 Task: Look for space in Waregem, Belgium from 5th June, 2023 to 16th June, 2023 for 2 adults in price range Rs.14000 to Rs.18000. Place can be entire place with 1  bedroom having 1 bed and 1 bathroom. Property type can be hotel. Amenities needed are: heating, . Booking option can be shelf check-in. Required host language is English.
Action: Mouse moved to (469, 213)
Screenshot: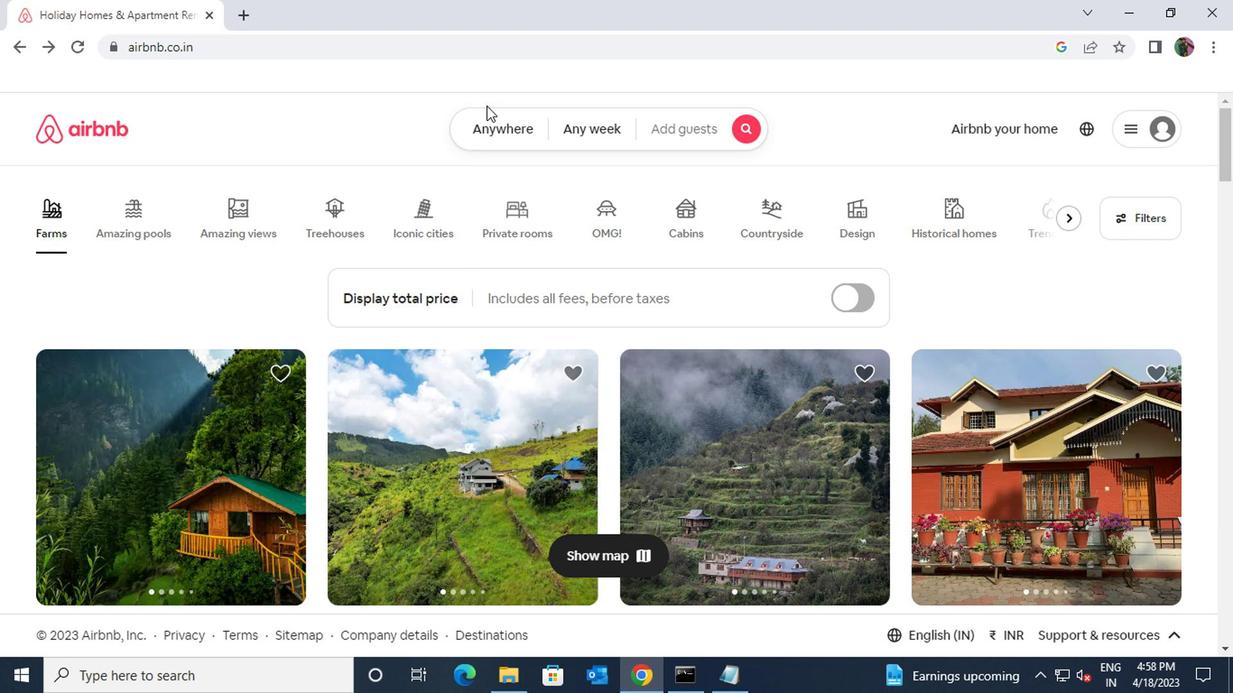 
Action: Mouse pressed left at (469, 213)
Screenshot: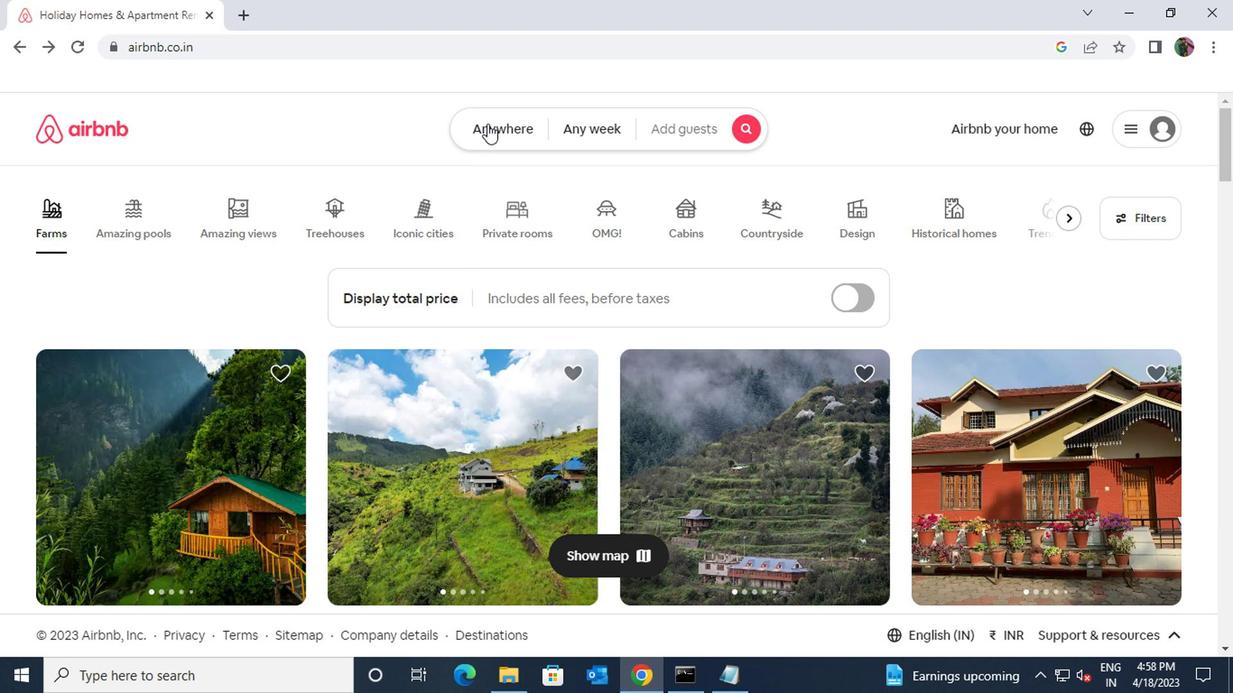
Action: Mouse moved to (461, 258)
Screenshot: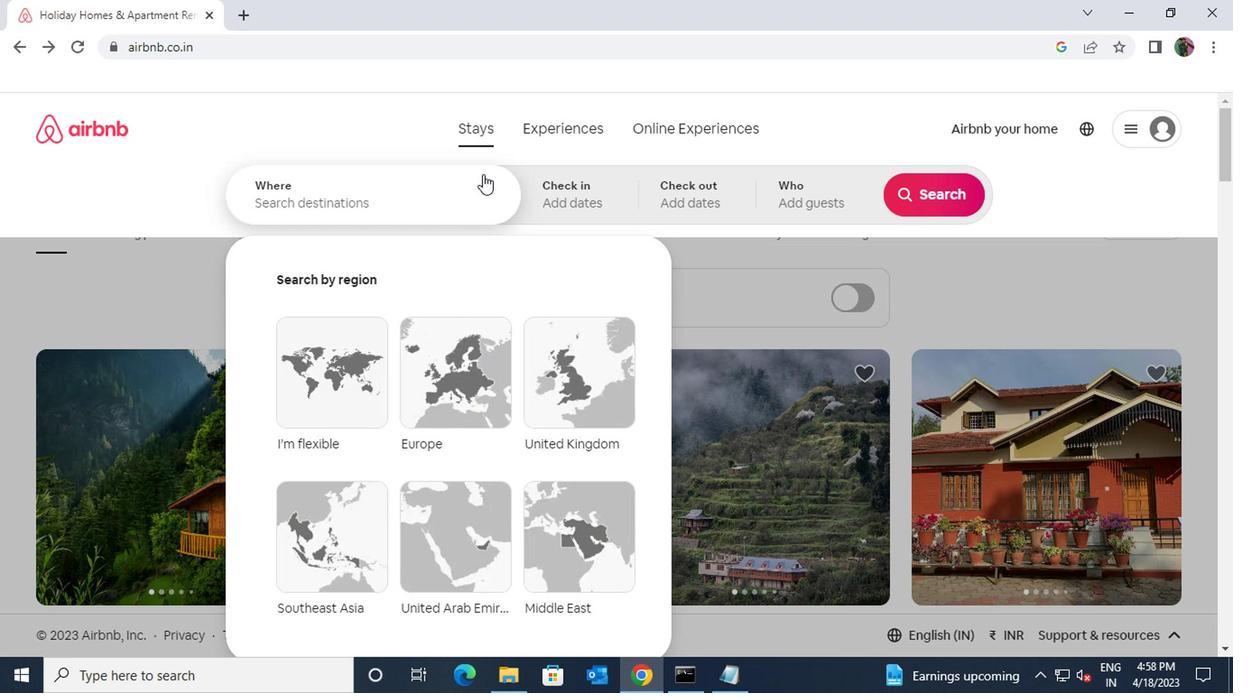 
Action: Mouse pressed left at (461, 258)
Screenshot: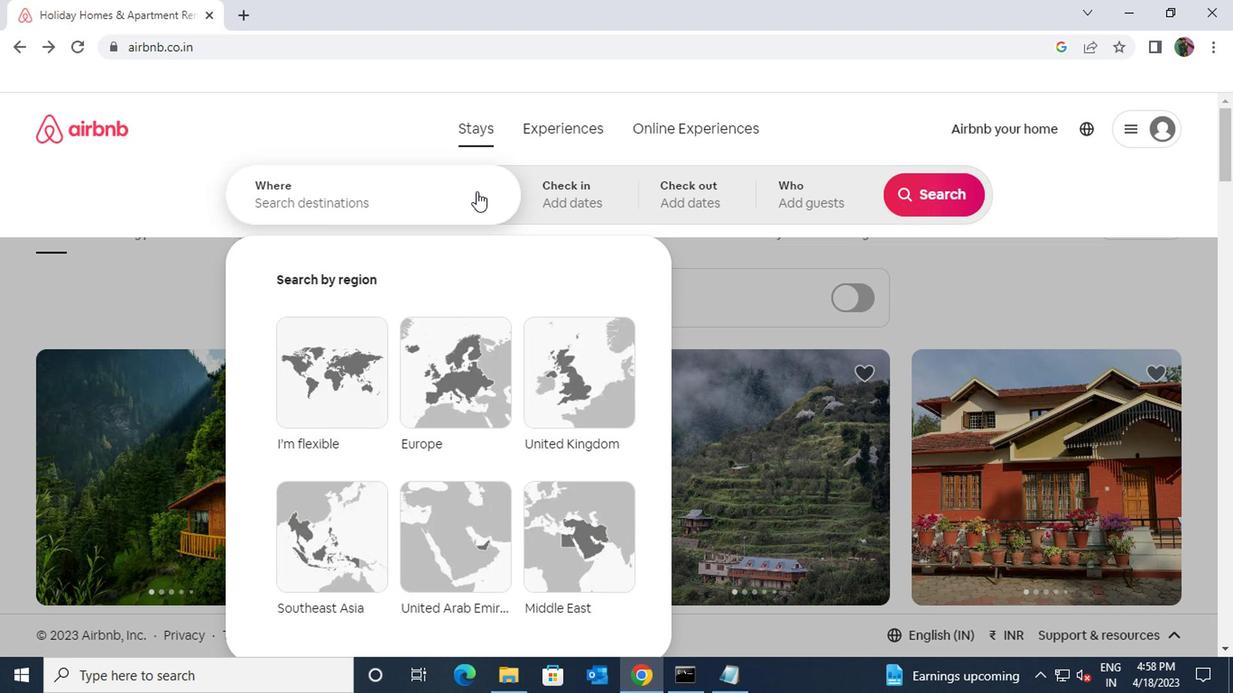 
Action: Key pressed waregem<Key.space>bek
Screenshot: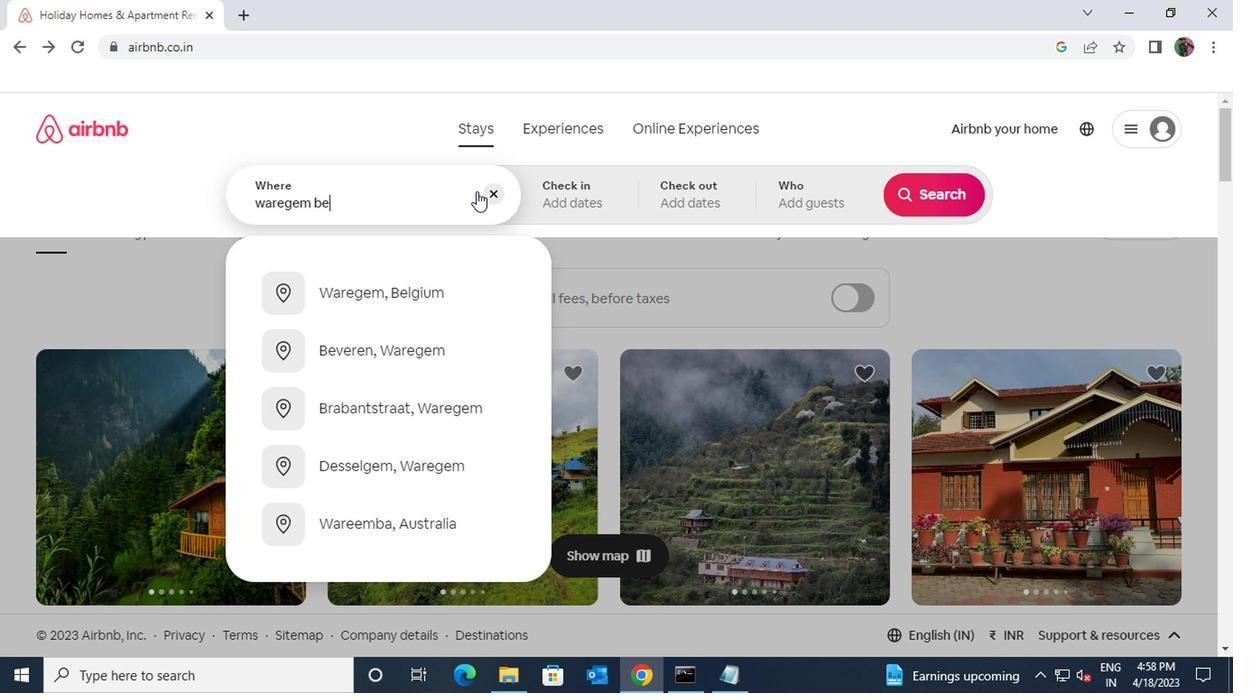 
Action: Mouse moved to (429, 330)
Screenshot: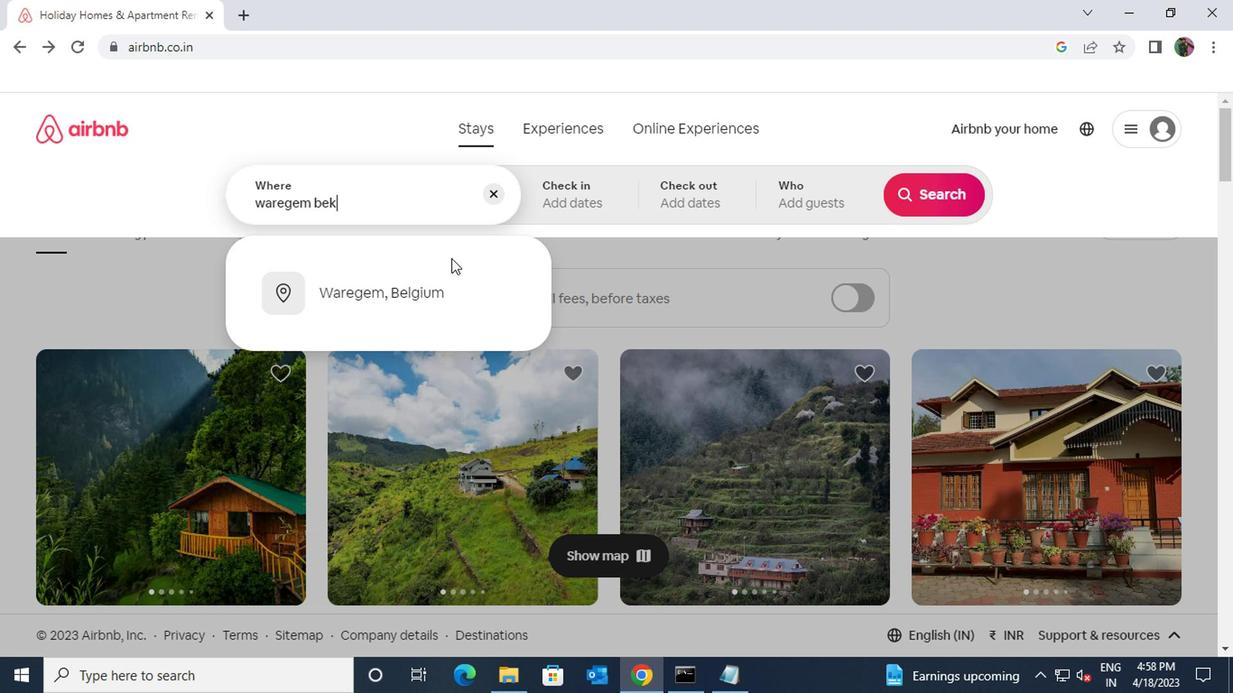 
Action: Mouse pressed left at (429, 330)
Screenshot: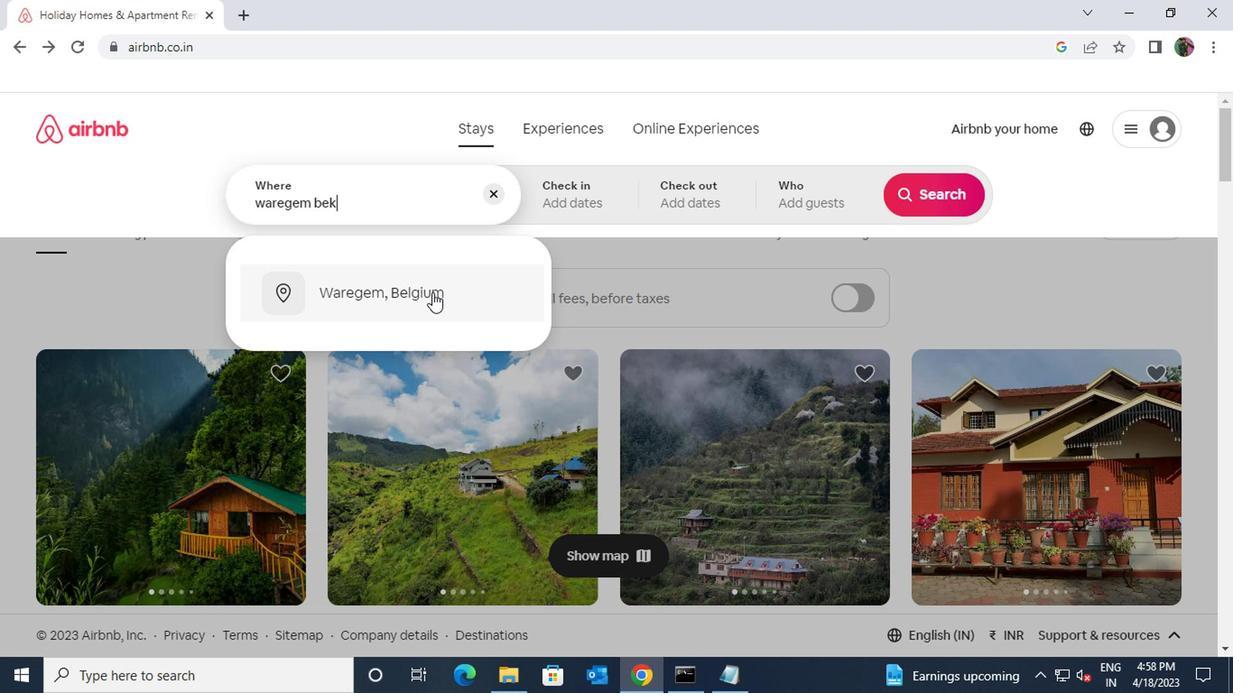 
Action: Mouse moved to (778, 367)
Screenshot: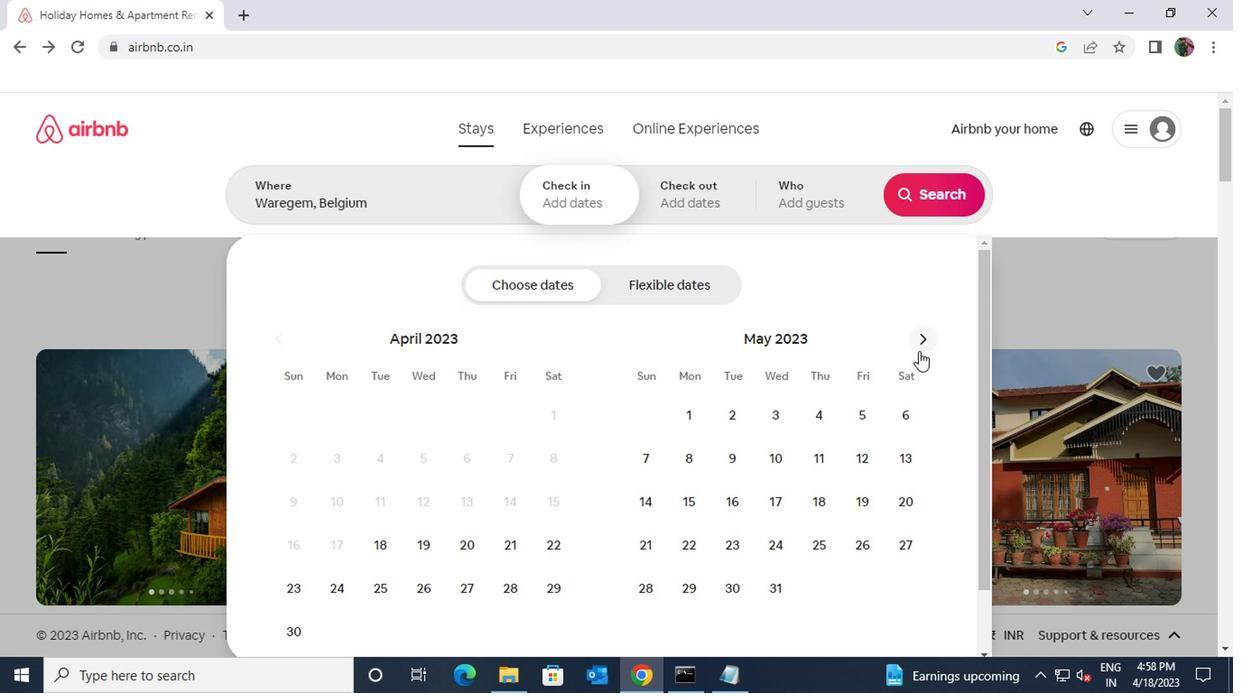 
Action: Mouse pressed left at (778, 367)
Screenshot: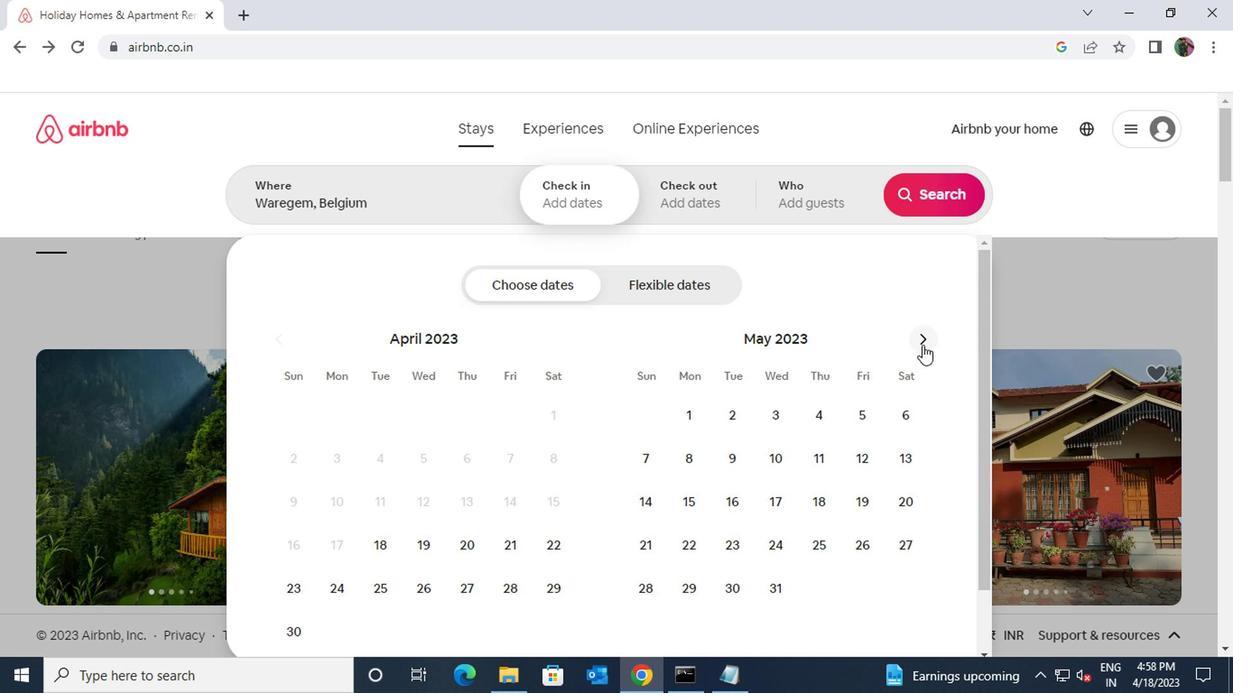 
Action: Mouse moved to (606, 442)
Screenshot: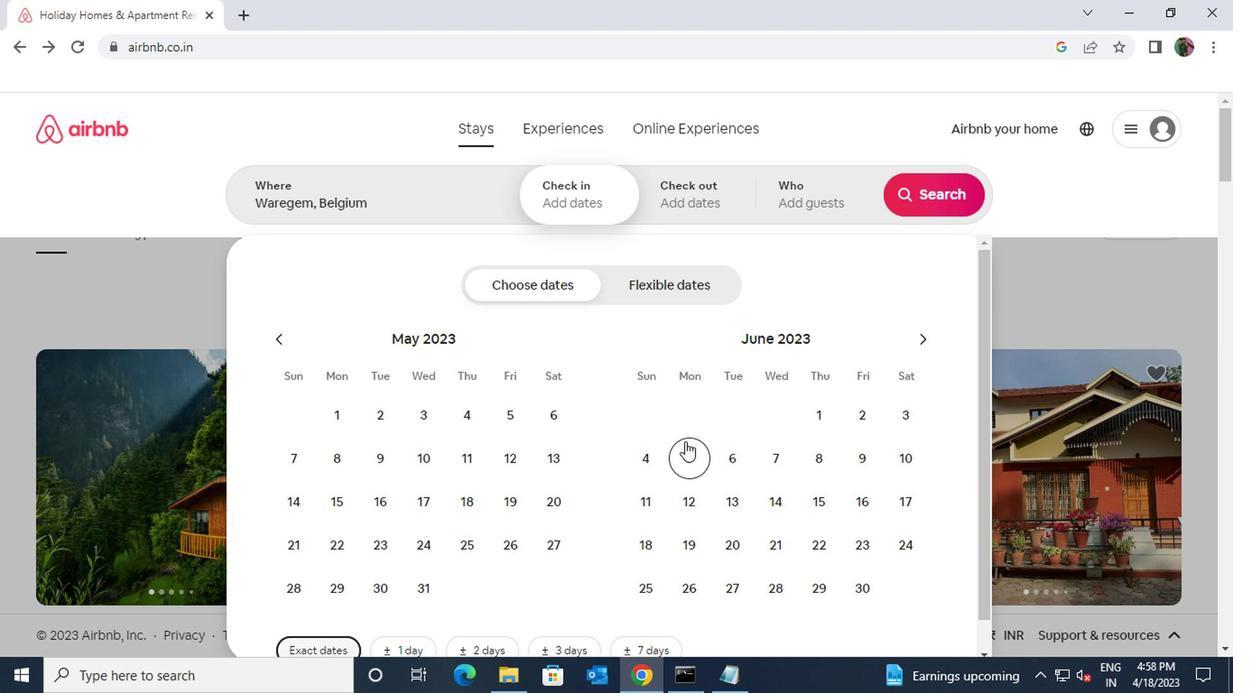 
Action: Mouse pressed left at (606, 442)
Screenshot: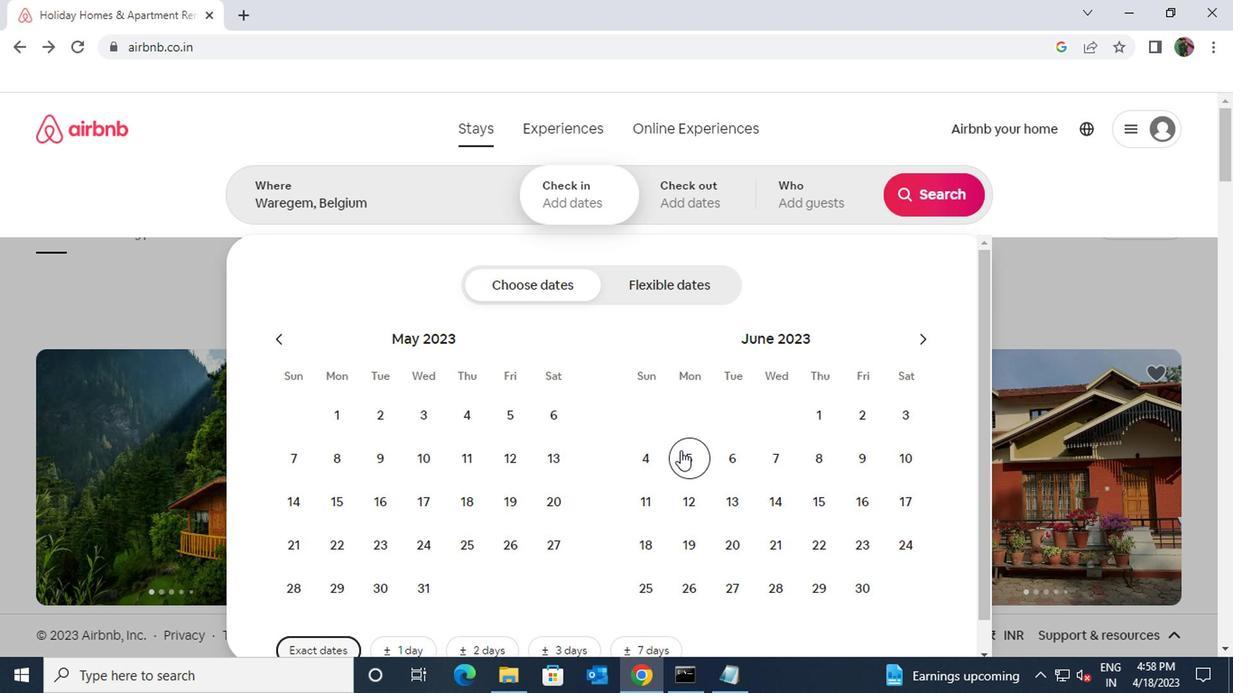 
Action: Mouse moved to (731, 473)
Screenshot: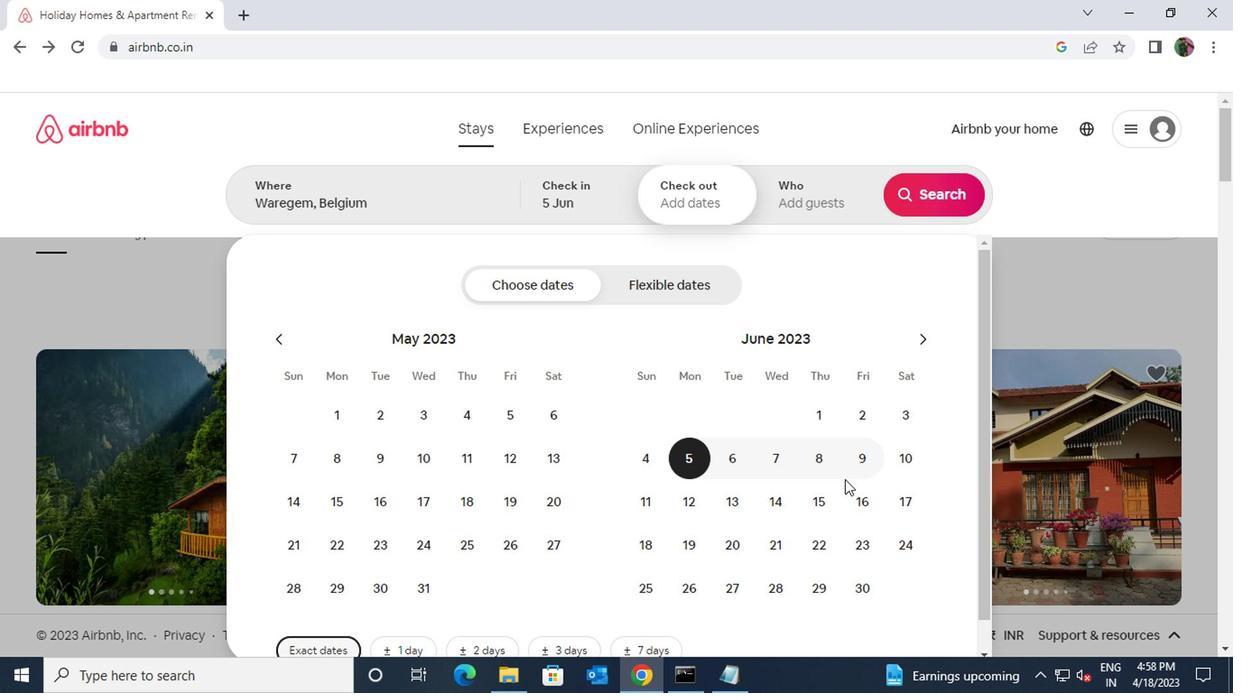 
Action: Mouse pressed left at (731, 473)
Screenshot: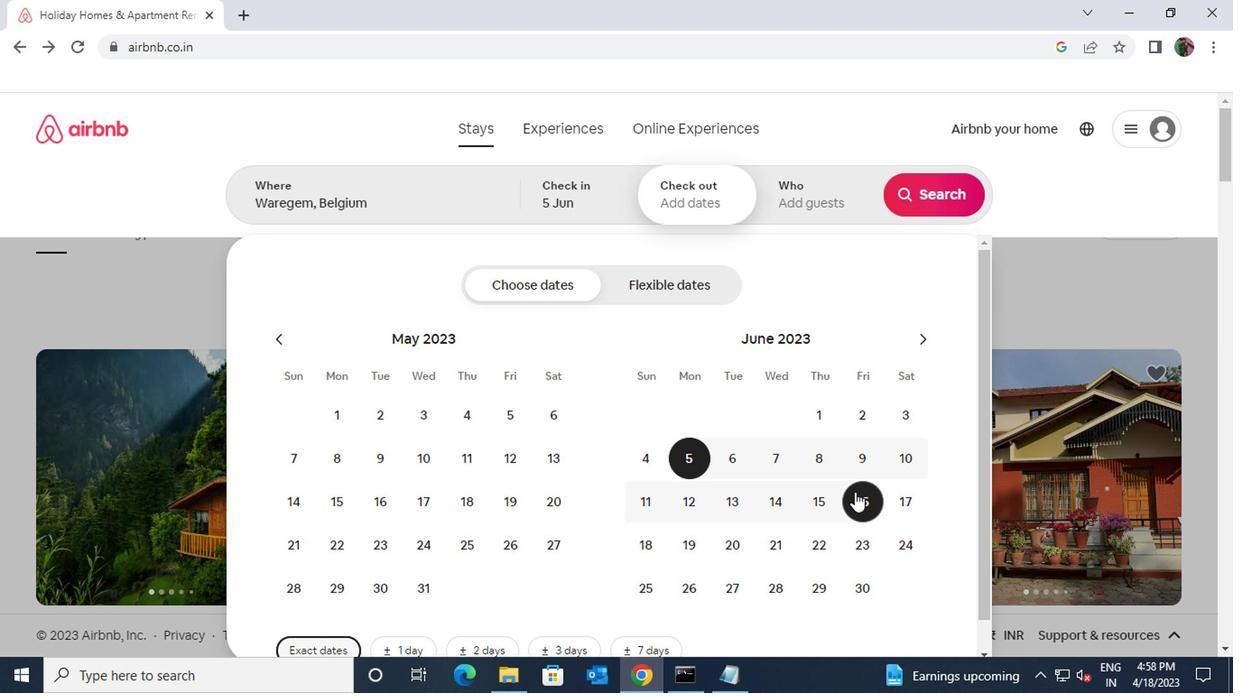 
Action: Mouse moved to (727, 271)
Screenshot: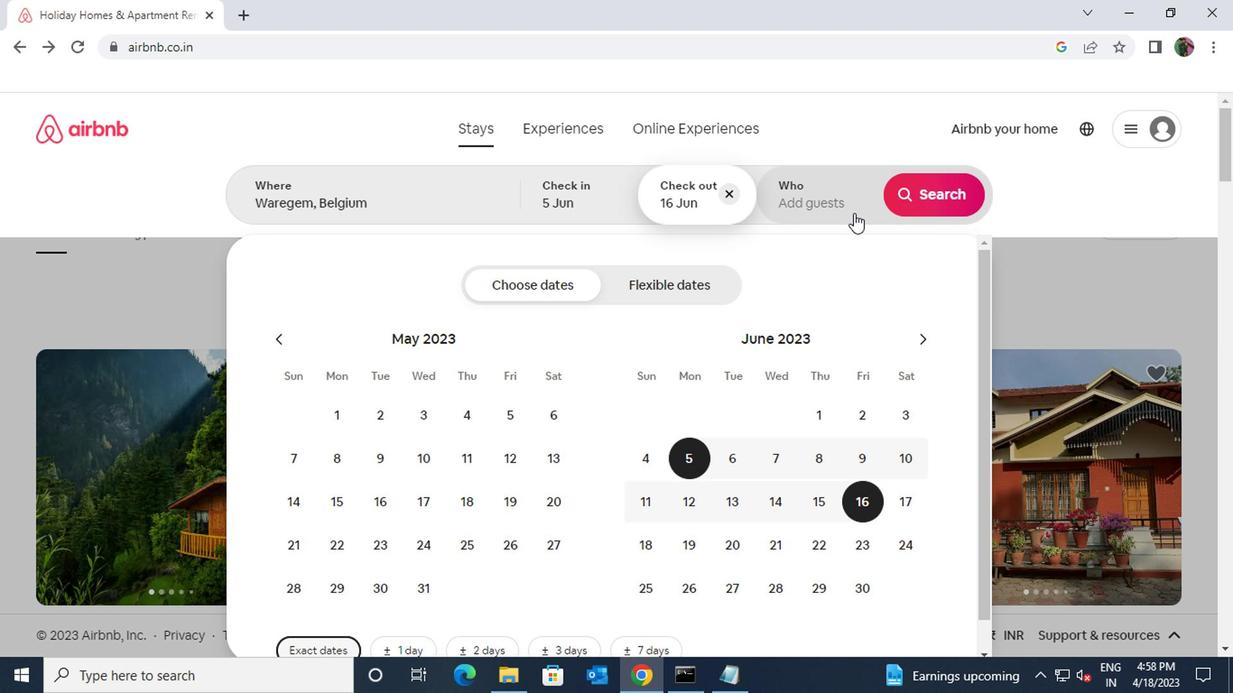 
Action: Mouse pressed left at (727, 271)
Screenshot: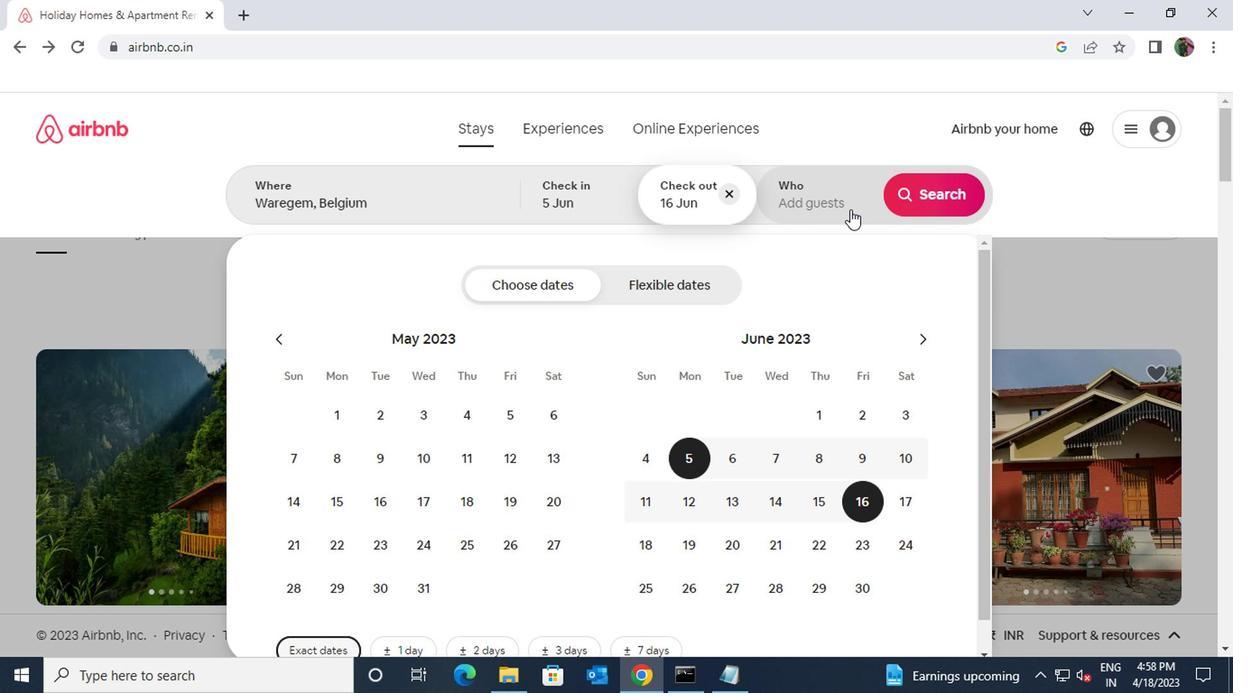 
Action: Mouse moved to (790, 327)
Screenshot: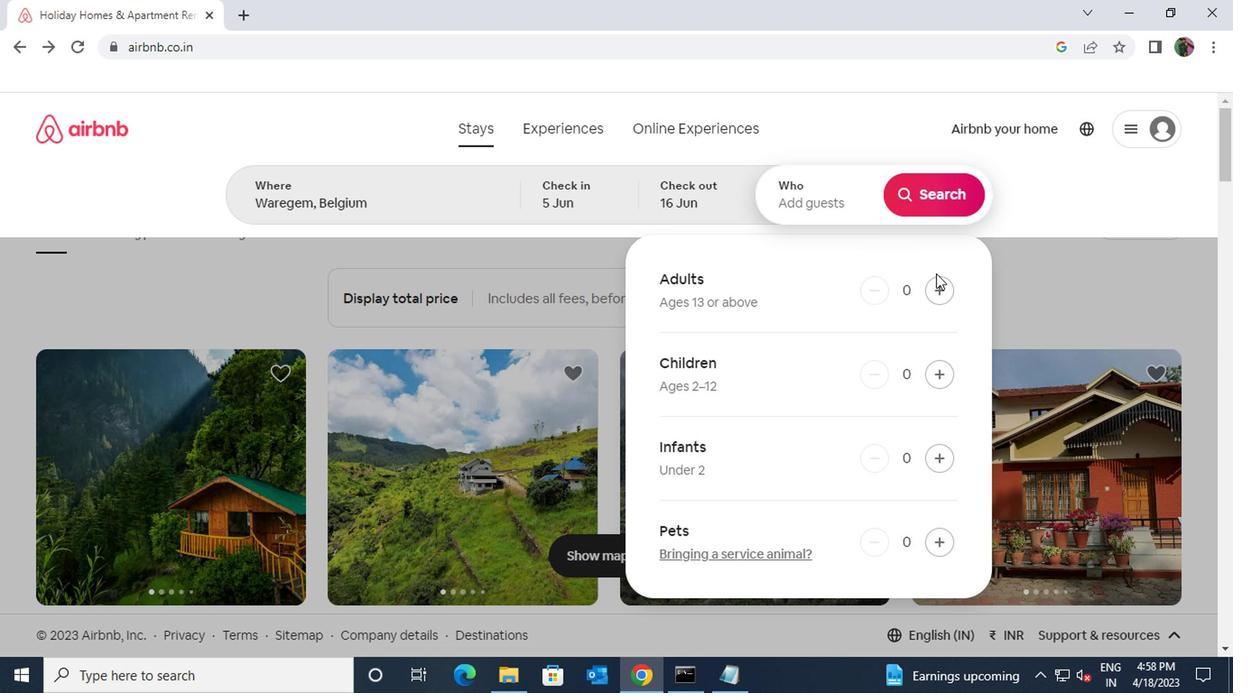 
Action: Mouse pressed left at (790, 327)
Screenshot: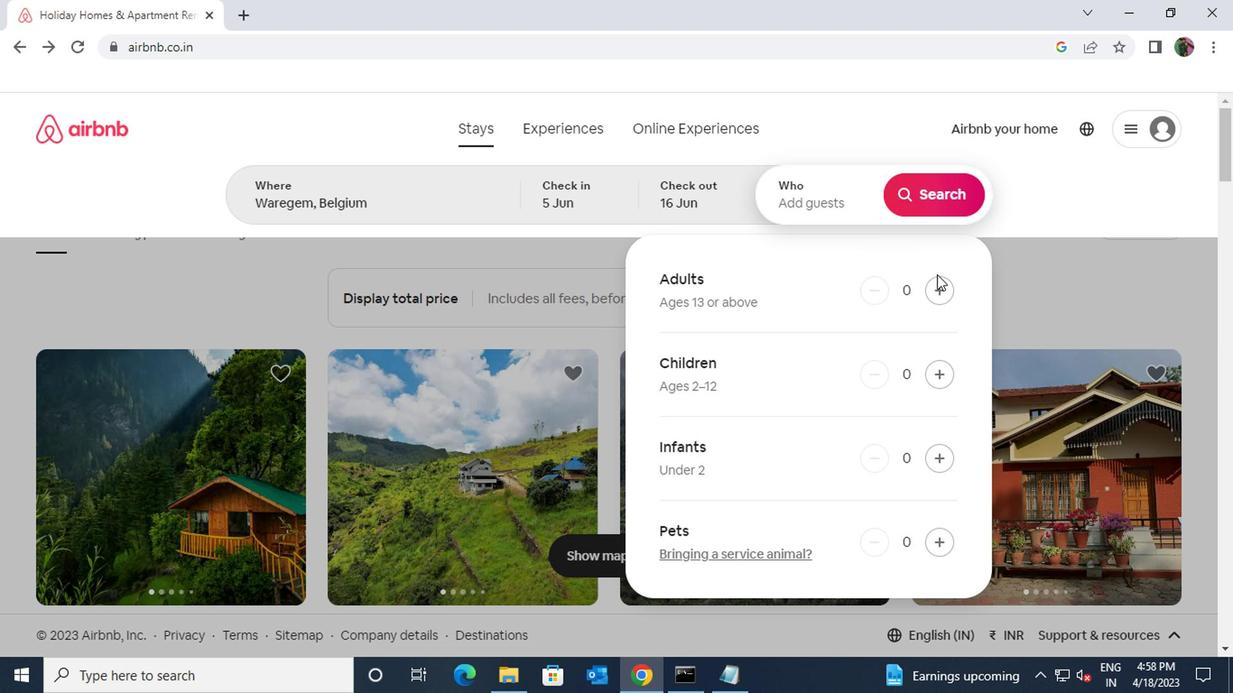 
Action: Mouse pressed left at (790, 327)
Screenshot: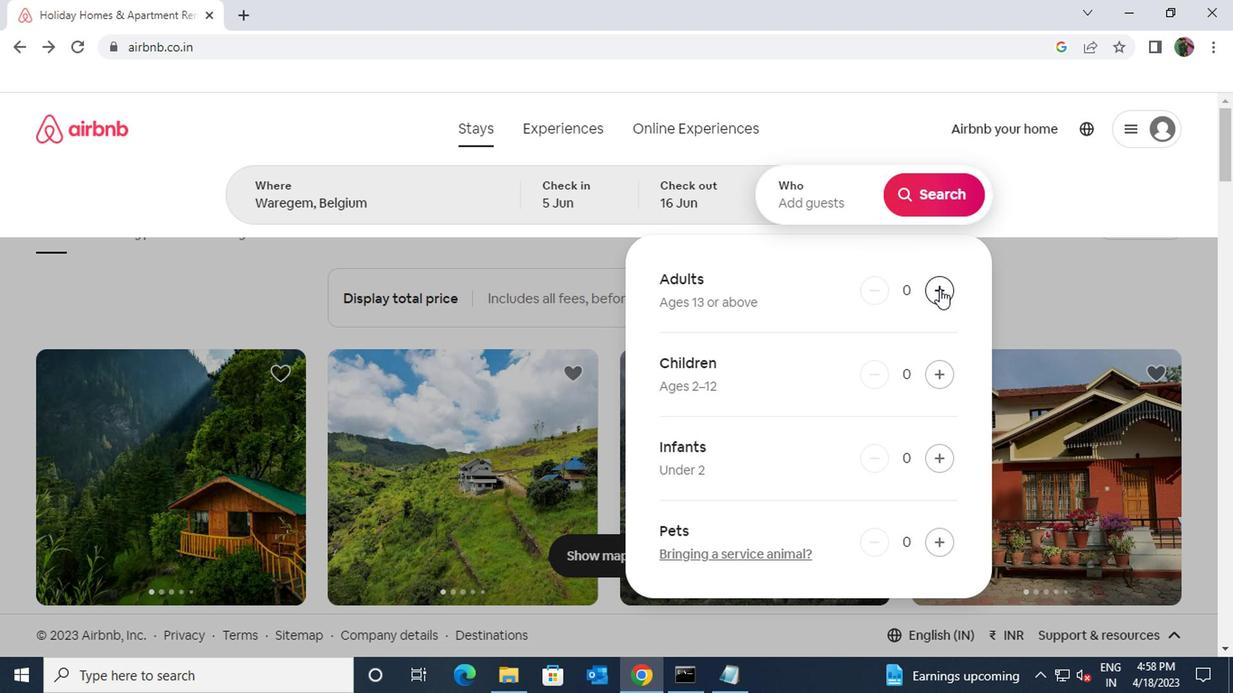 
Action: Mouse moved to (790, 259)
Screenshot: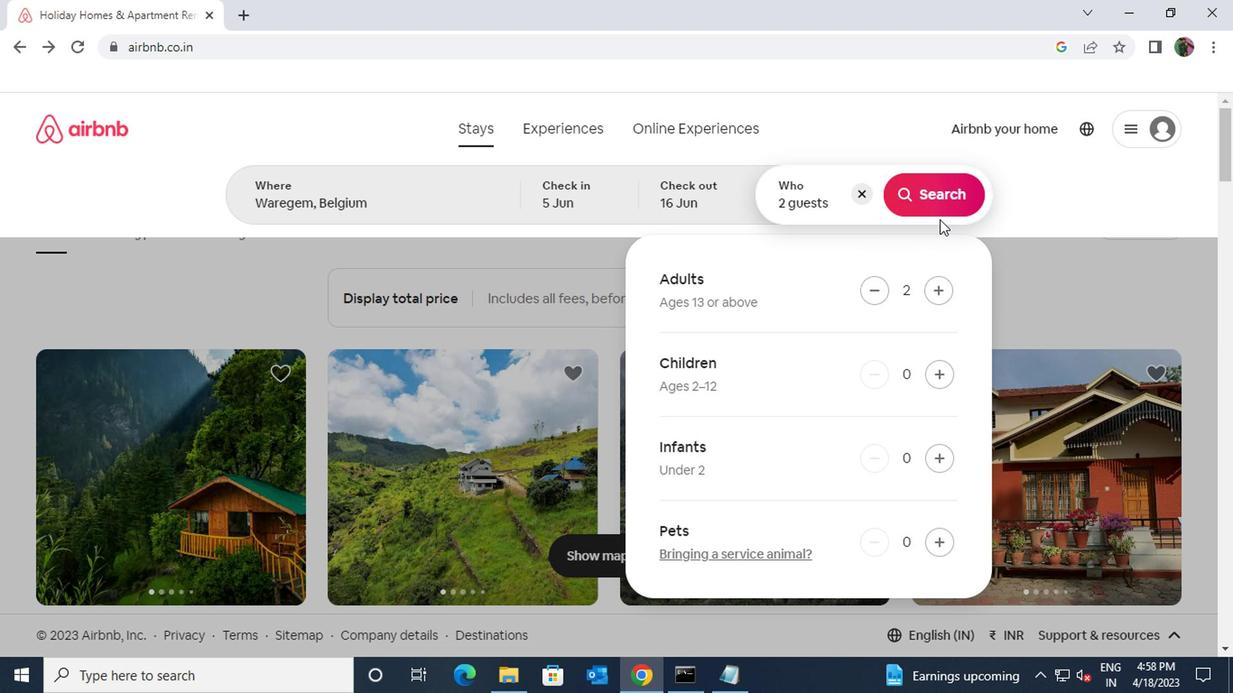 
Action: Mouse pressed left at (790, 259)
Screenshot: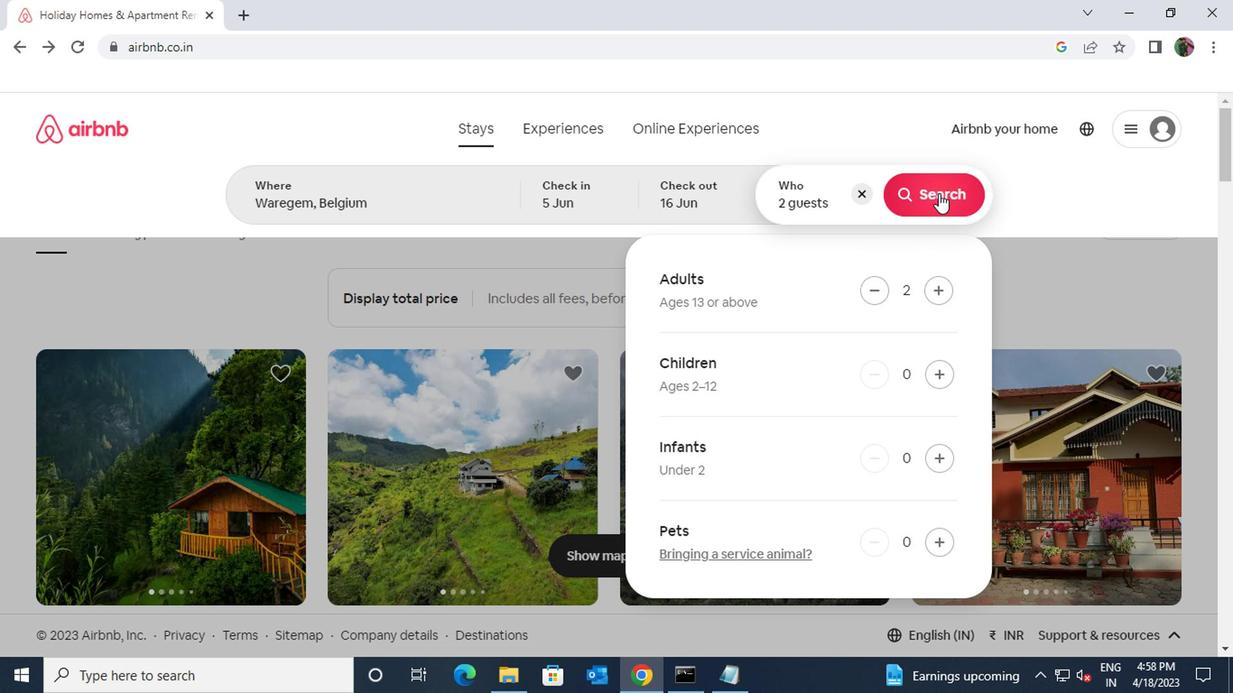 
Action: Mouse moved to (918, 262)
Screenshot: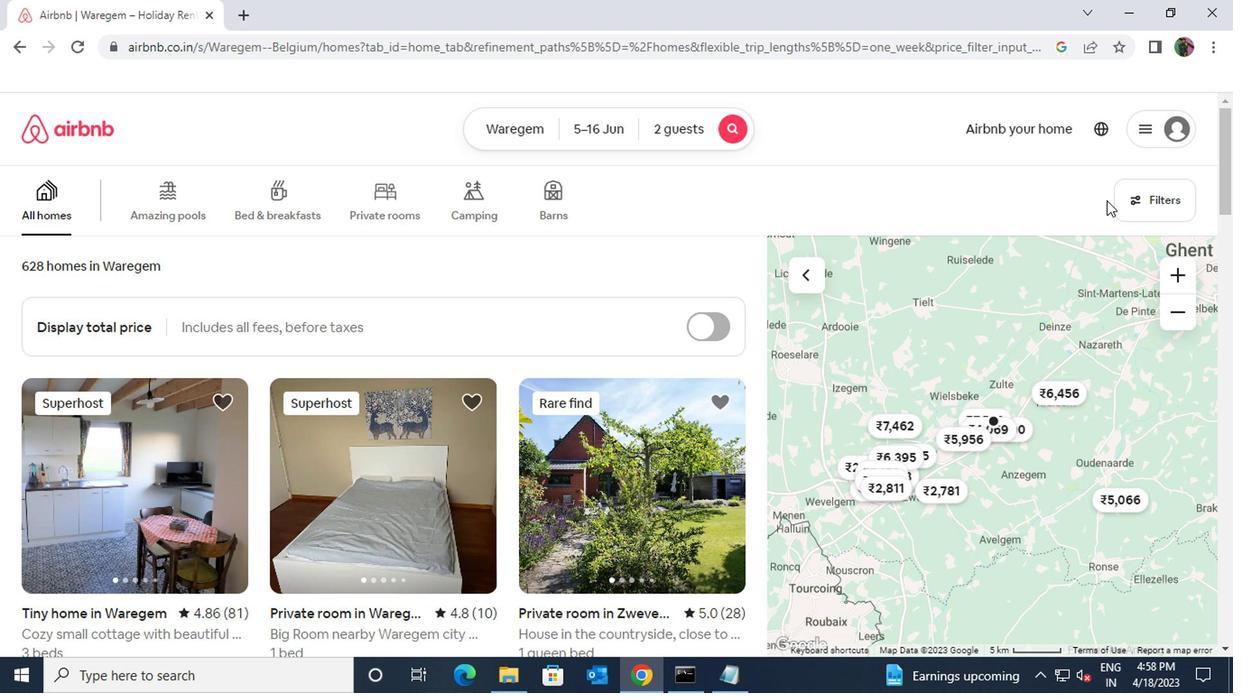 
Action: Mouse pressed left at (918, 262)
Screenshot: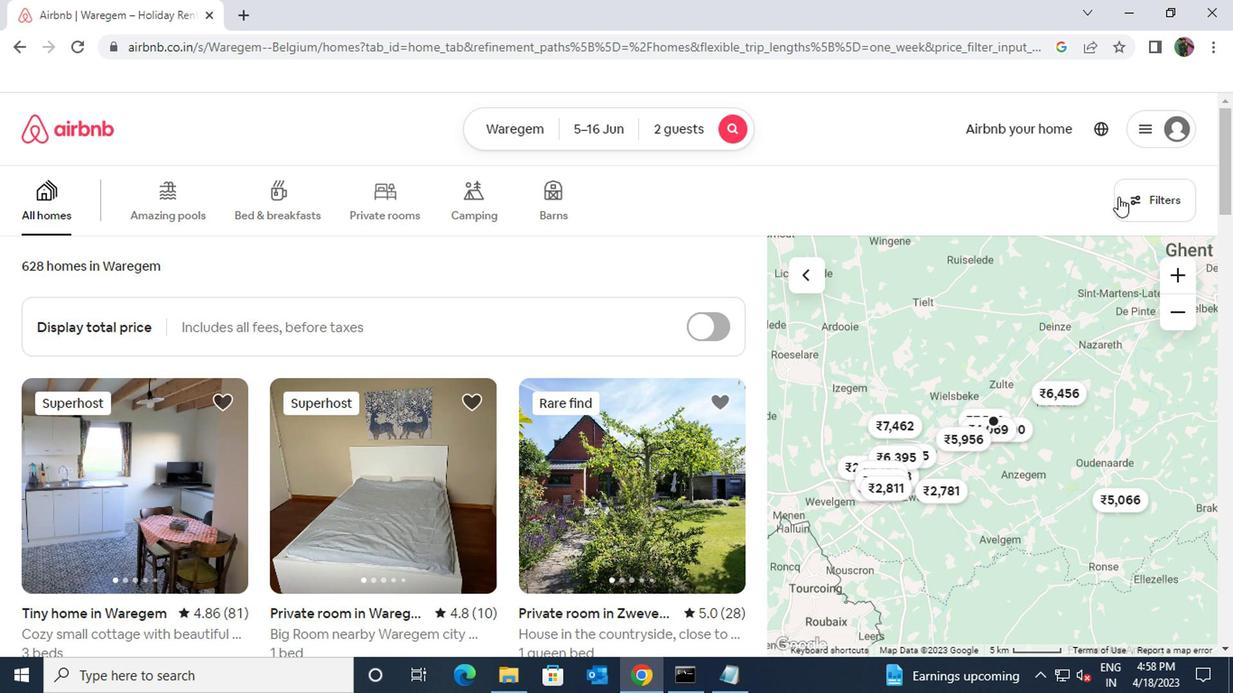 
Action: Mouse moved to (416, 423)
Screenshot: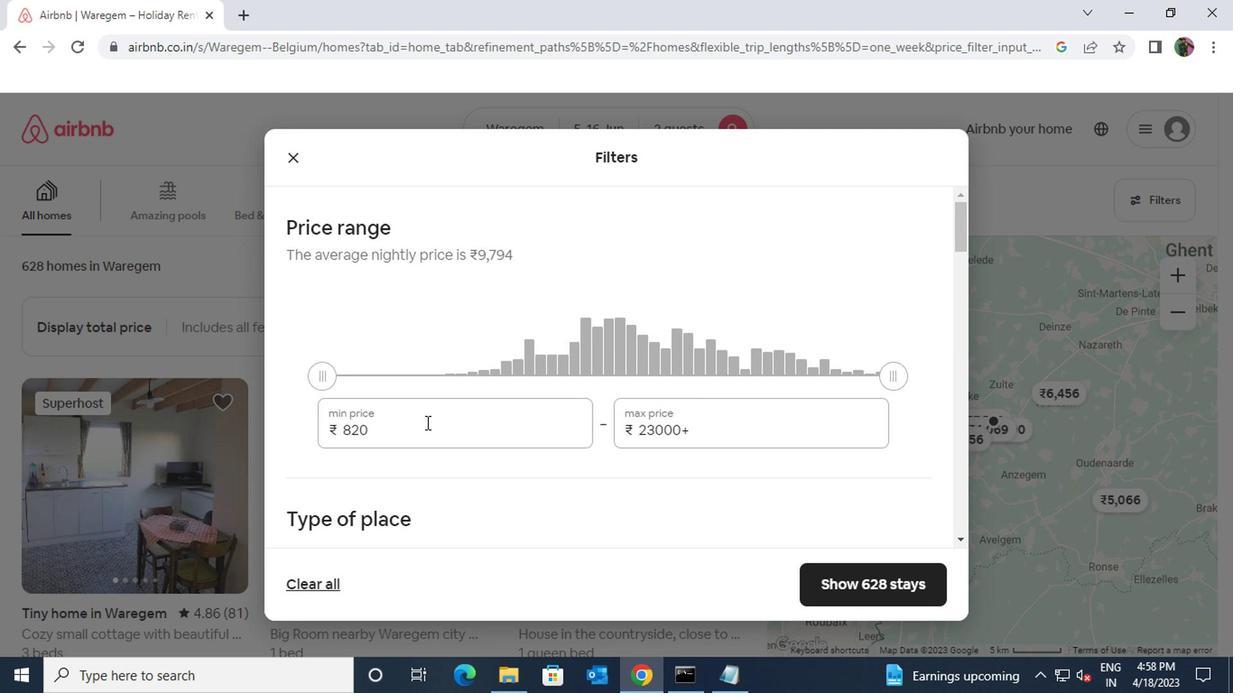 
Action: Mouse pressed left at (416, 423)
Screenshot: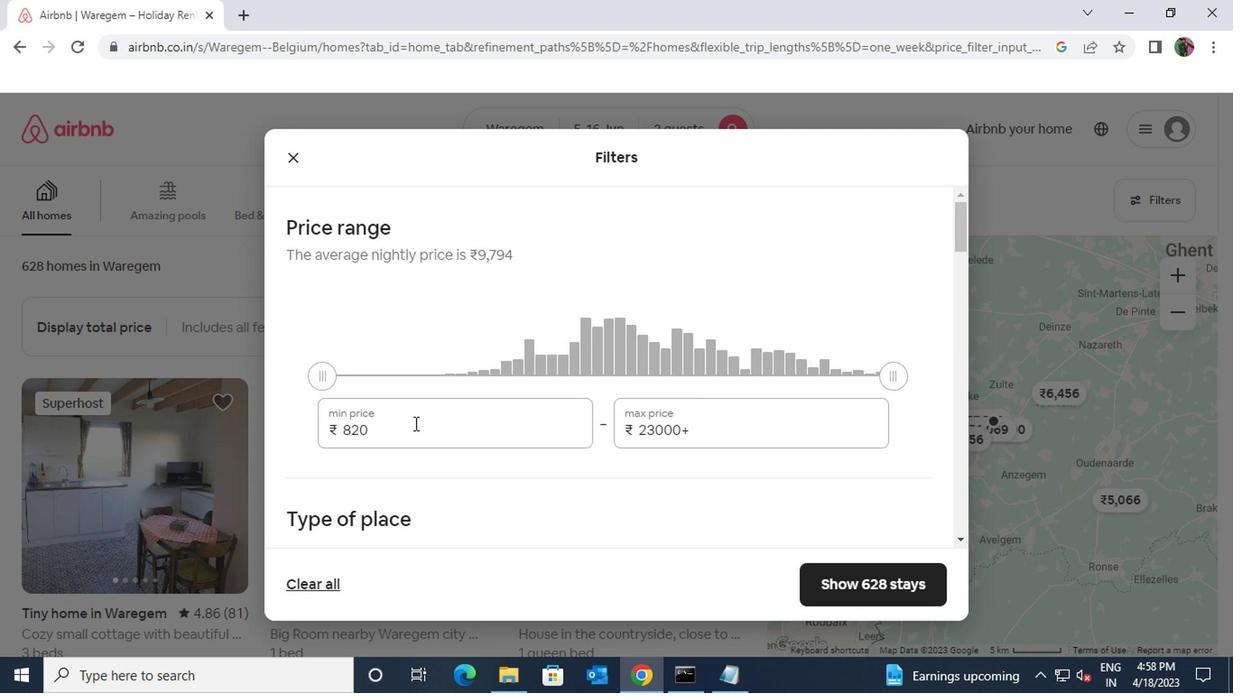 
Action: Mouse moved to (363, 429)
Screenshot: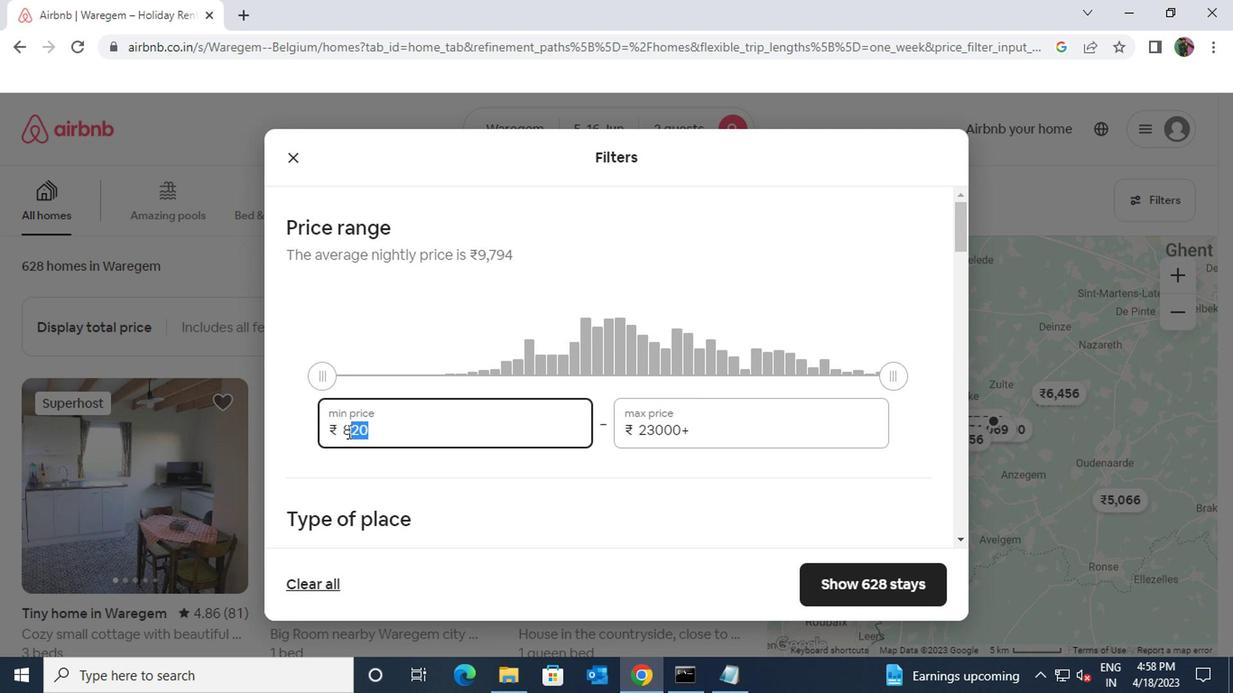 
Action: Mouse pressed left at (363, 429)
Screenshot: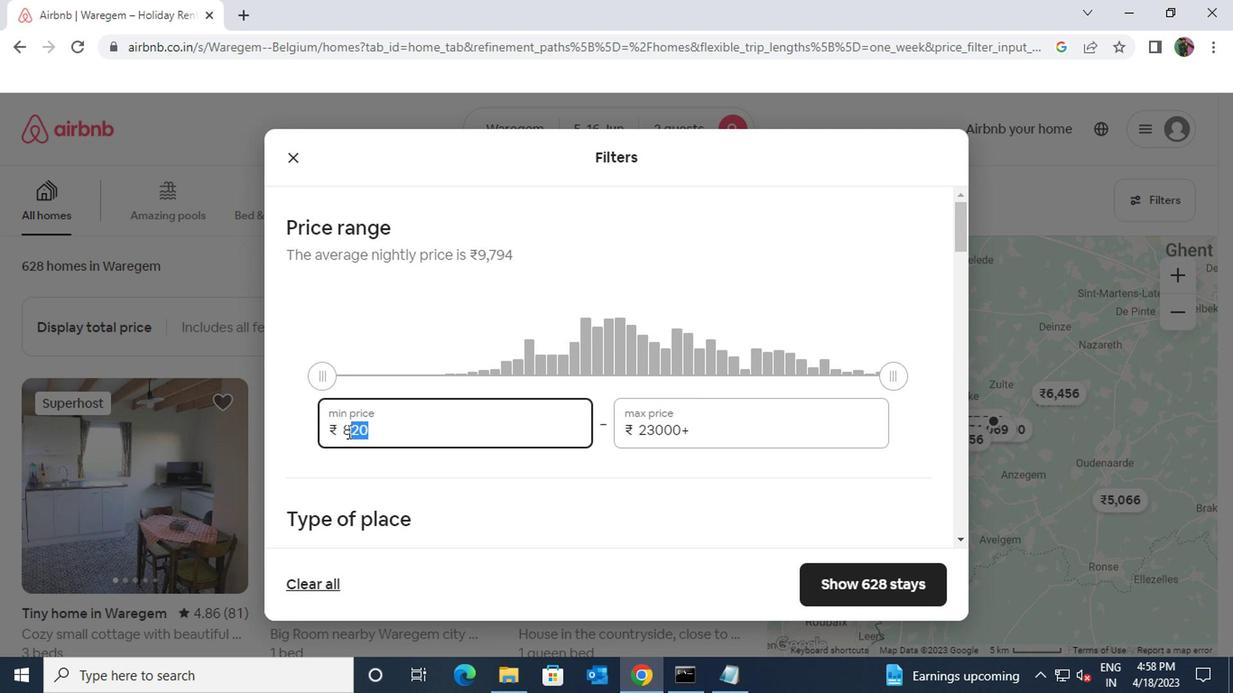 
Action: Mouse pressed left at (363, 429)
Screenshot: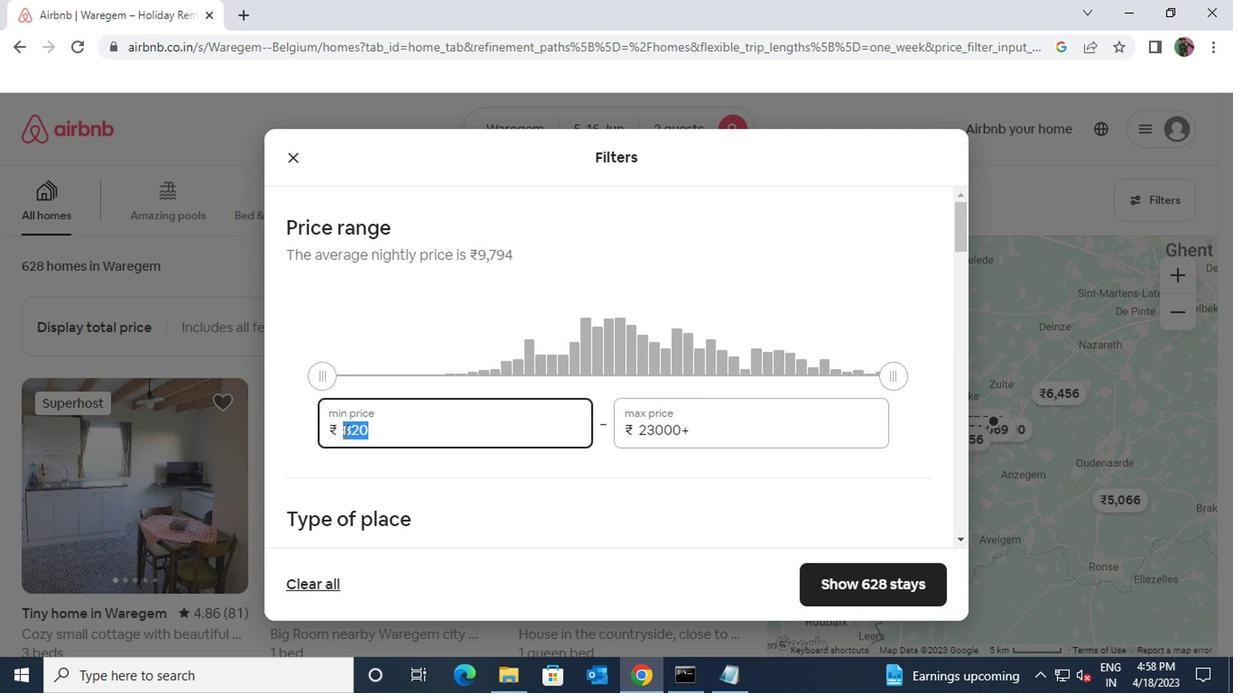 
Action: Mouse moved to (371, 436)
Screenshot: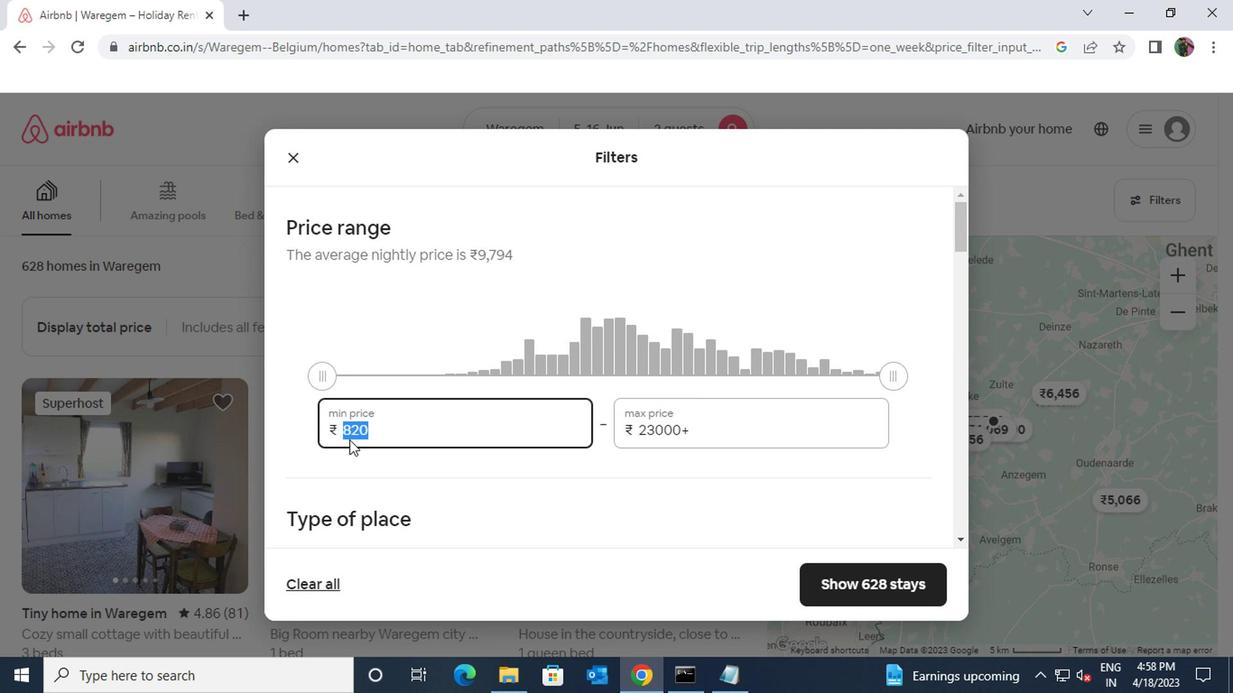 
Action: Key pressed 14000
Screenshot: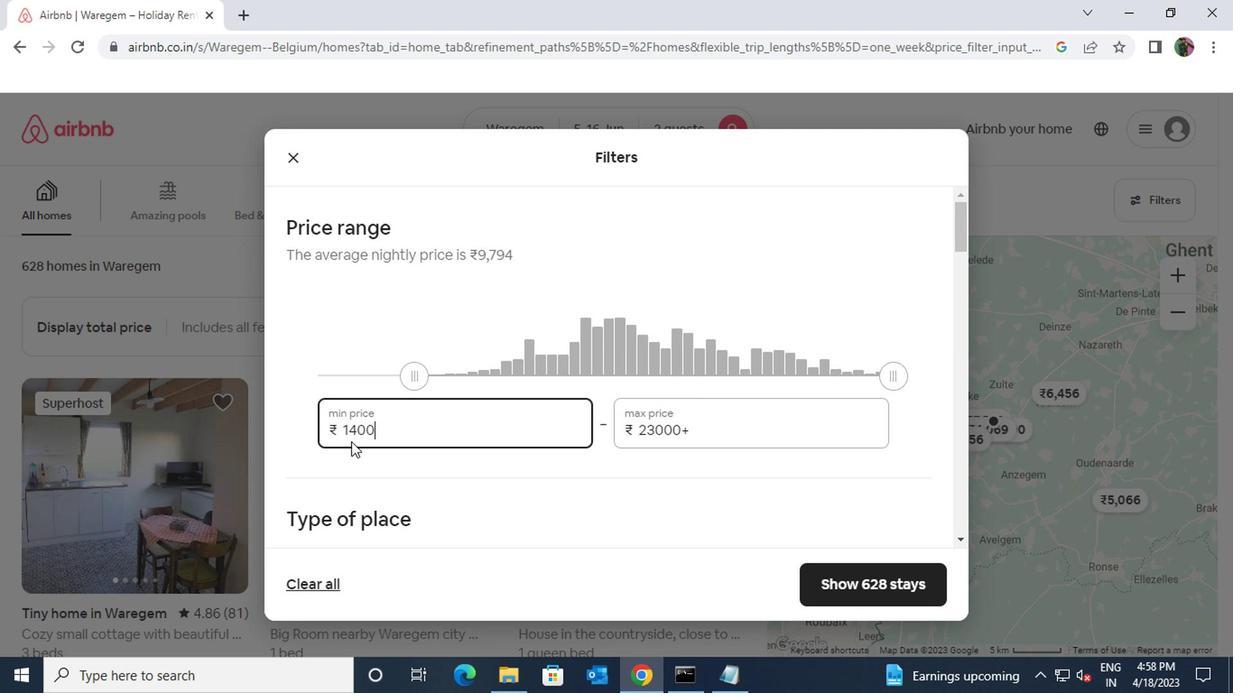 
Action: Mouse moved to (616, 427)
Screenshot: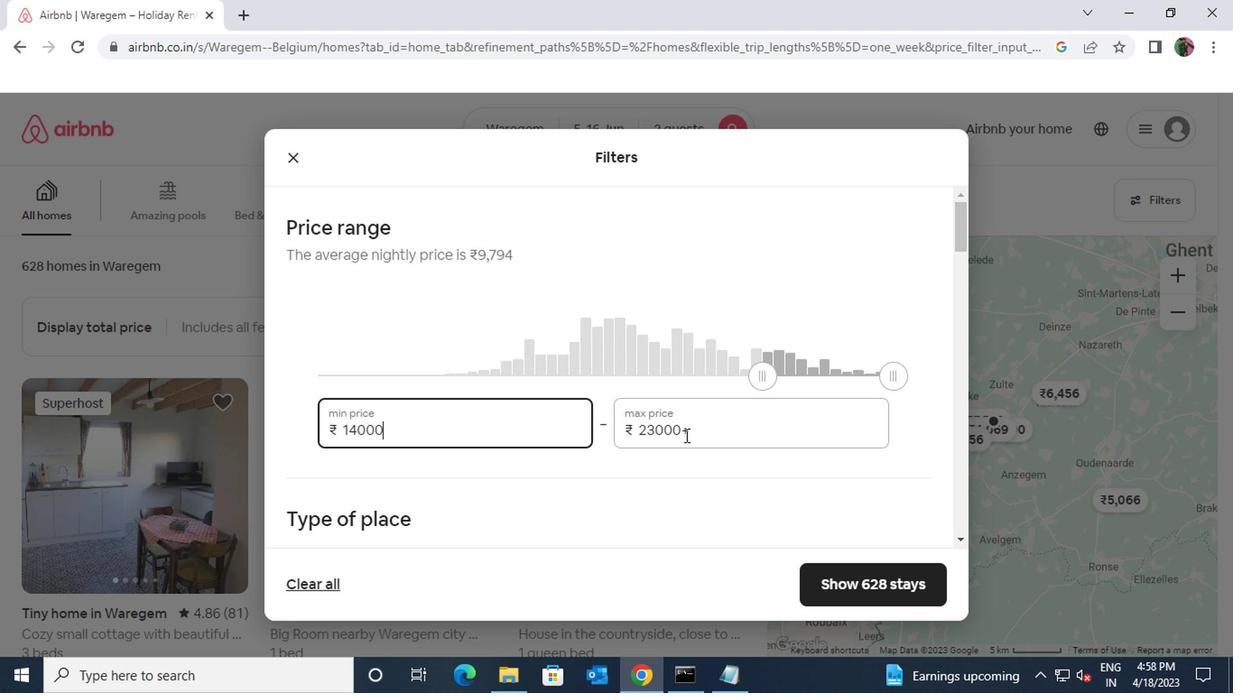 
Action: Mouse pressed left at (616, 427)
Screenshot: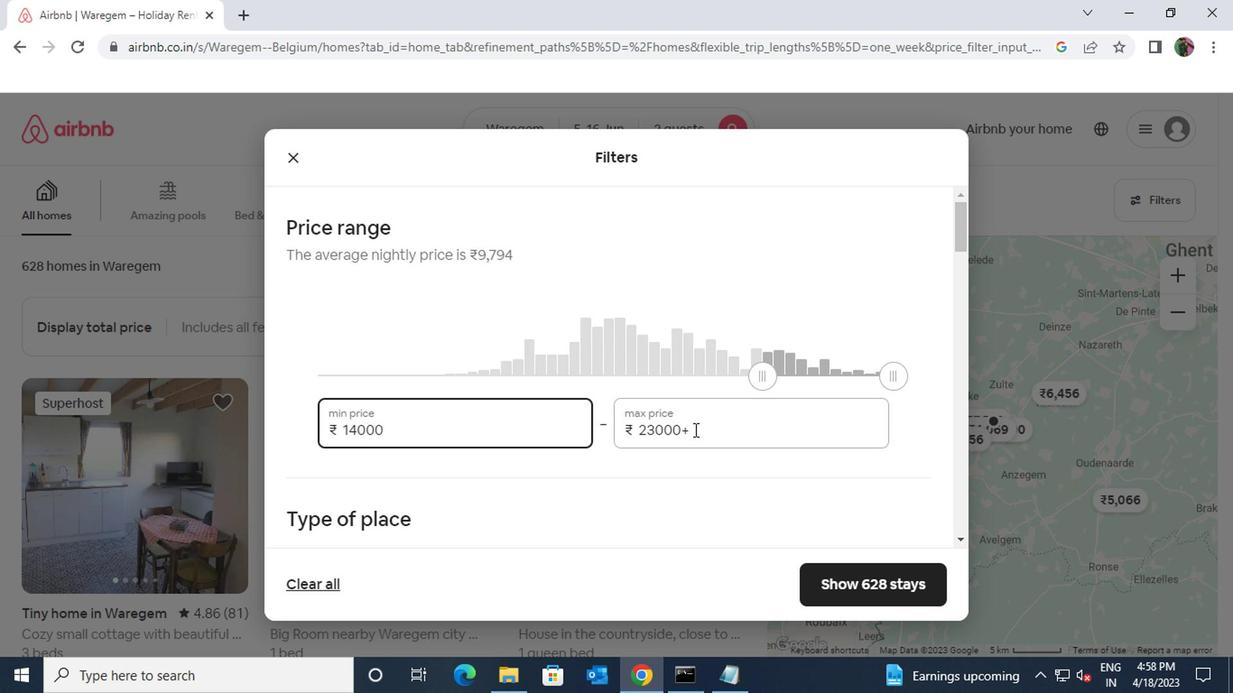 
Action: Mouse moved to (573, 424)
Screenshot: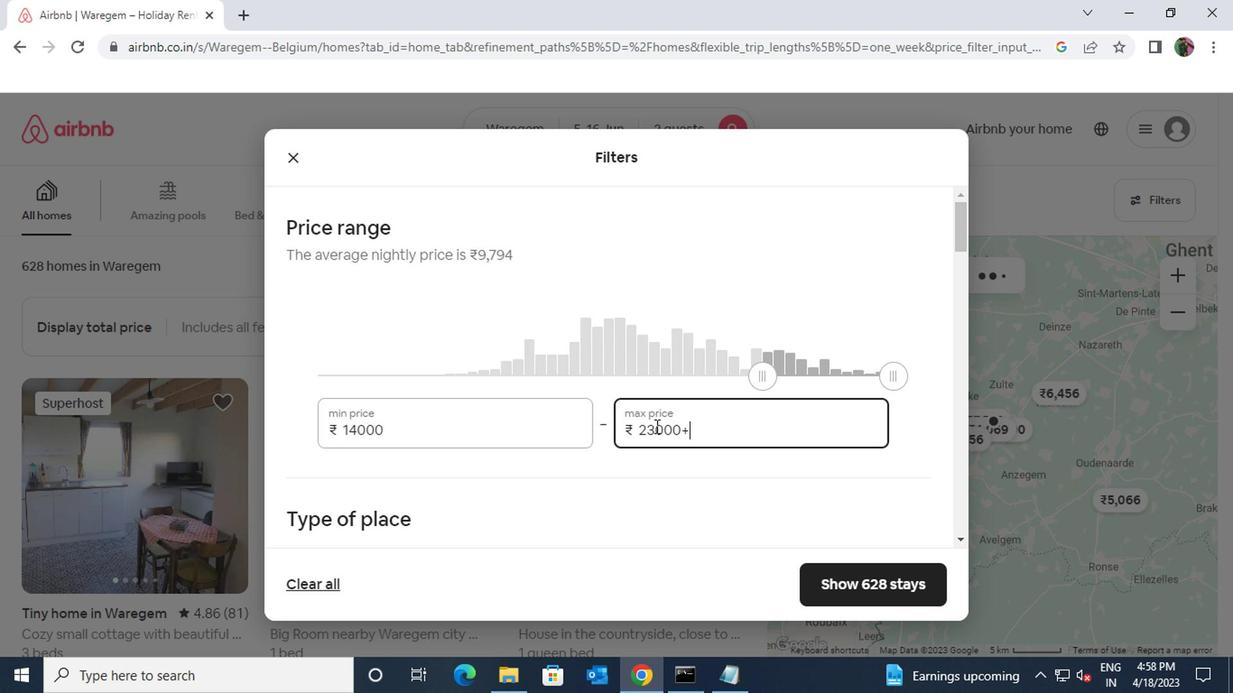 
Action: Key pressed 18000
Screenshot: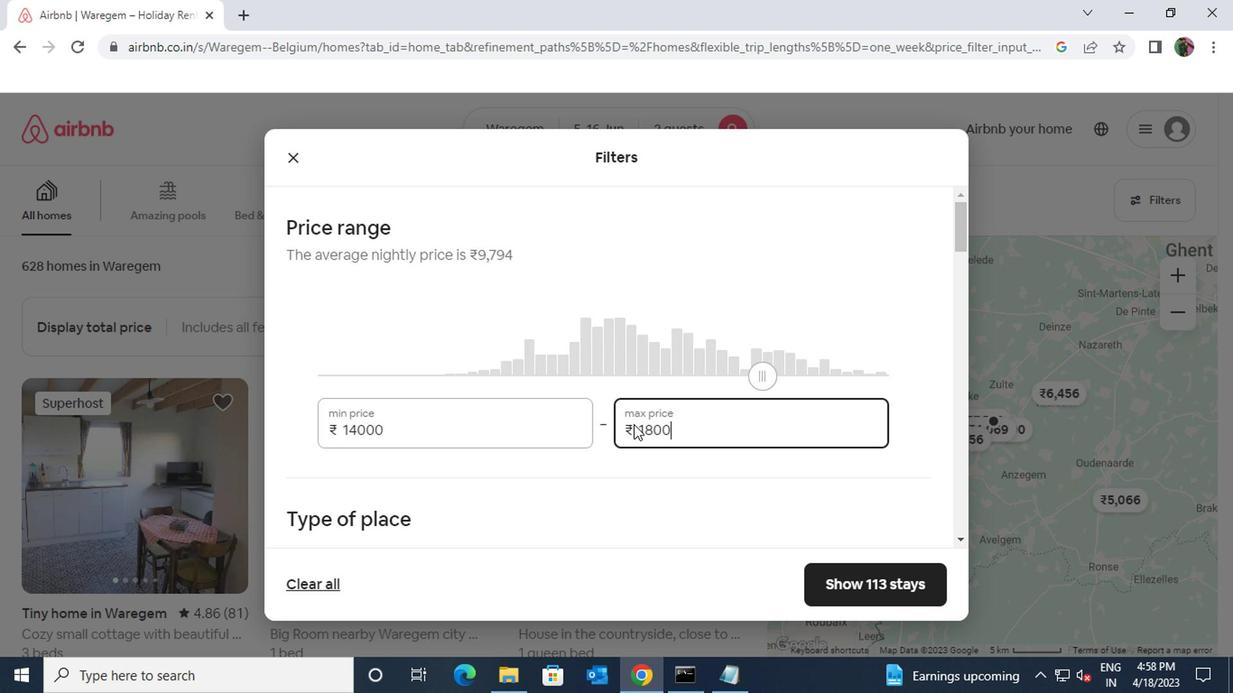 
Action: Mouse moved to (544, 427)
Screenshot: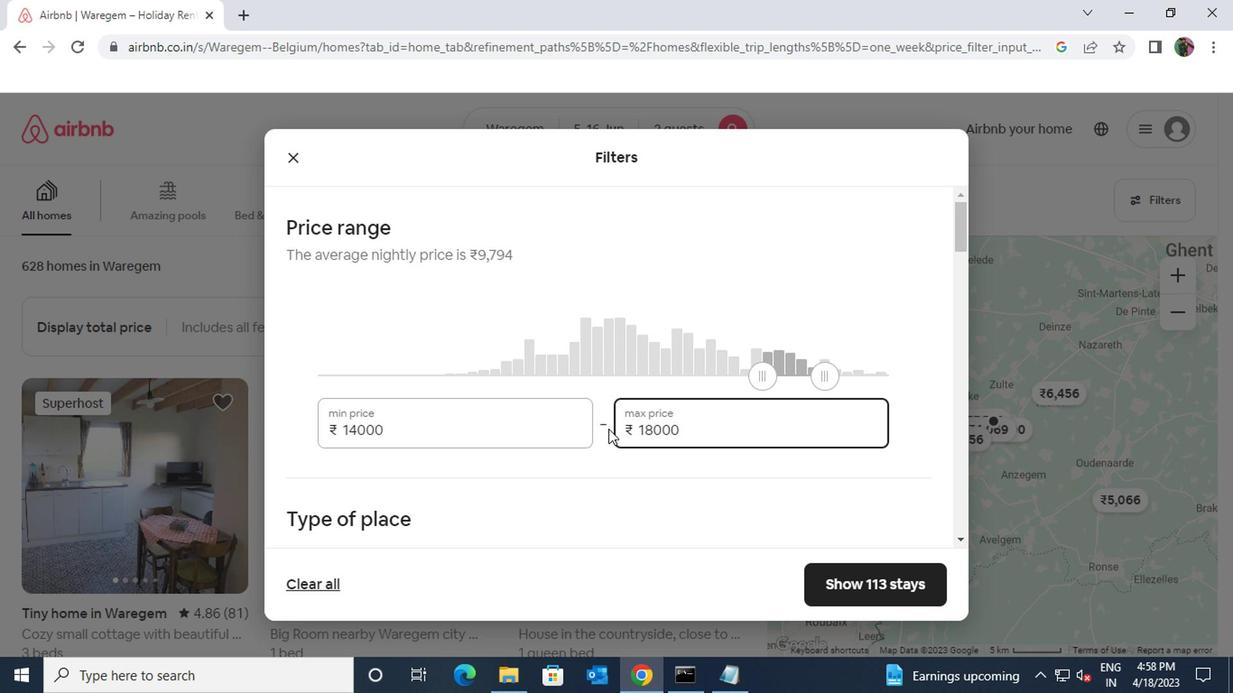 
Action: Mouse scrolled (544, 427) with delta (0, 0)
Screenshot: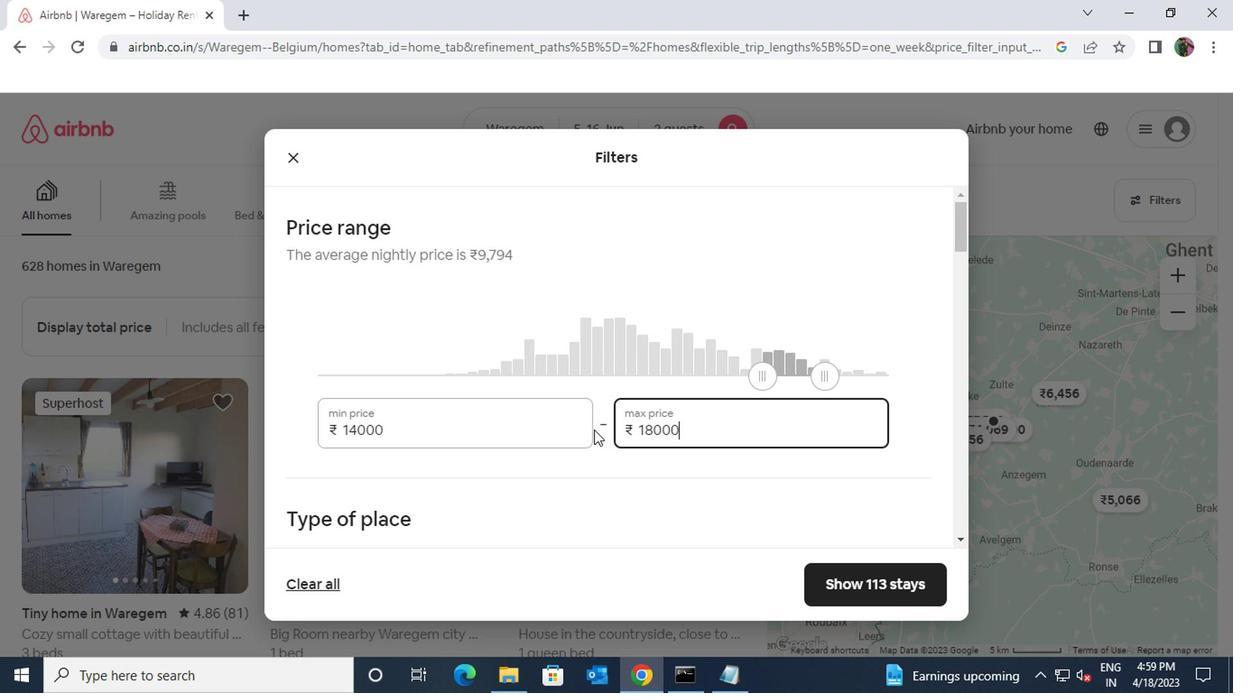 
Action: Mouse scrolled (544, 427) with delta (0, 0)
Screenshot: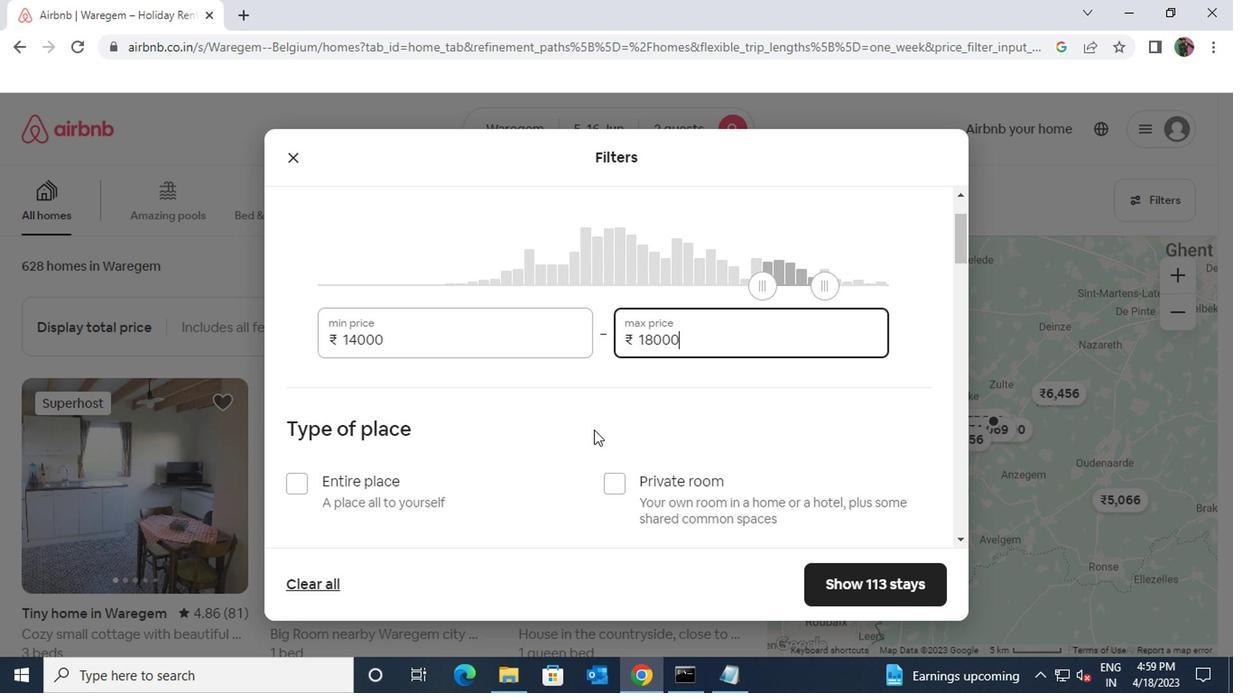 
Action: Mouse moved to (332, 456)
Screenshot: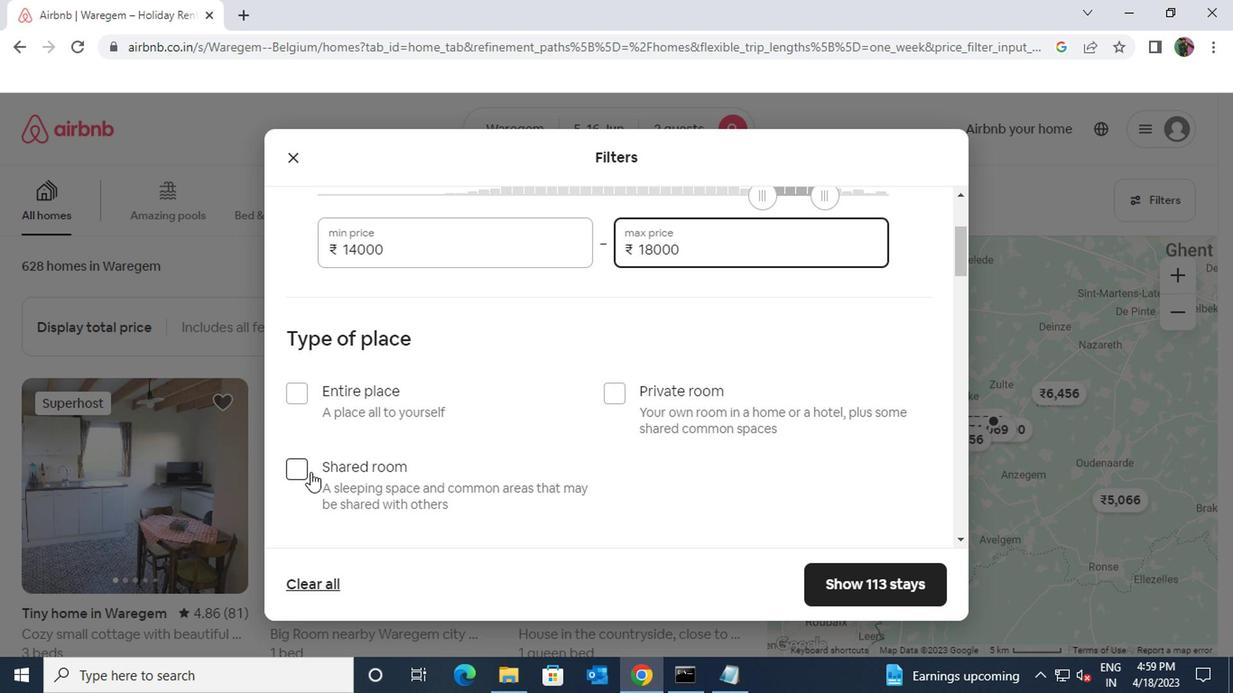
Action: Mouse pressed left at (332, 456)
Screenshot: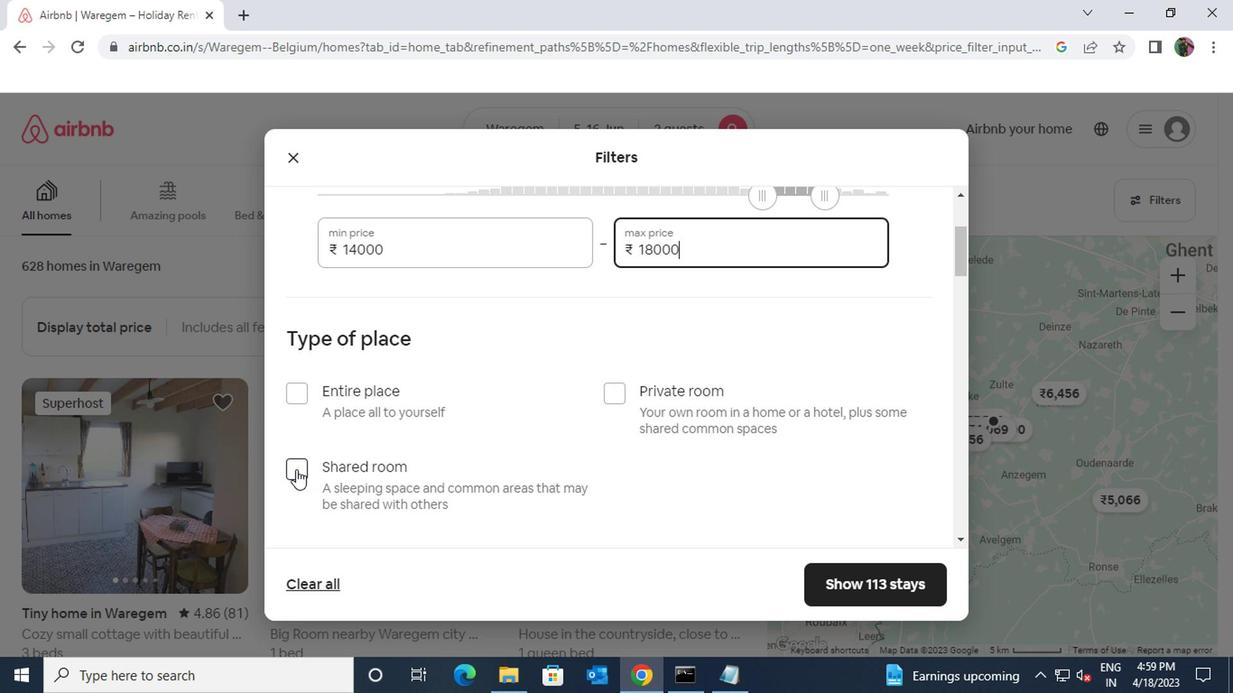 
Action: Mouse moved to (637, 492)
Screenshot: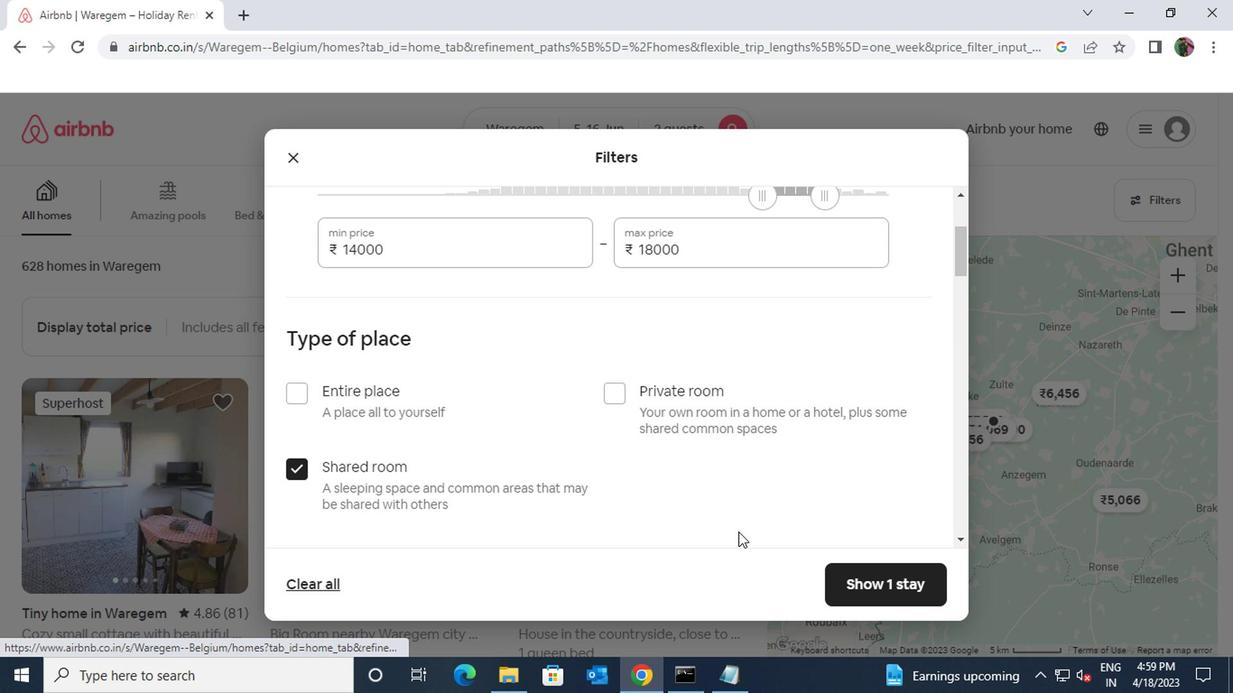 
Action: Mouse scrolled (637, 492) with delta (0, 0)
Screenshot: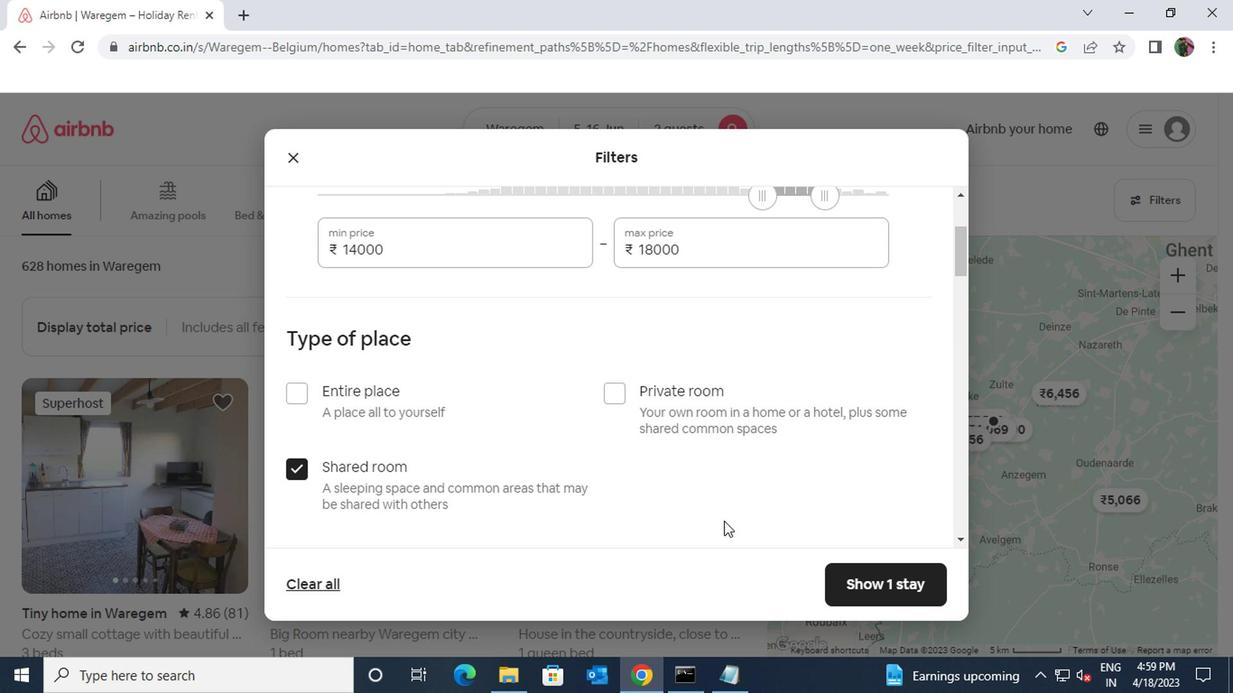 
Action: Mouse scrolled (637, 492) with delta (0, 0)
Screenshot: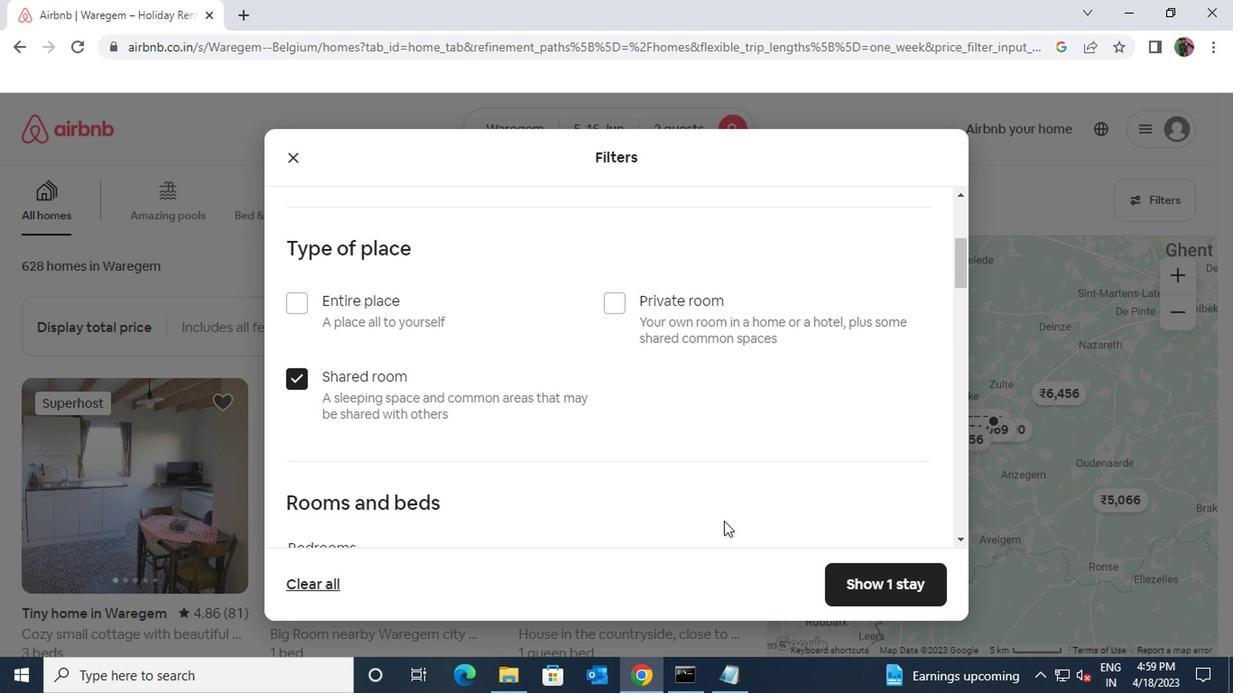 
Action: Mouse scrolled (637, 492) with delta (0, 0)
Screenshot: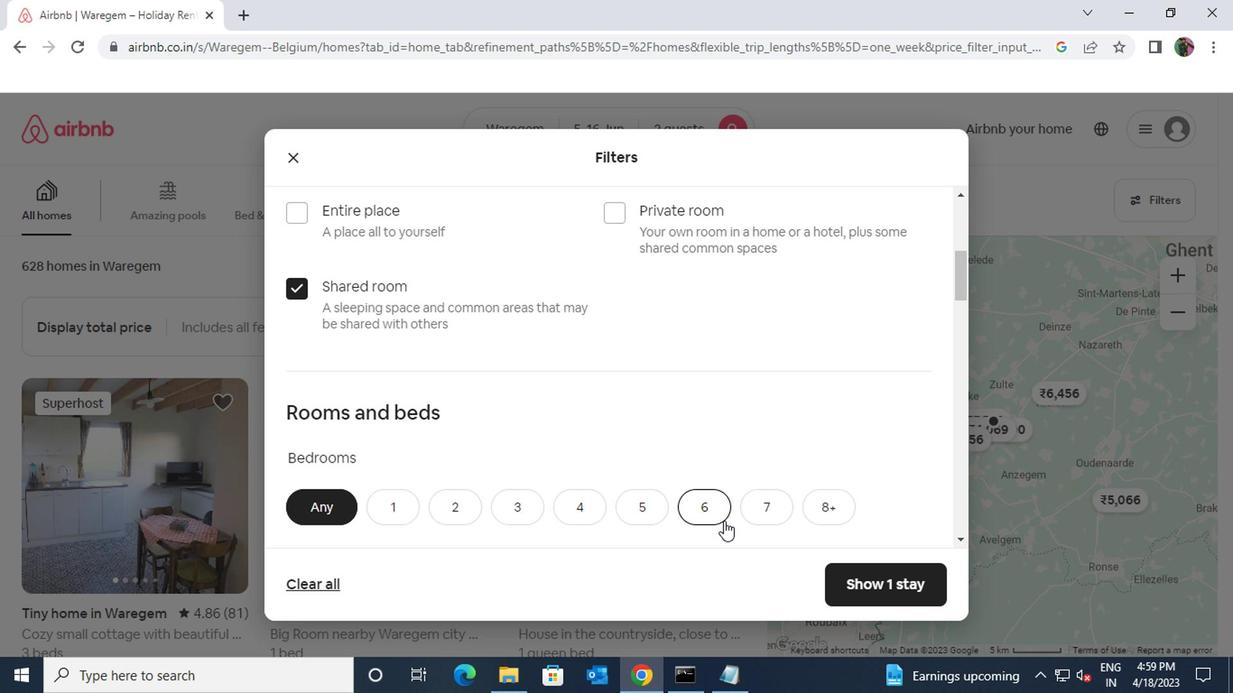 
Action: Mouse moved to (406, 419)
Screenshot: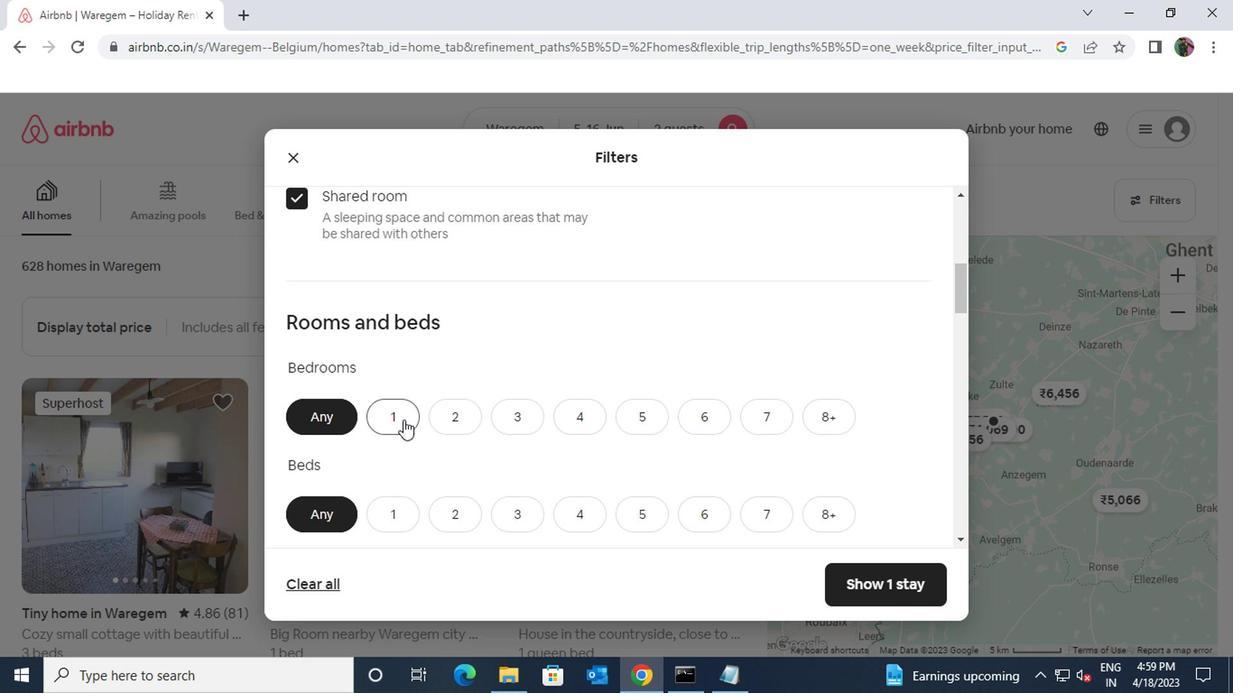 
Action: Mouse pressed left at (406, 419)
Screenshot: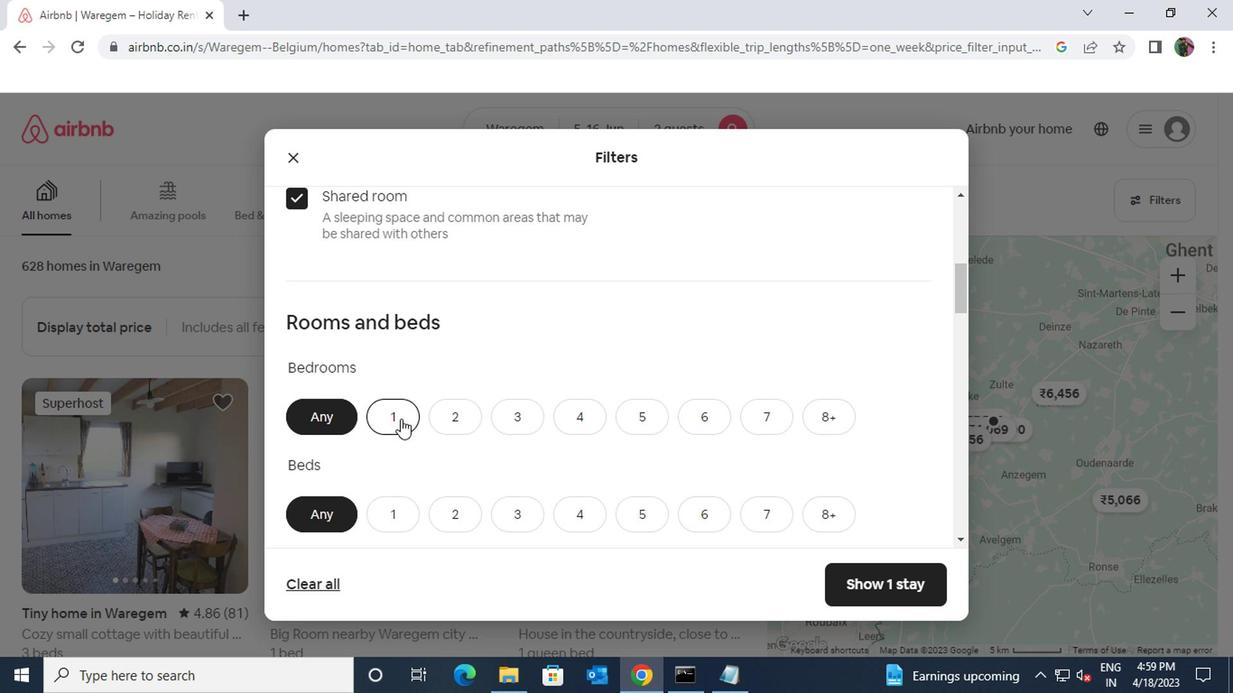 
Action: Mouse scrolled (406, 418) with delta (0, 0)
Screenshot: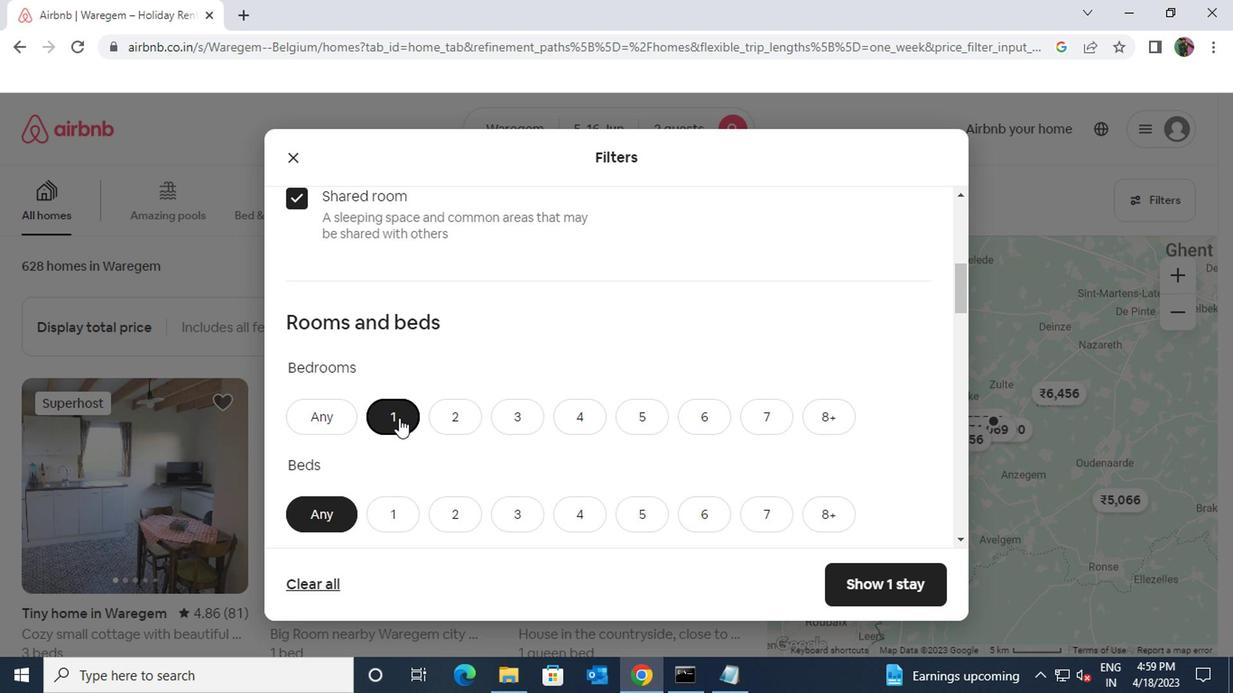 
Action: Mouse pressed left at (406, 419)
Screenshot: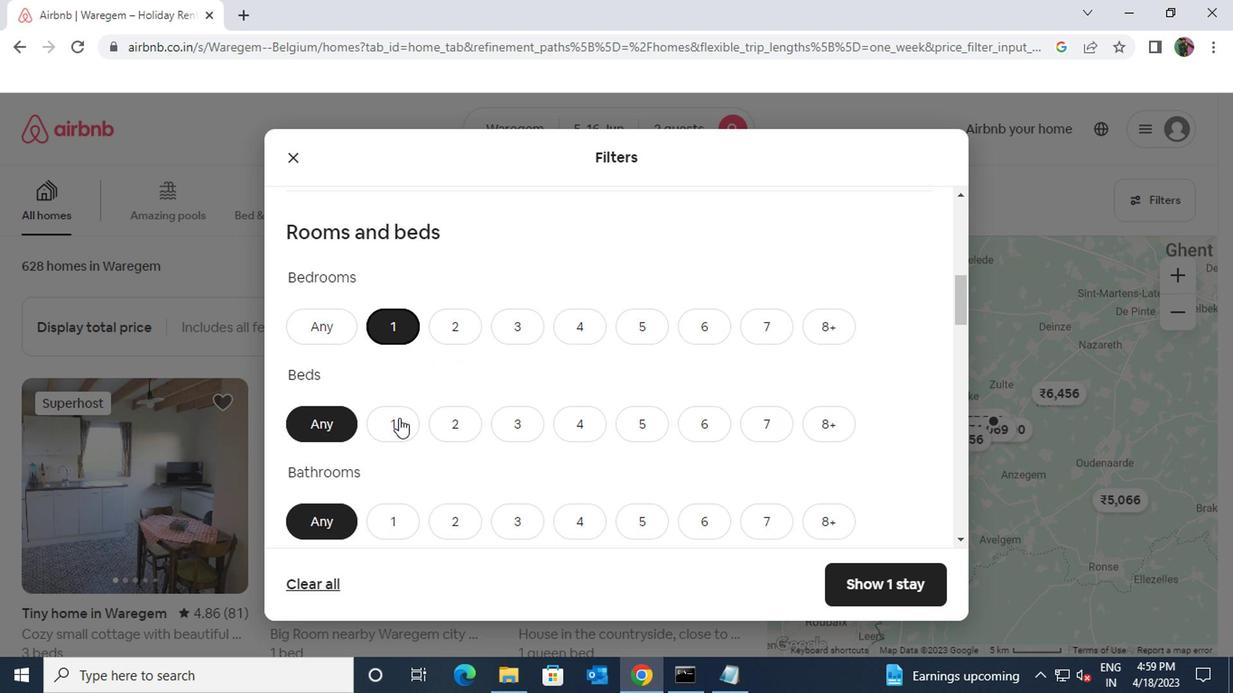 
Action: Mouse scrolled (406, 418) with delta (0, 0)
Screenshot: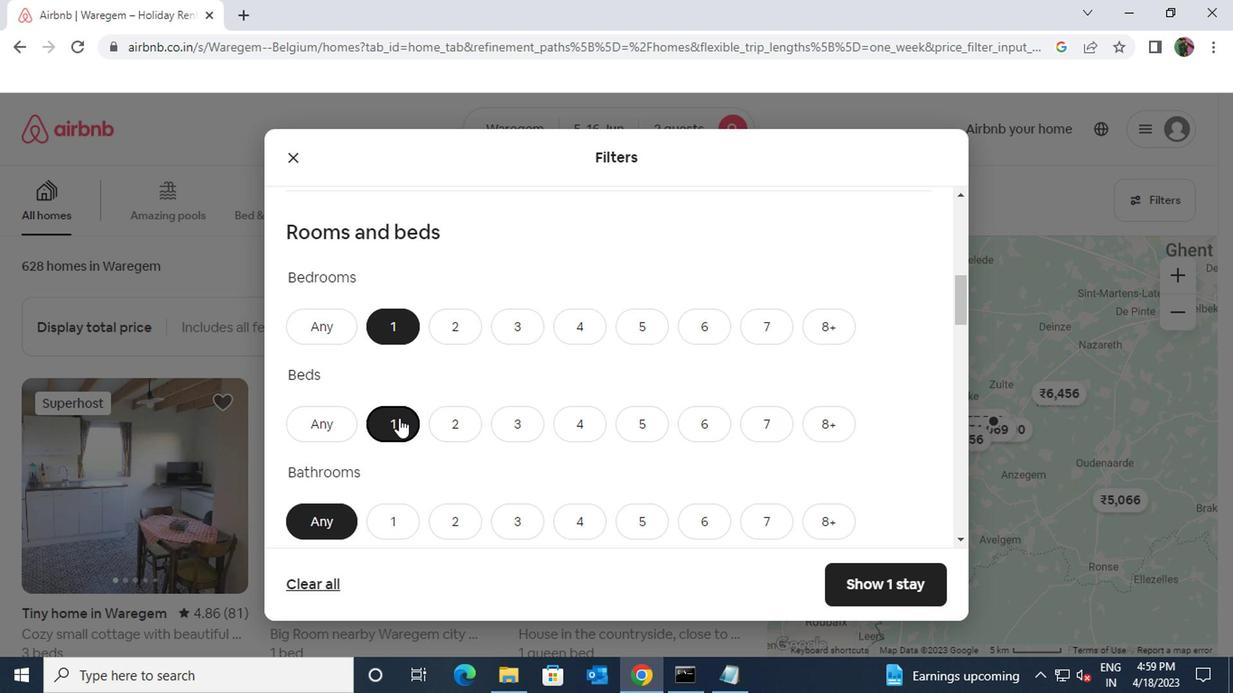 
Action: Mouse pressed left at (406, 419)
Screenshot: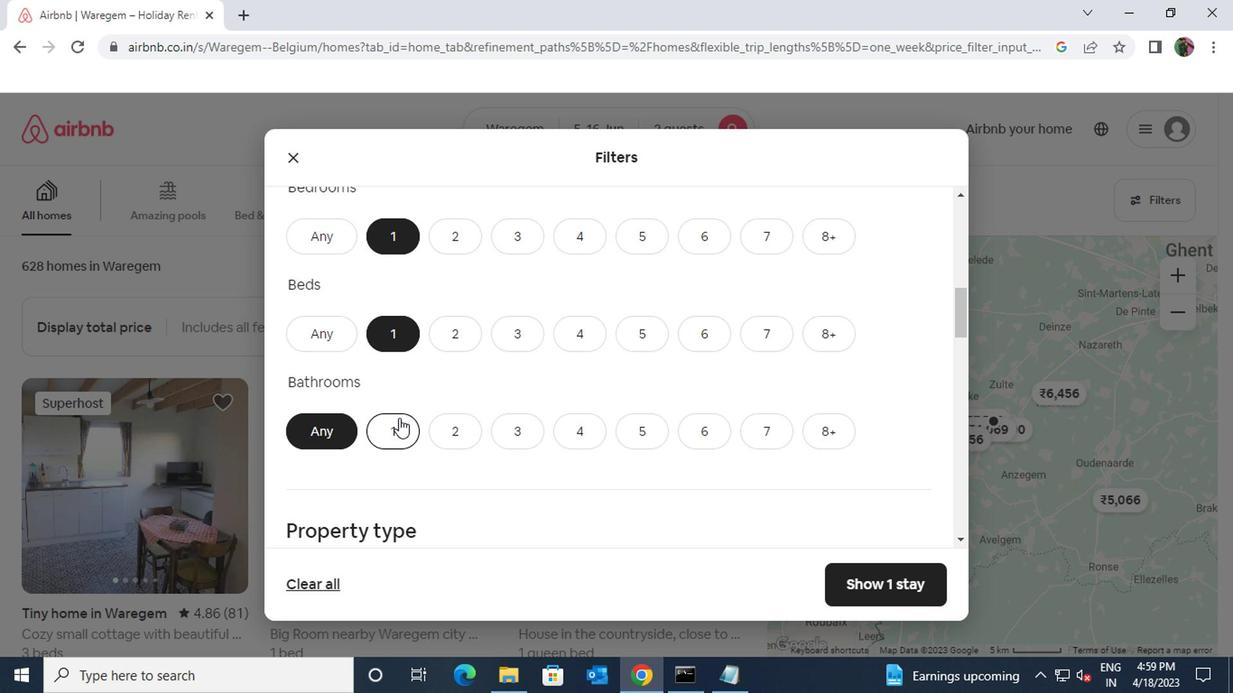 
Action: Mouse scrolled (406, 418) with delta (0, 0)
Screenshot: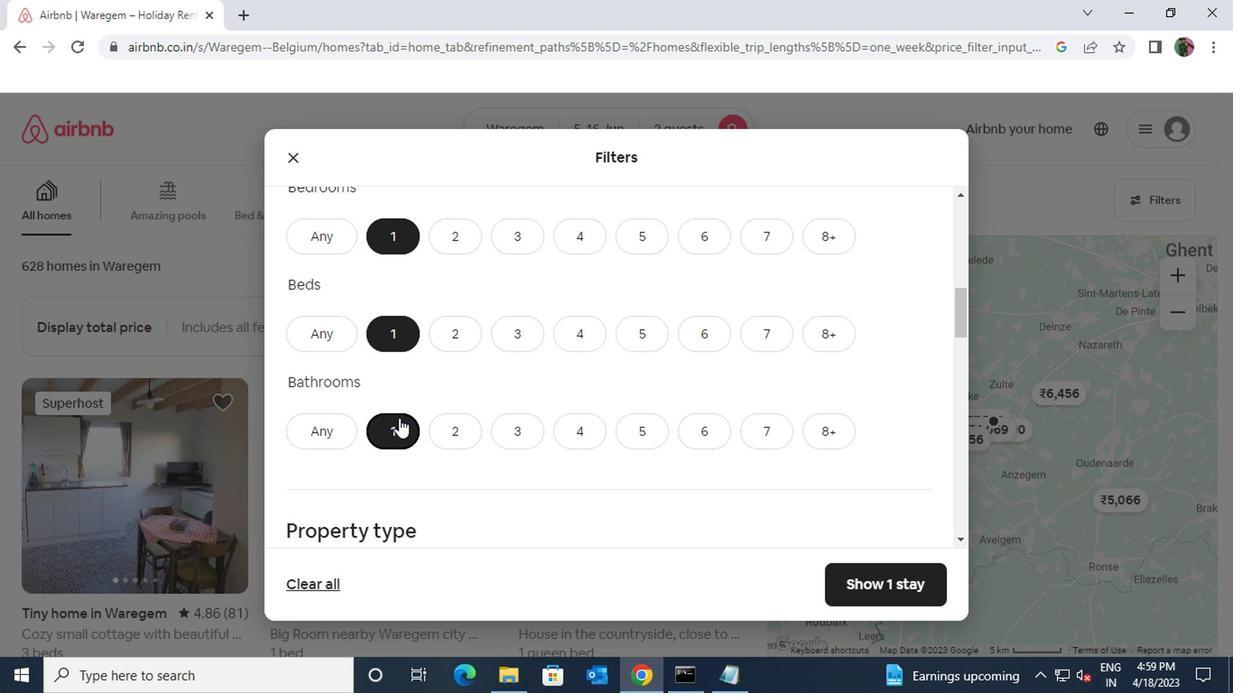 
Action: Mouse scrolled (406, 418) with delta (0, 0)
Screenshot: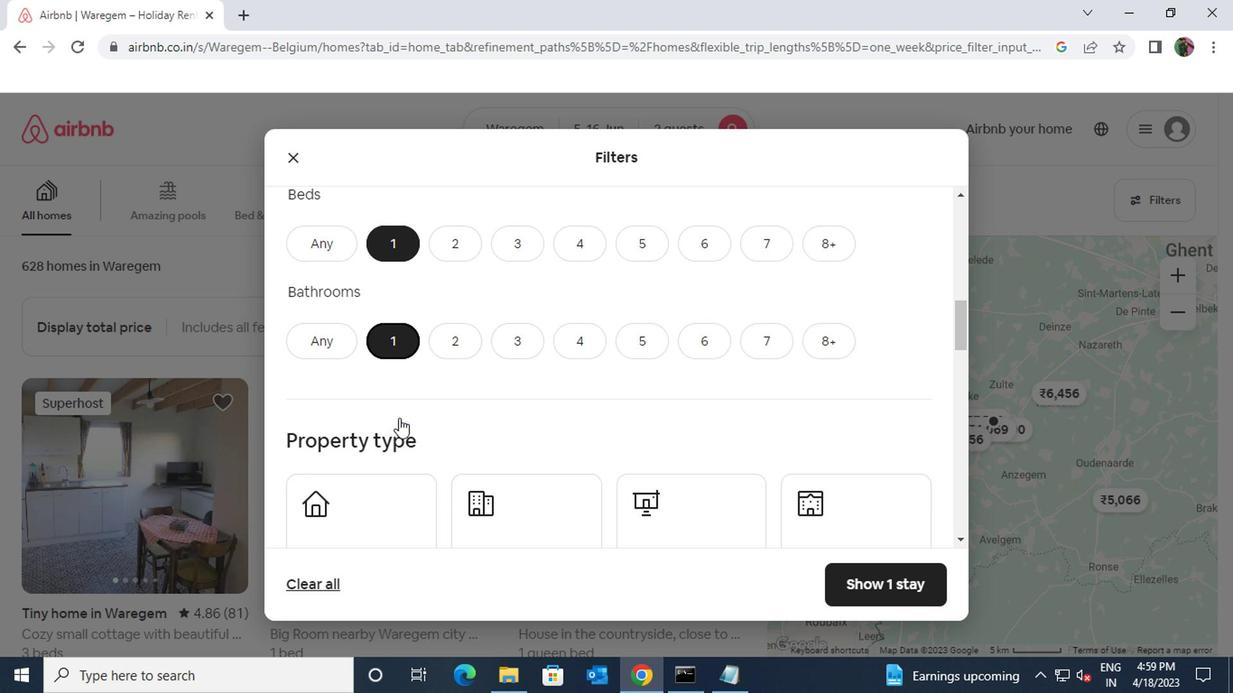 
Action: Mouse moved to (684, 432)
Screenshot: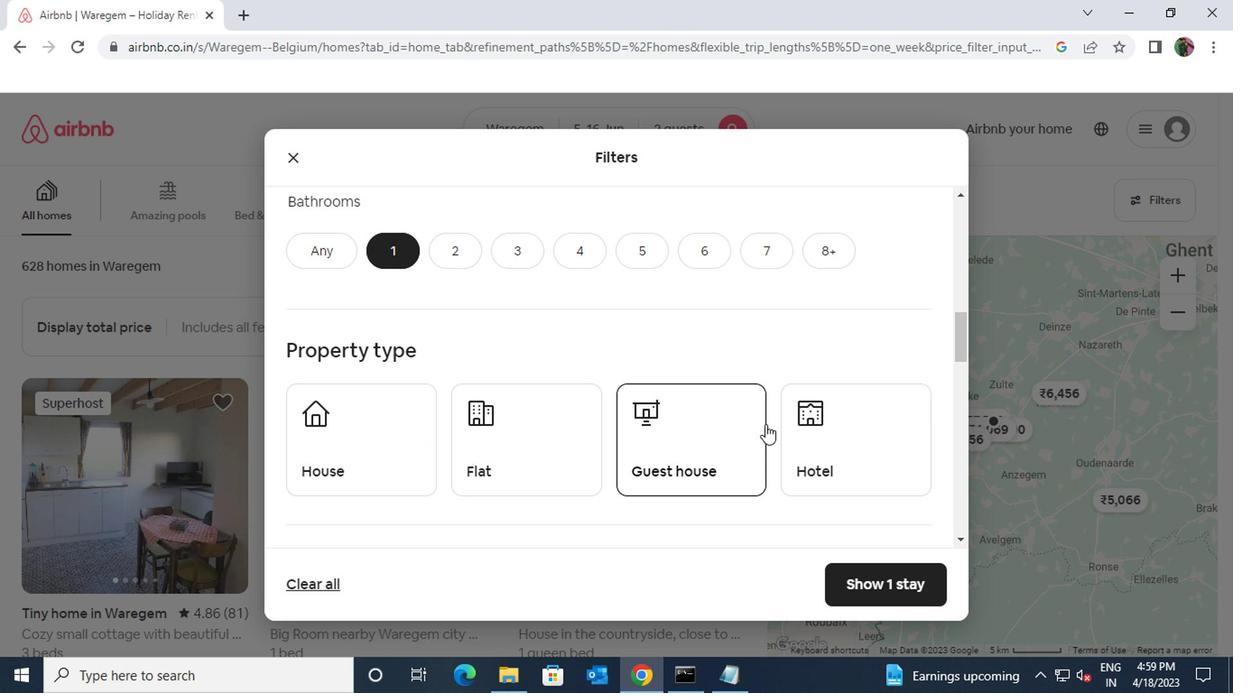 
Action: Mouse pressed left at (684, 432)
Screenshot: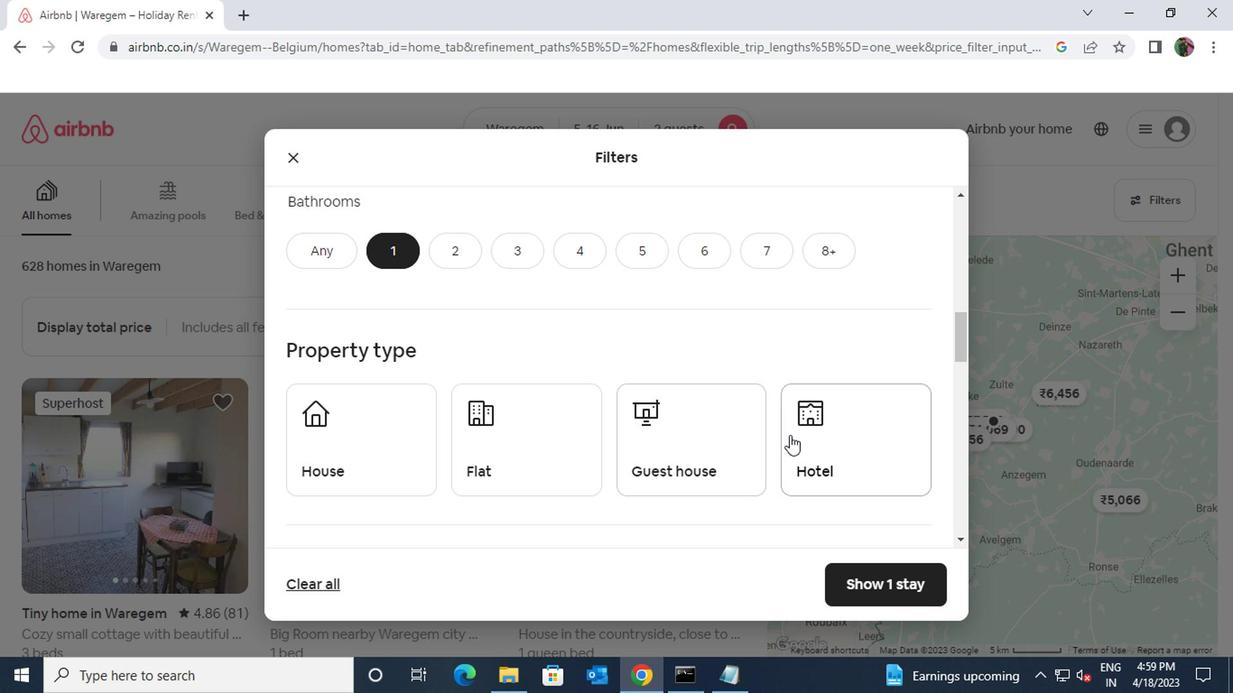 
Action: Mouse moved to (603, 447)
Screenshot: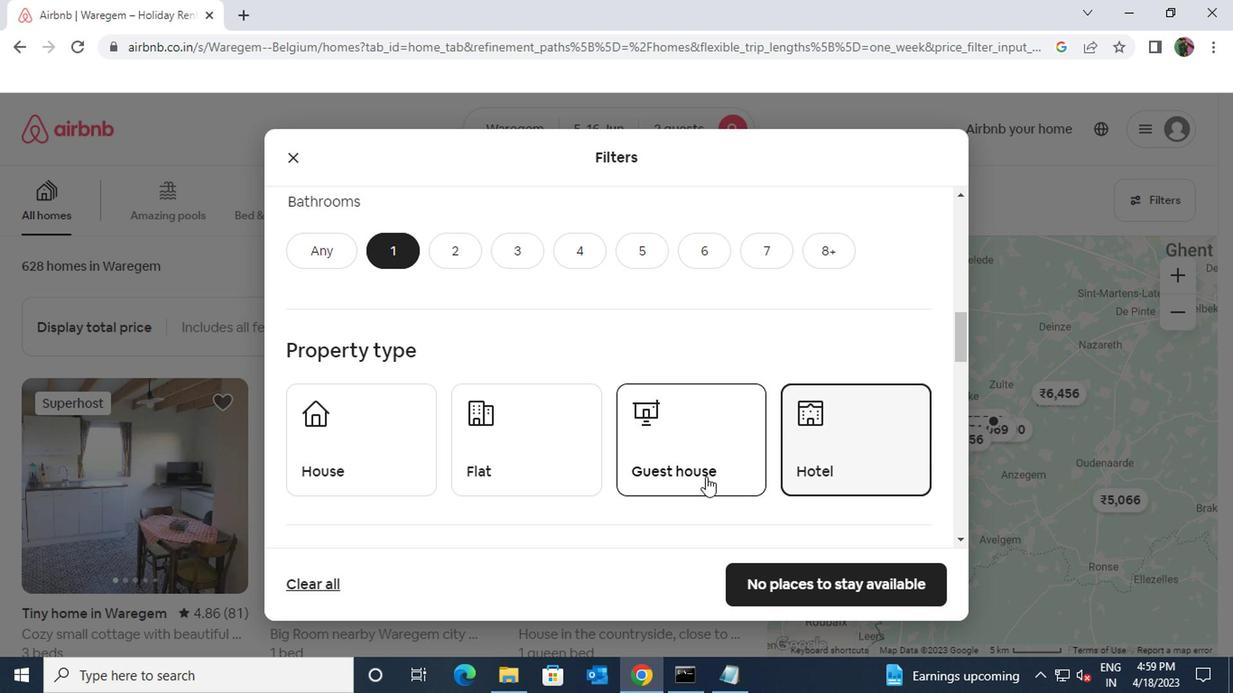 
Action: Mouse scrolled (603, 446) with delta (0, 0)
Screenshot: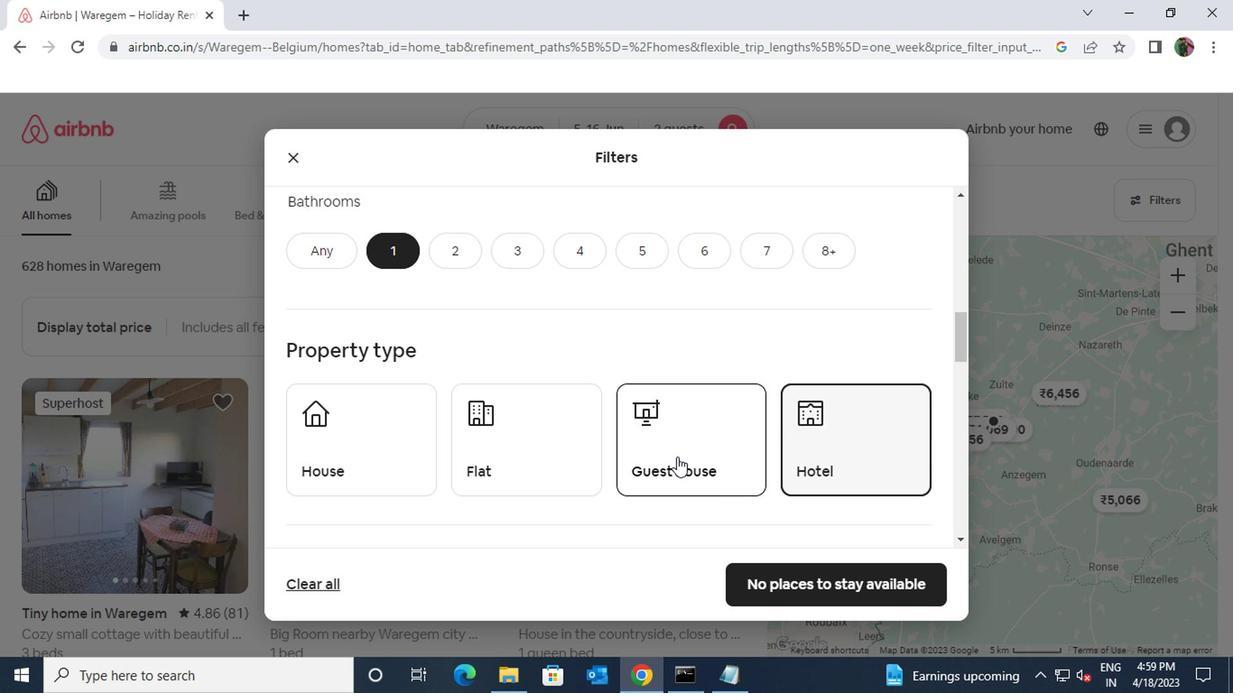 
Action: Mouse scrolled (603, 446) with delta (0, 0)
Screenshot: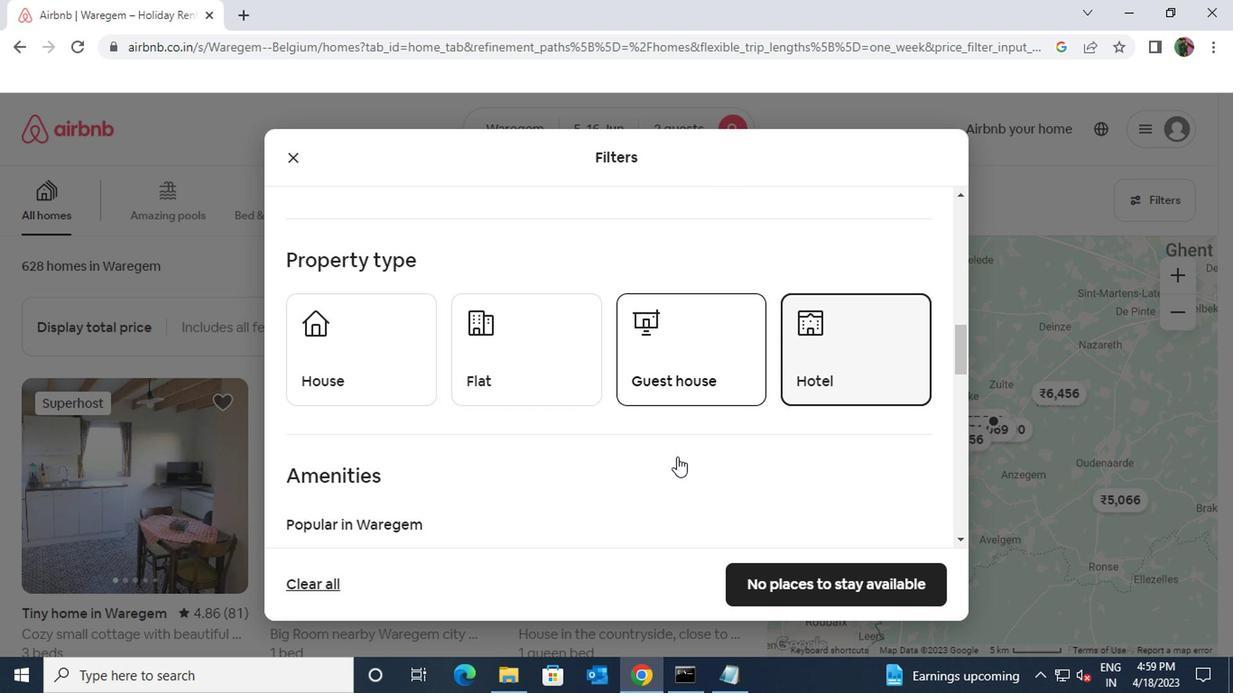 
Action: Mouse scrolled (603, 446) with delta (0, 0)
Screenshot: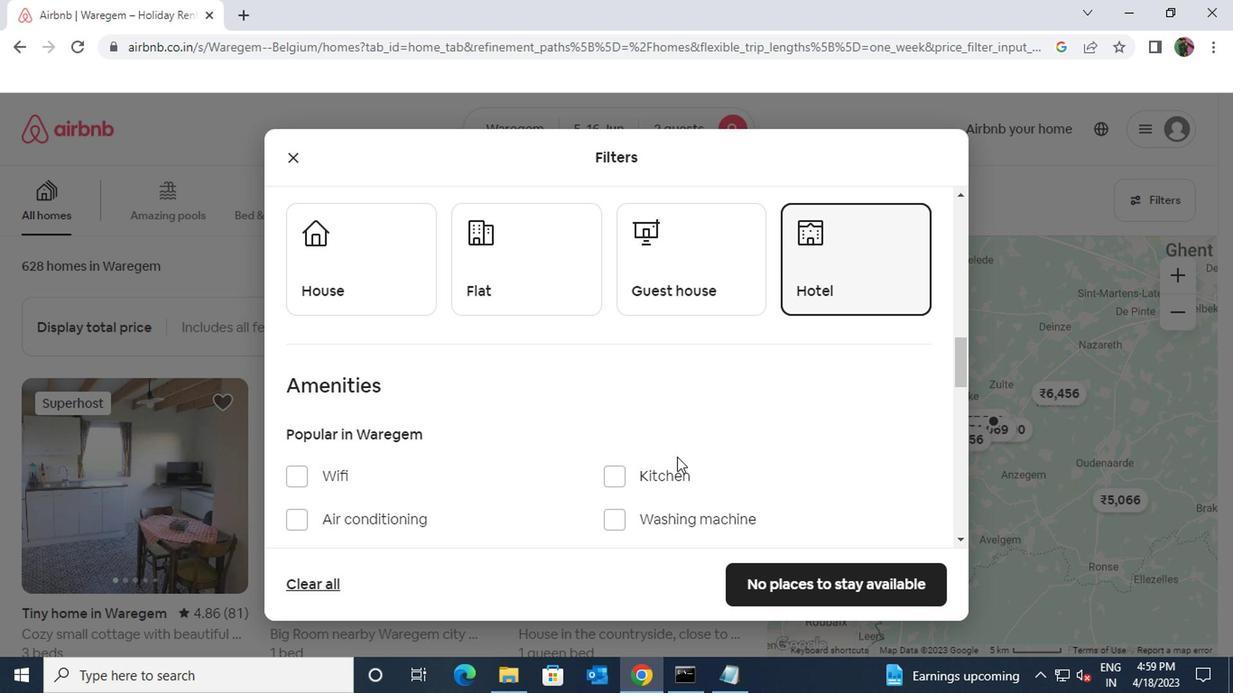 
Action: Mouse moved to (375, 479)
Screenshot: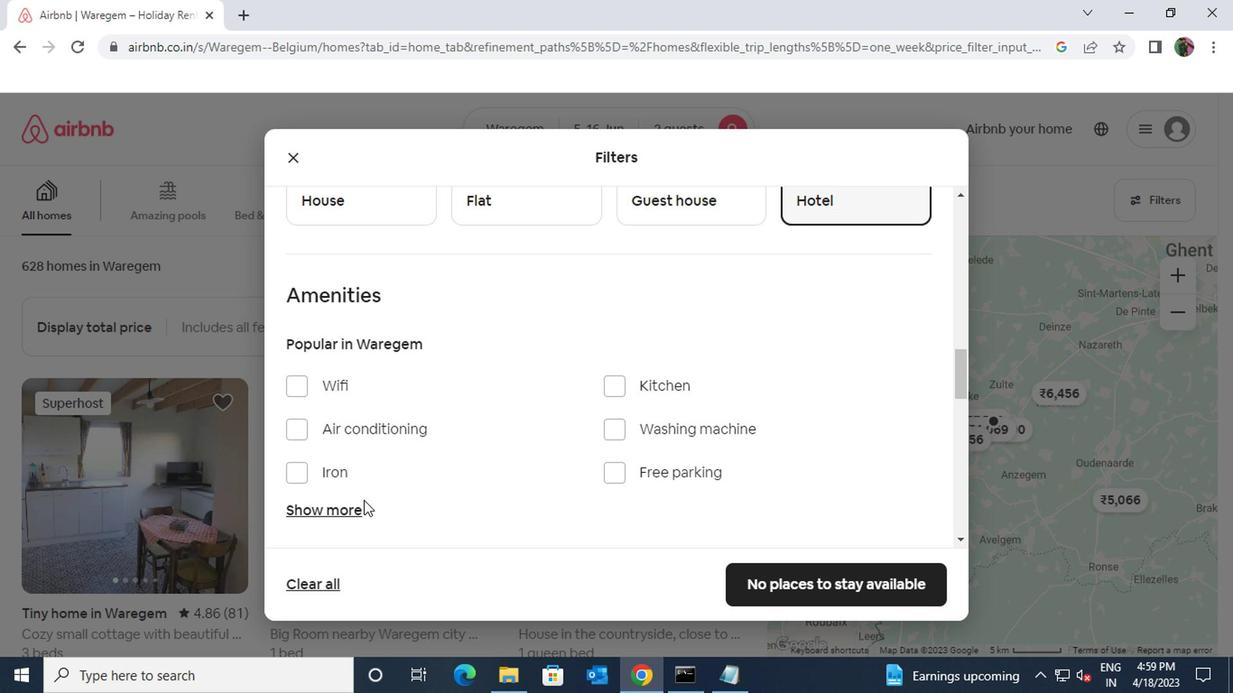 
Action: Mouse pressed left at (375, 479)
Screenshot: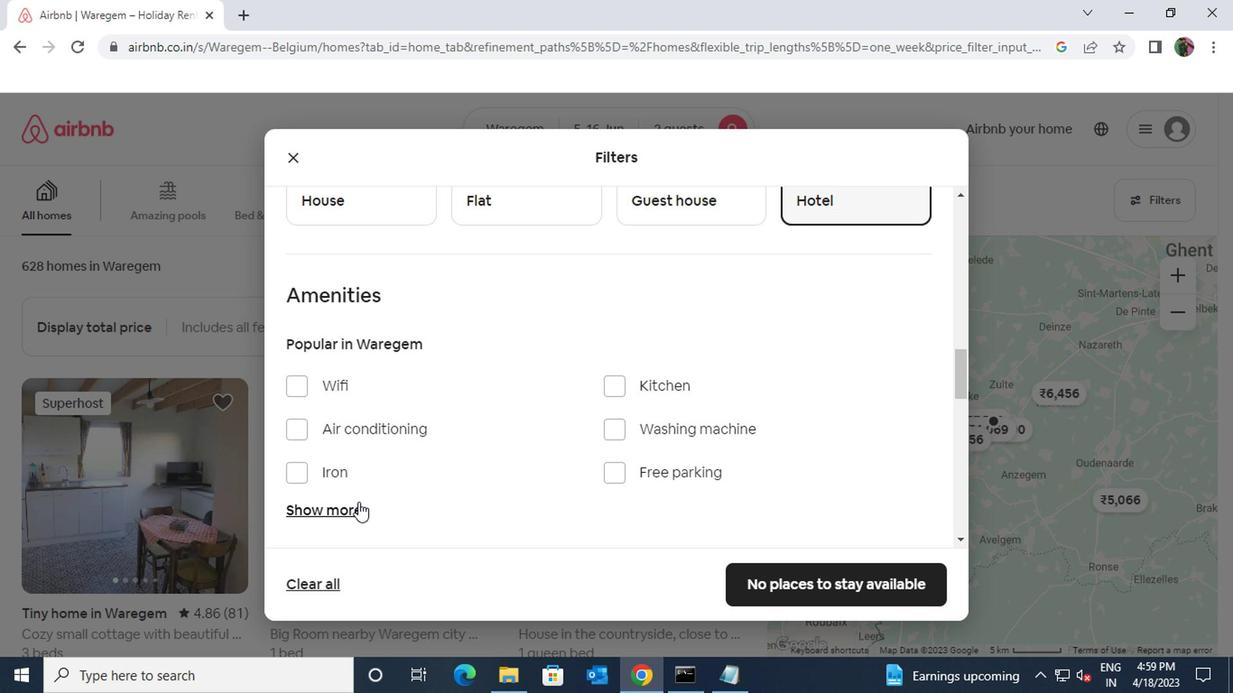 
Action: Mouse moved to (554, 389)
Screenshot: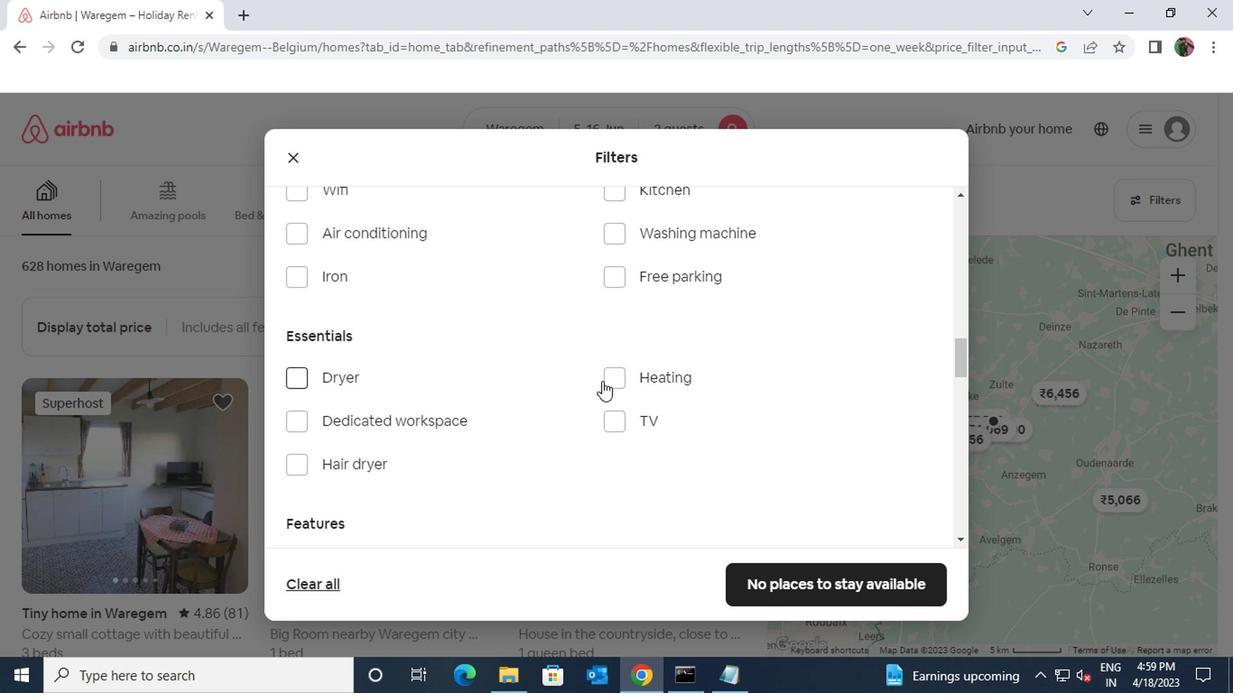 
Action: Mouse pressed left at (554, 389)
Screenshot: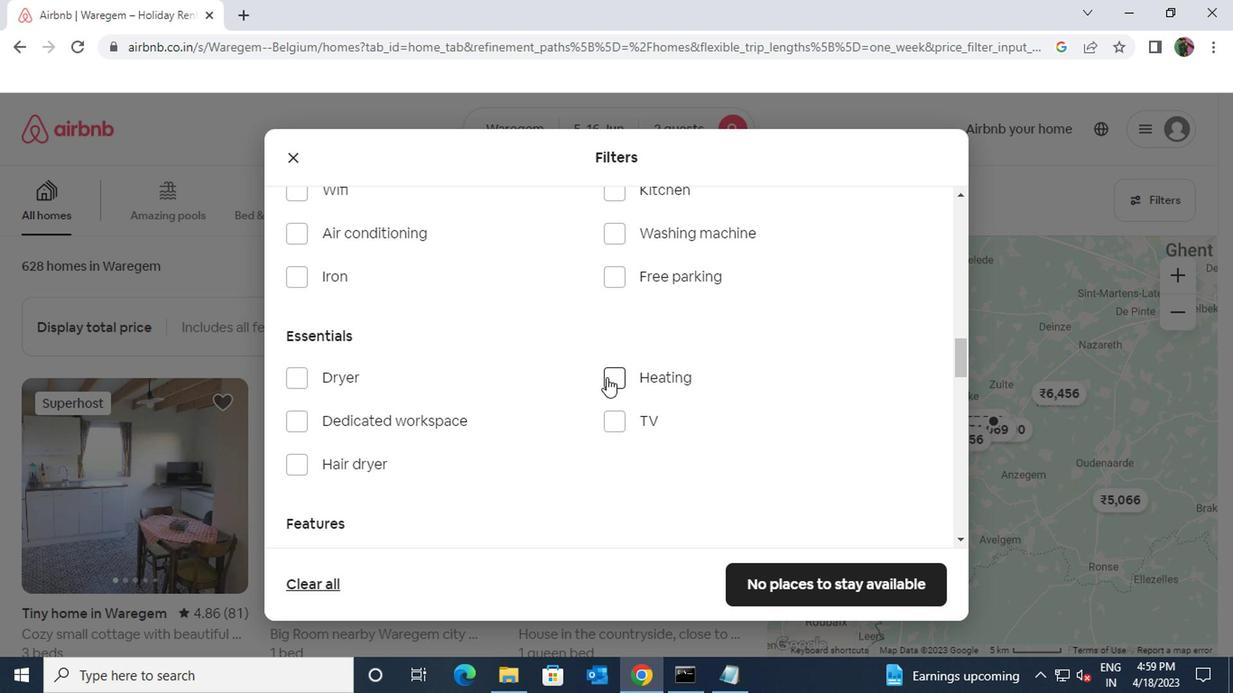 
Action: Mouse moved to (512, 435)
Screenshot: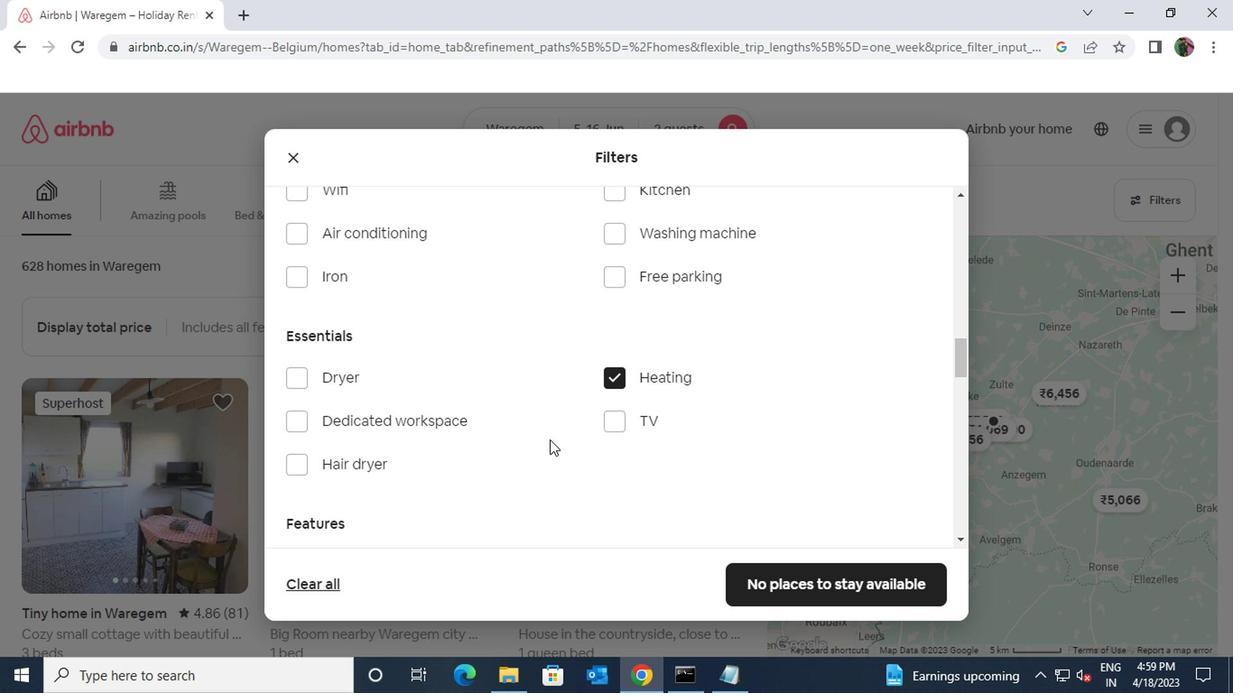 
Action: Mouse scrolled (512, 434) with delta (0, 0)
Screenshot: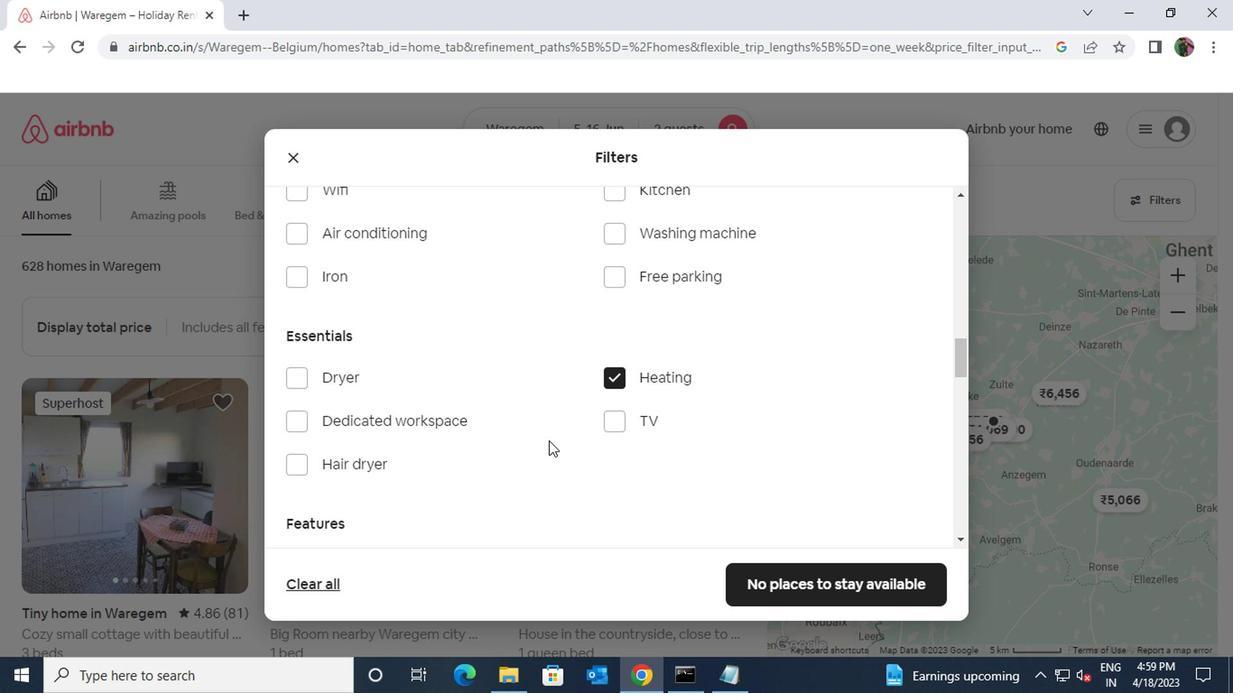 
Action: Mouse moved to (510, 436)
Screenshot: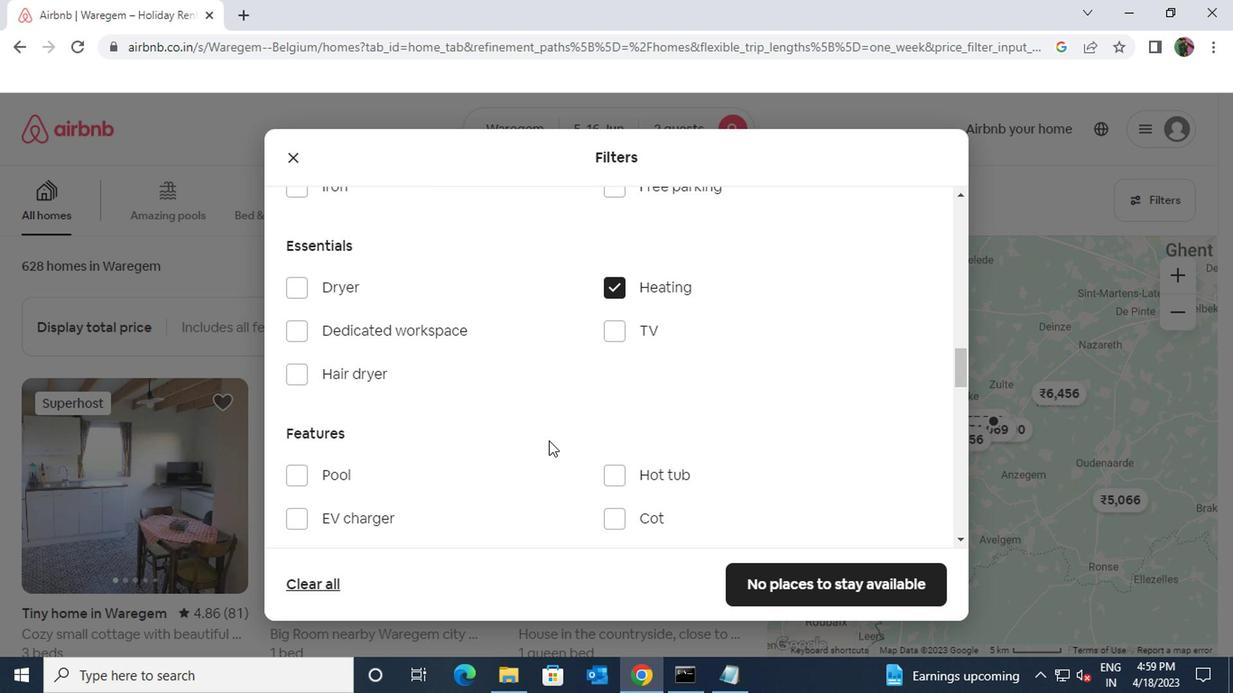 
Action: Mouse scrolled (510, 435) with delta (0, 0)
Screenshot: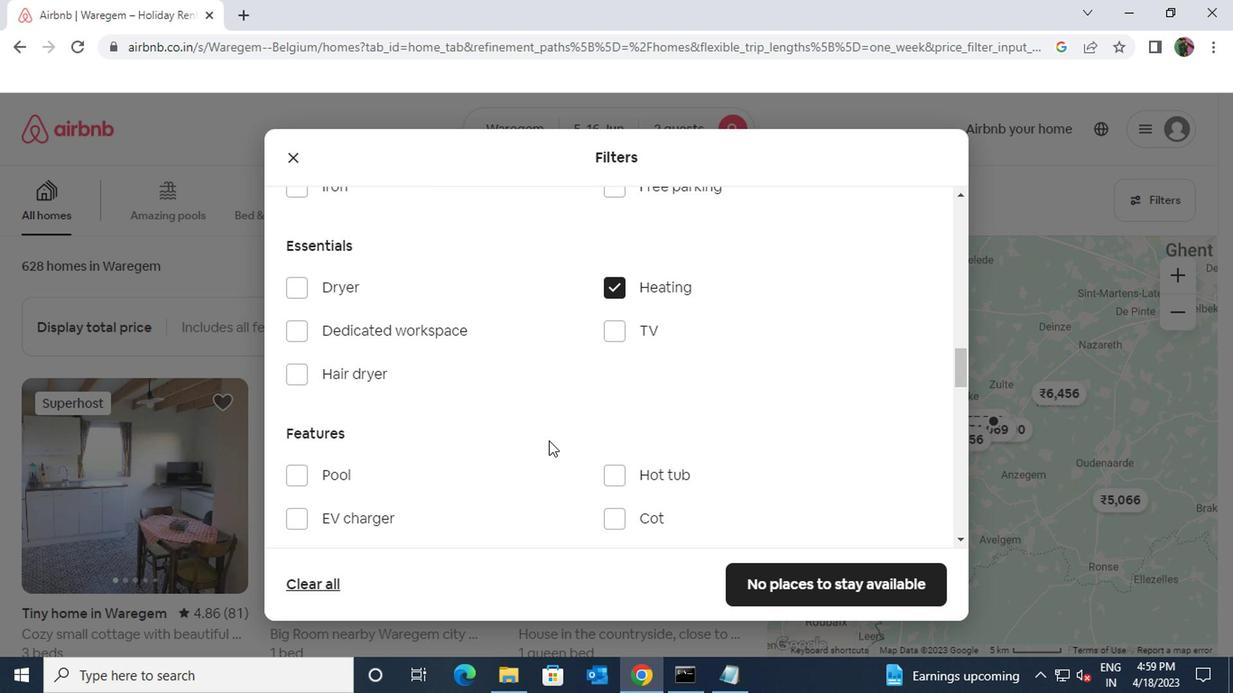 
Action: Mouse scrolled (510, 435) with delta (0, 0)
Screenshot: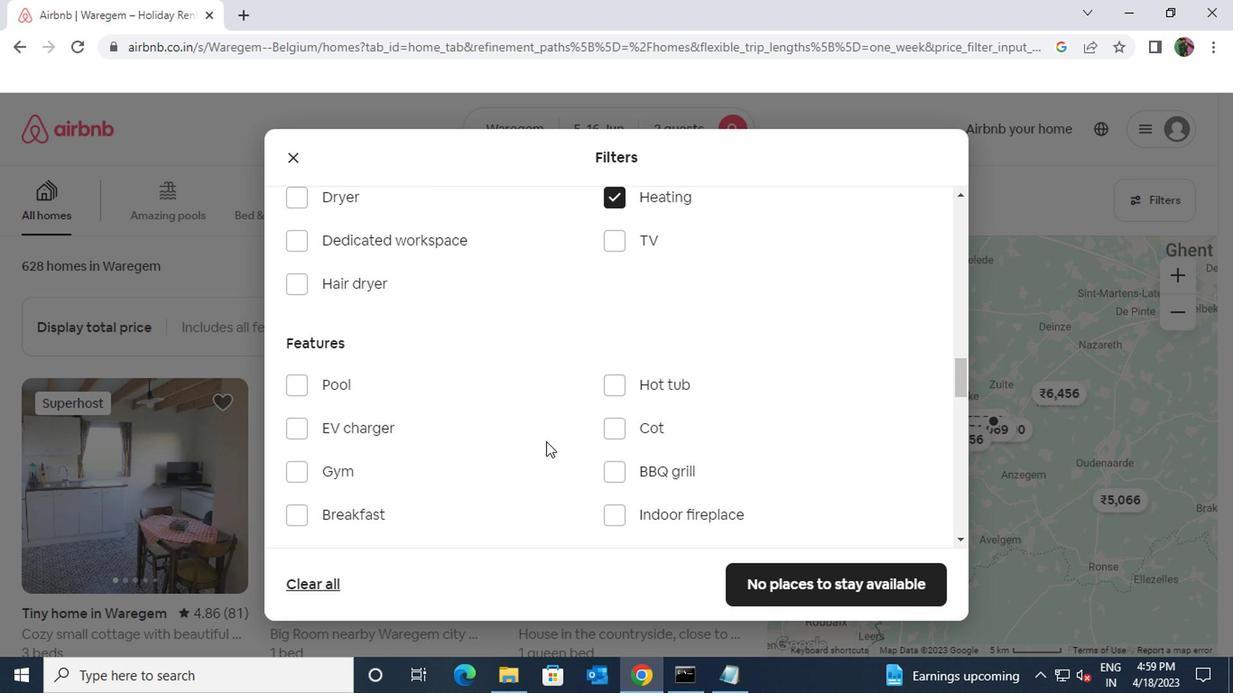 
Action: Mouse scrolled (510, 435) with delta (0, 0)
Screenshot: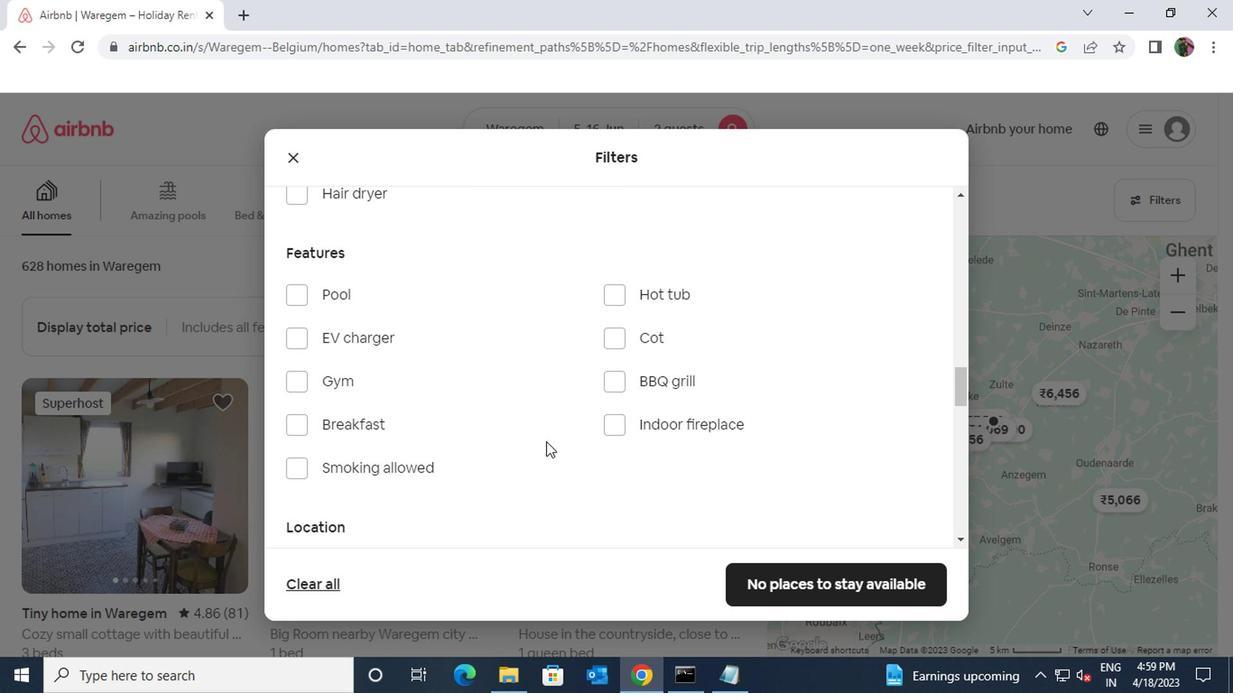 
Action: Mouse scrolled (510, 435) with delta (0, 0)
Screenshot: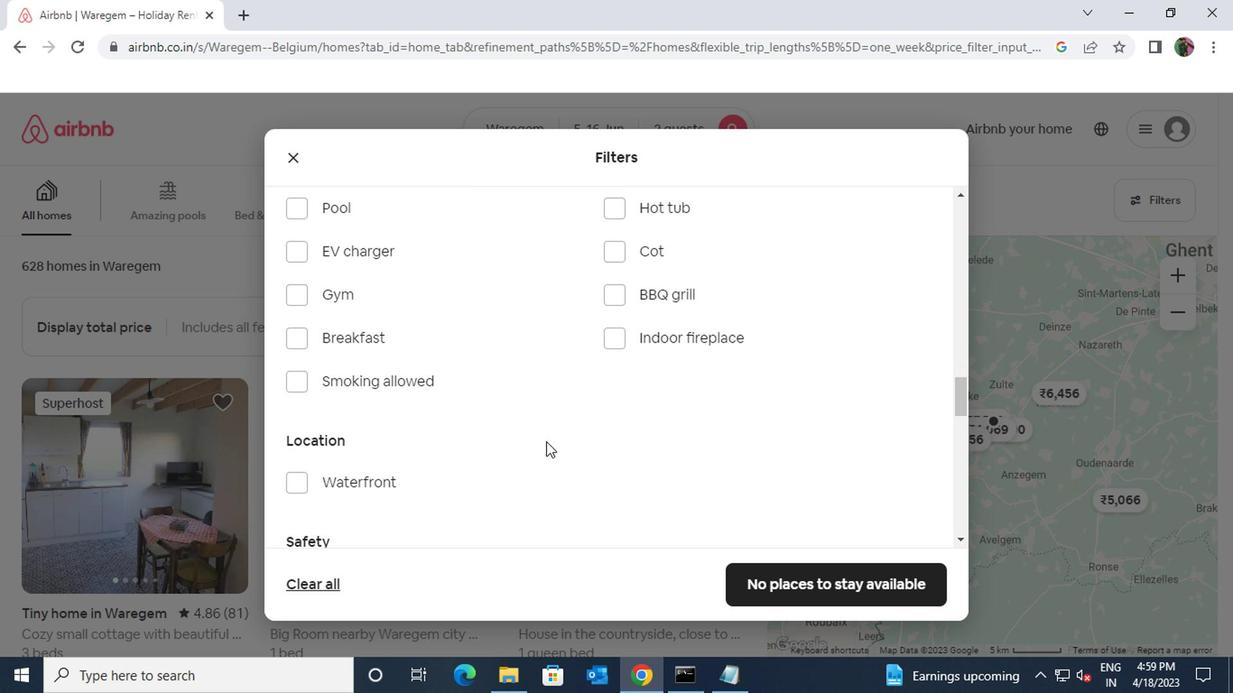 
Action: Mouse scrolled (510, 435) with delta (0, 0)
Screenshot: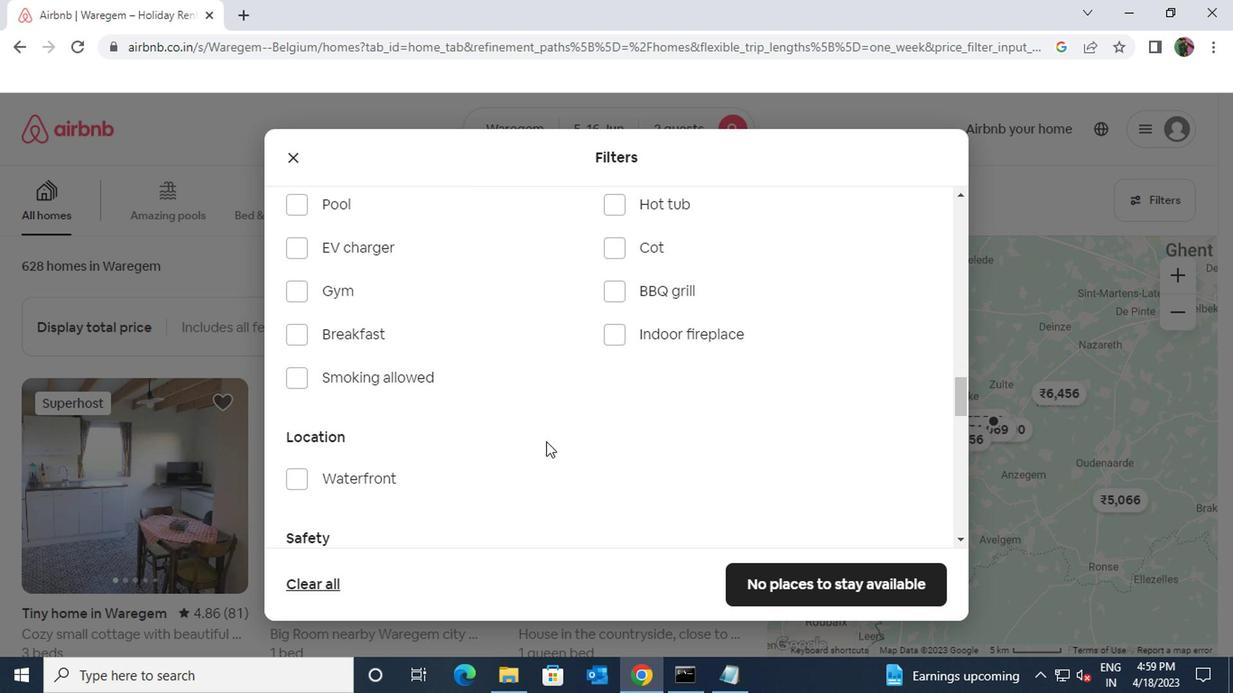 
Action: Mouse scrolled (510, 435) with delta (0, 0)
Screenshot: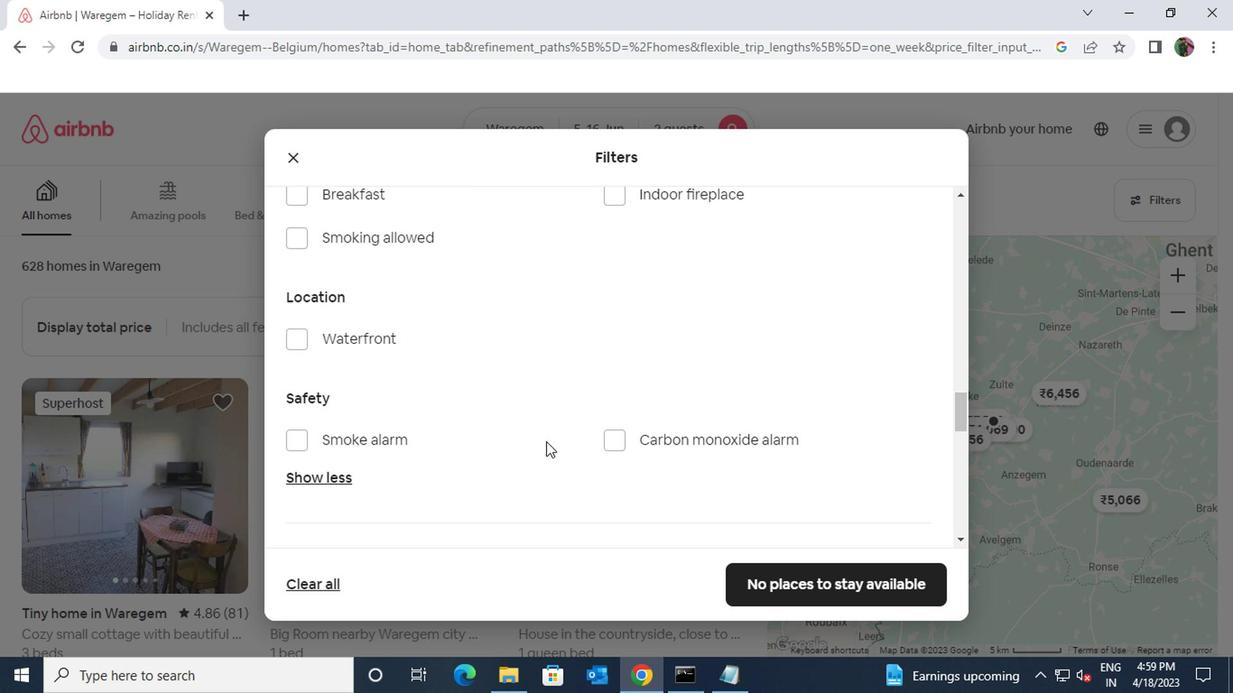 
Action: Mouse scrolled (510, 435) with delta (0, 0)
Screenshot: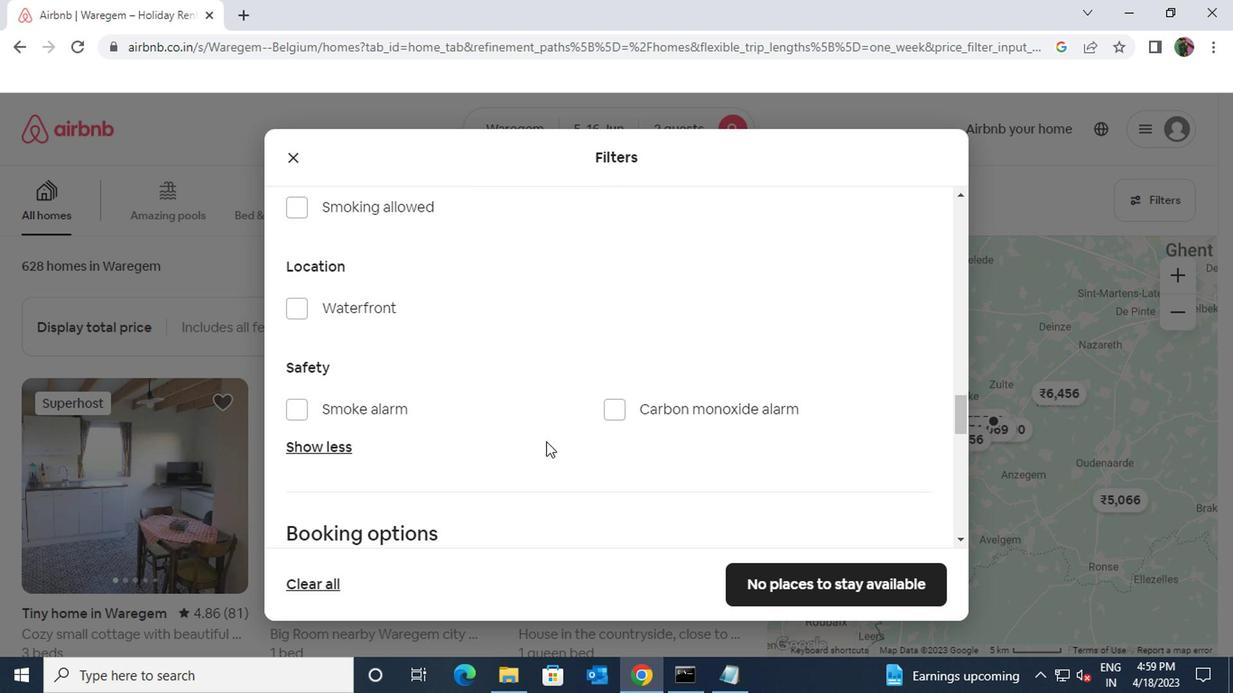 
Action: Mouse scrolled (510, 435) with delta (0, 0)
Screenshot: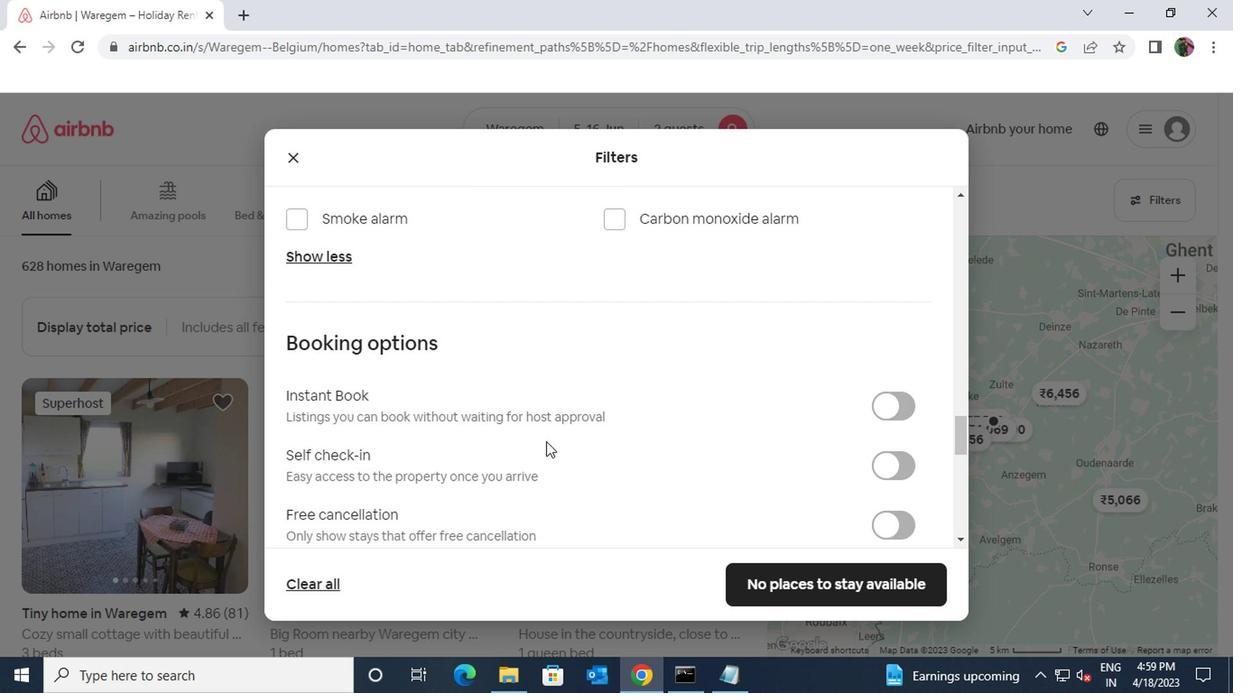 
Action: Mouse moved to (747, 388)
Screenshot: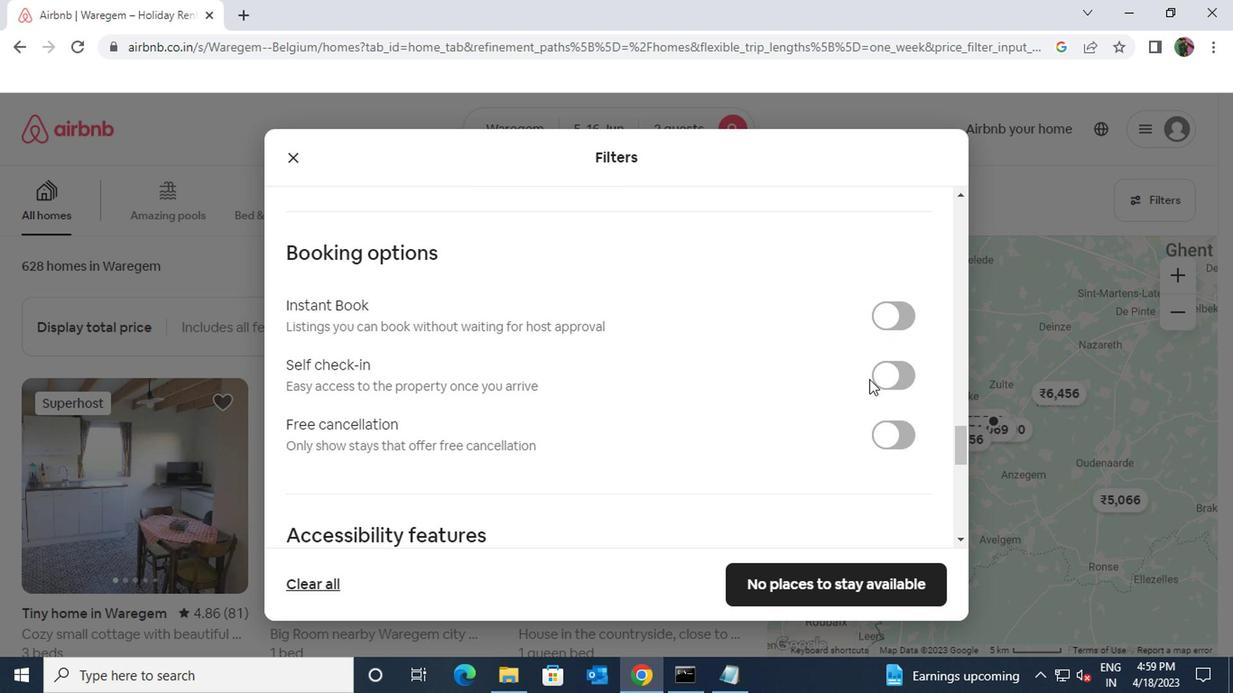 
Action: Mouse pressed left at (747, 388)
Screenshot: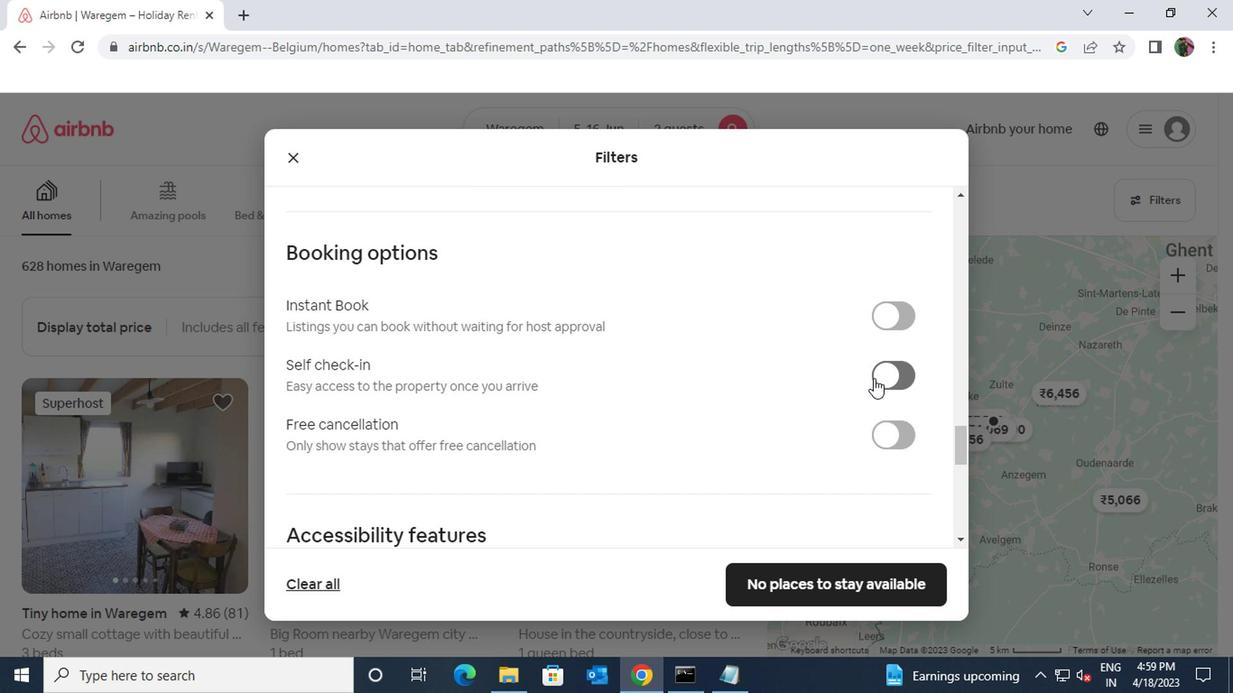 
Action: Mouse moved to (591, 438)
Screenshot: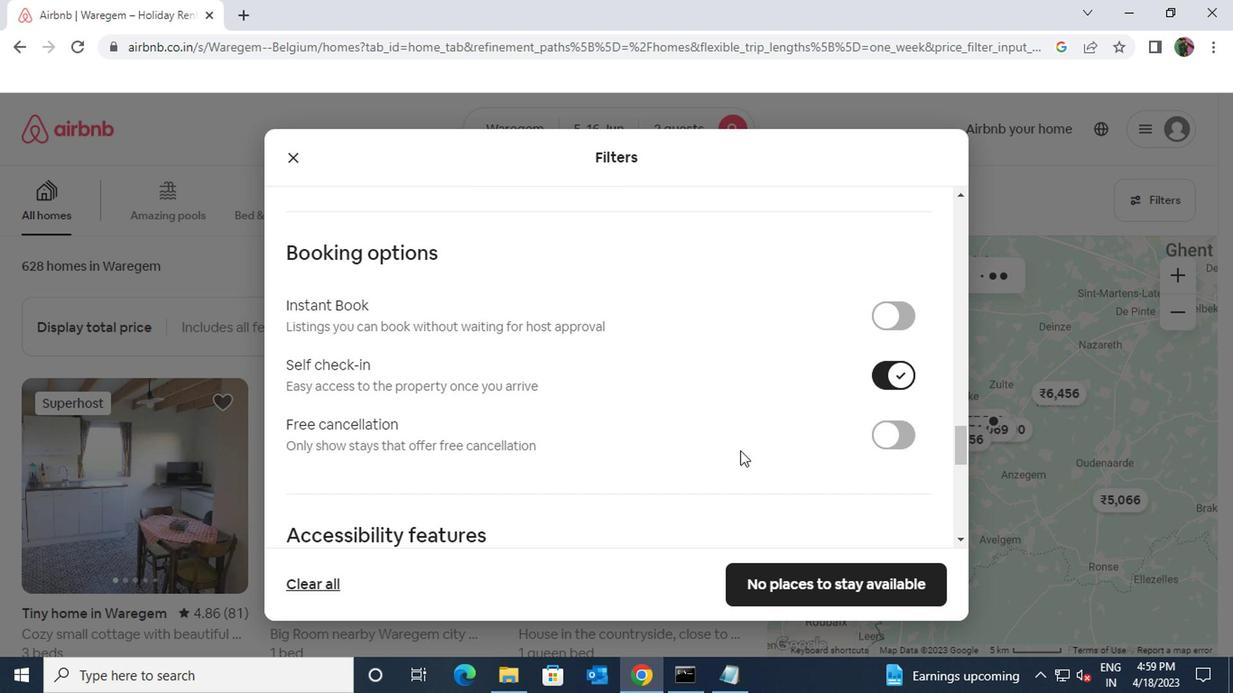 
Action: Mouse scrolled (591, 437) with delta (0, 0)
Screenshot: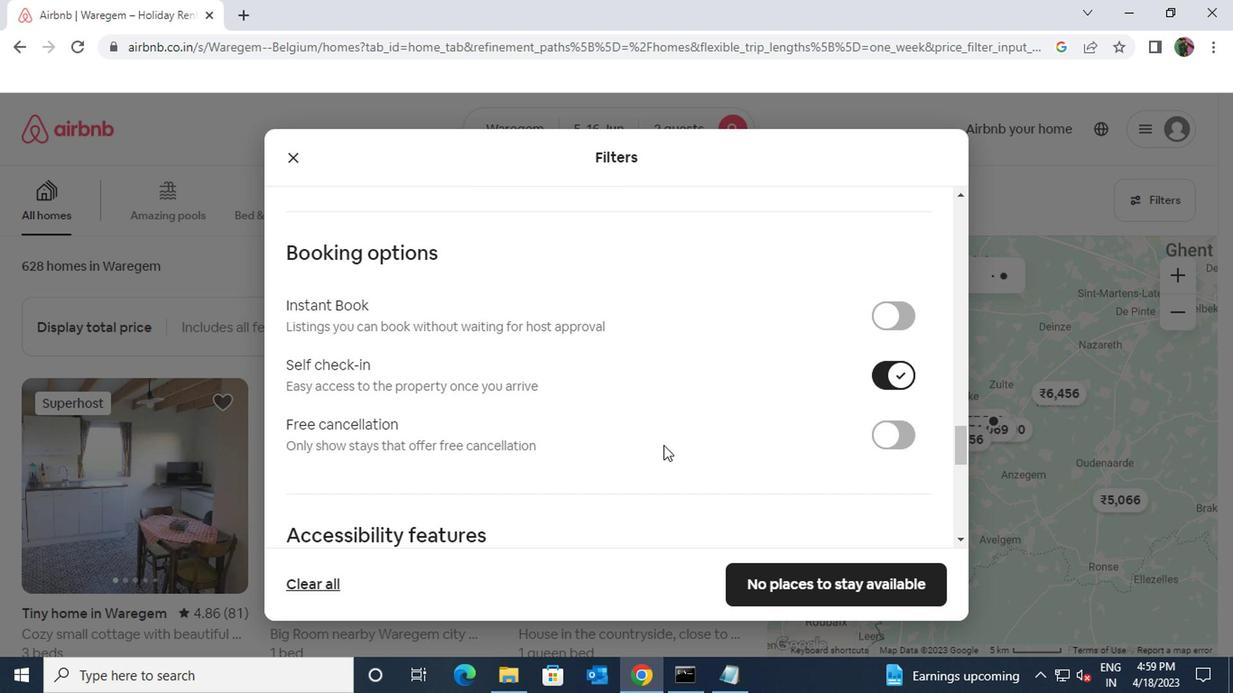 
Action: Mouse scrolled (591, 437) with delta (0, 0)
Screenshot: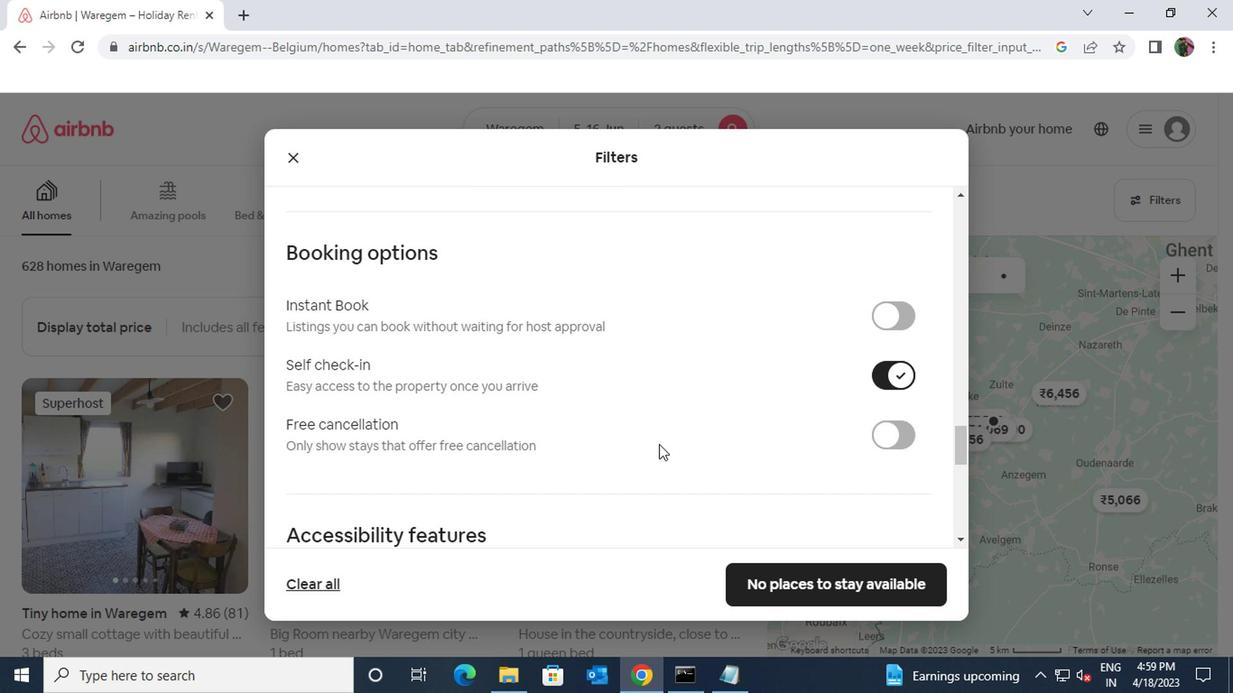 
Action: Mouse scrolled (591, 437) with delta (0, 0)
Screenshot: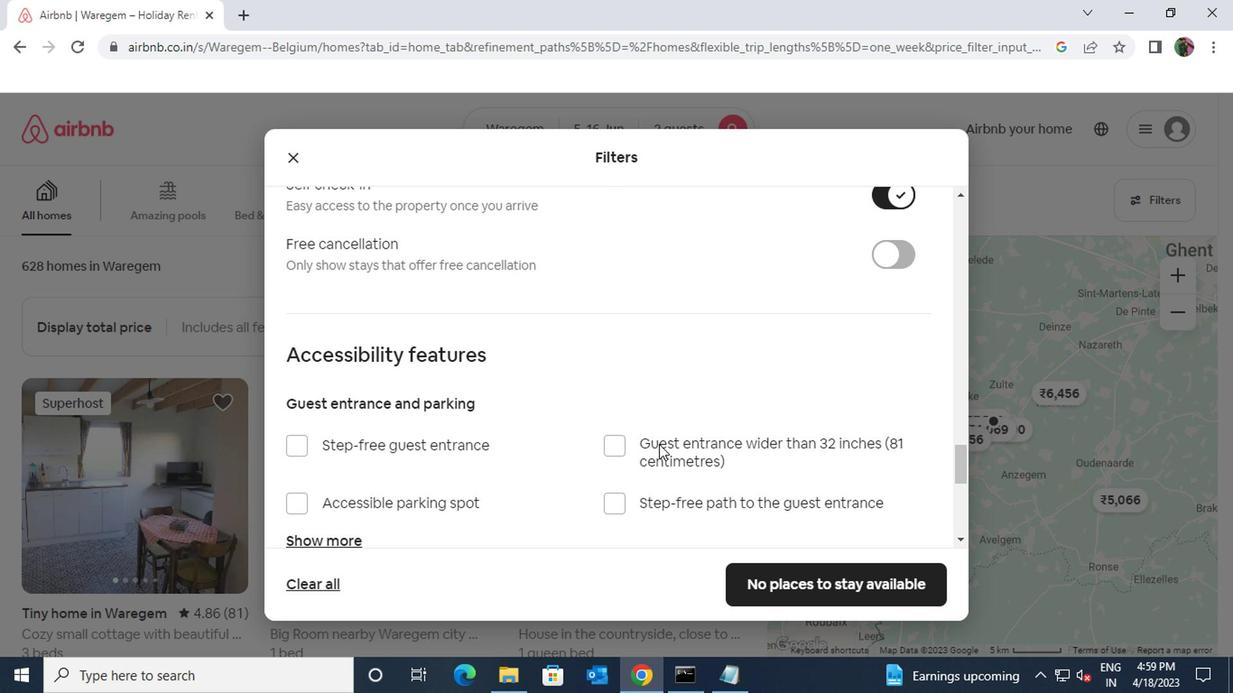 
Action: Mouse scrolled (591, 437) with delta (0, 0)
Screenshot: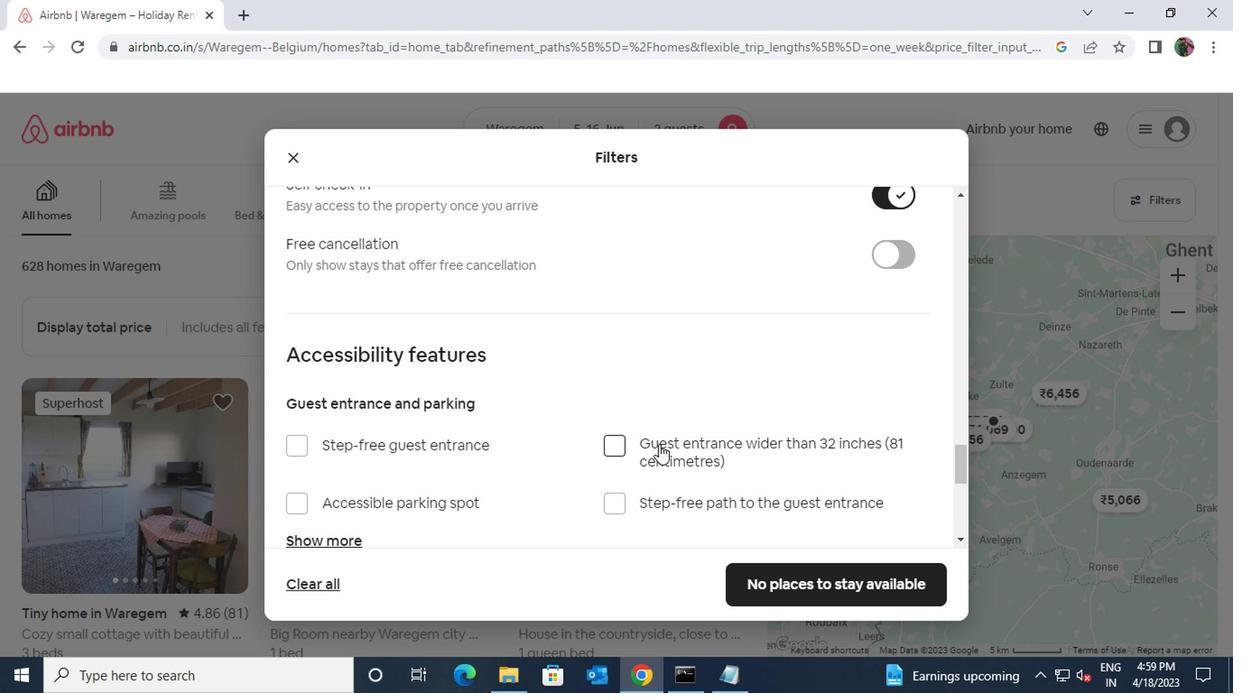 
Action: Mouse moved to (590, 437)
Screenshot: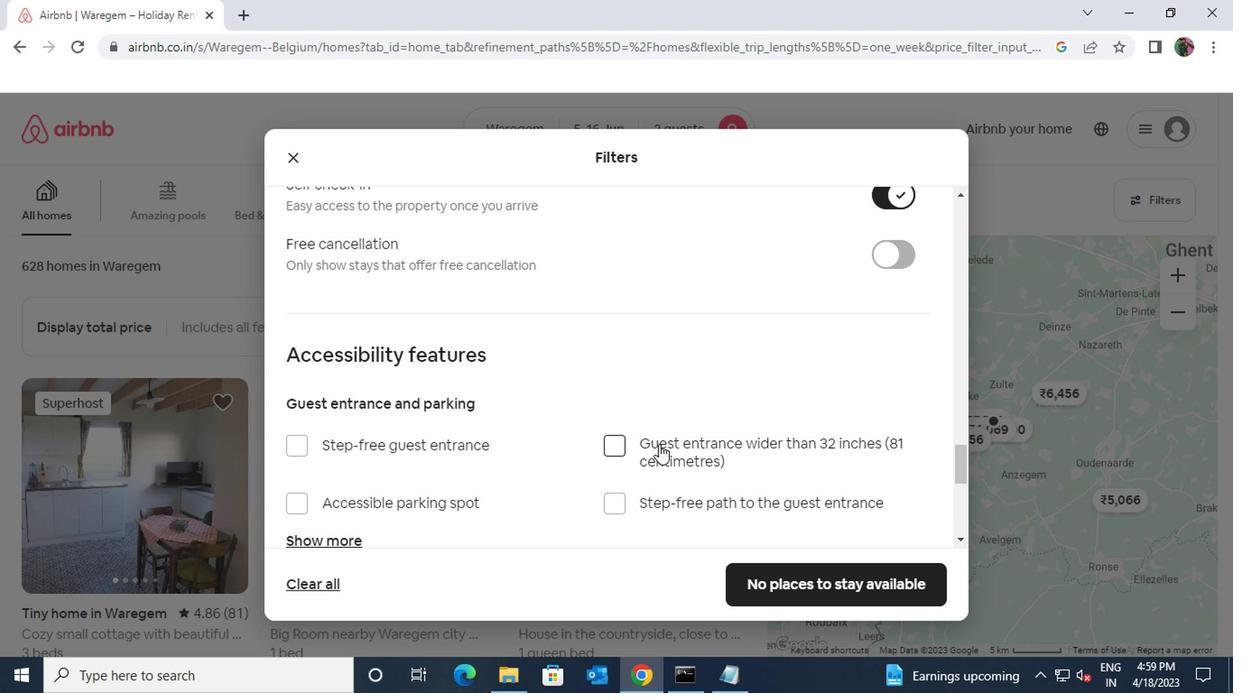 
Action: Mouse scrolled (590, 436) with delta (0, 0)
Screenshot: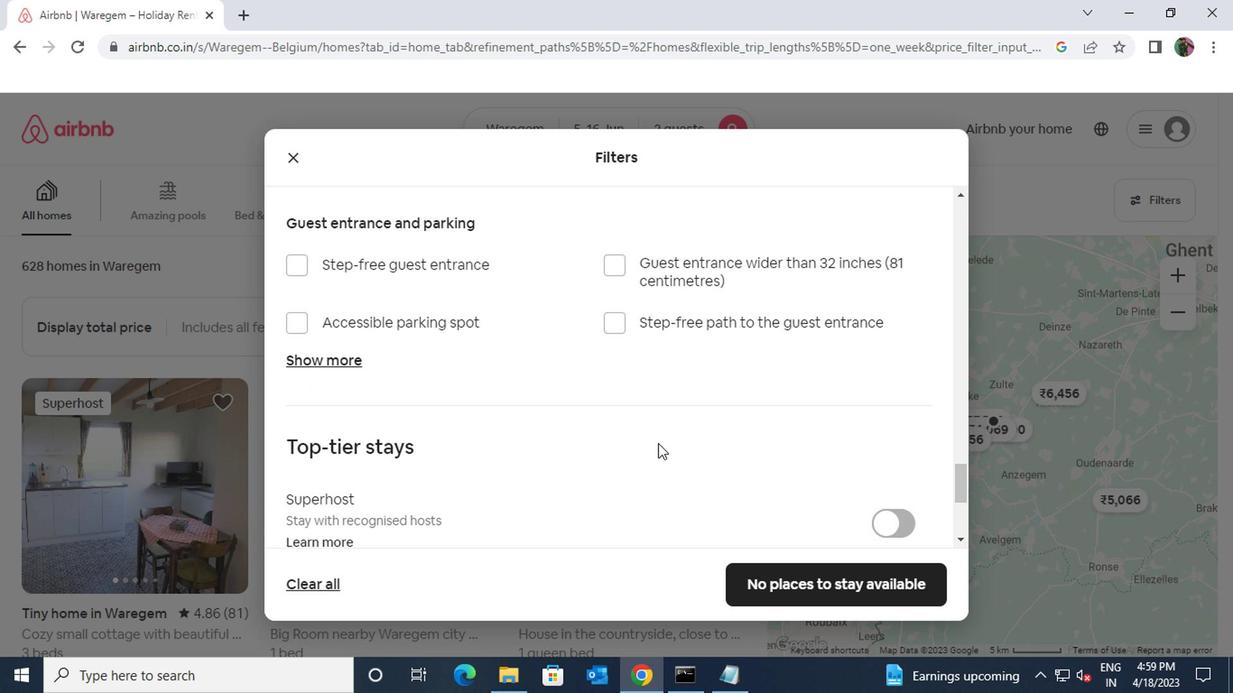 
Action: Mouse scrolled (590, 436) with delta (0, 0)
Screenshot: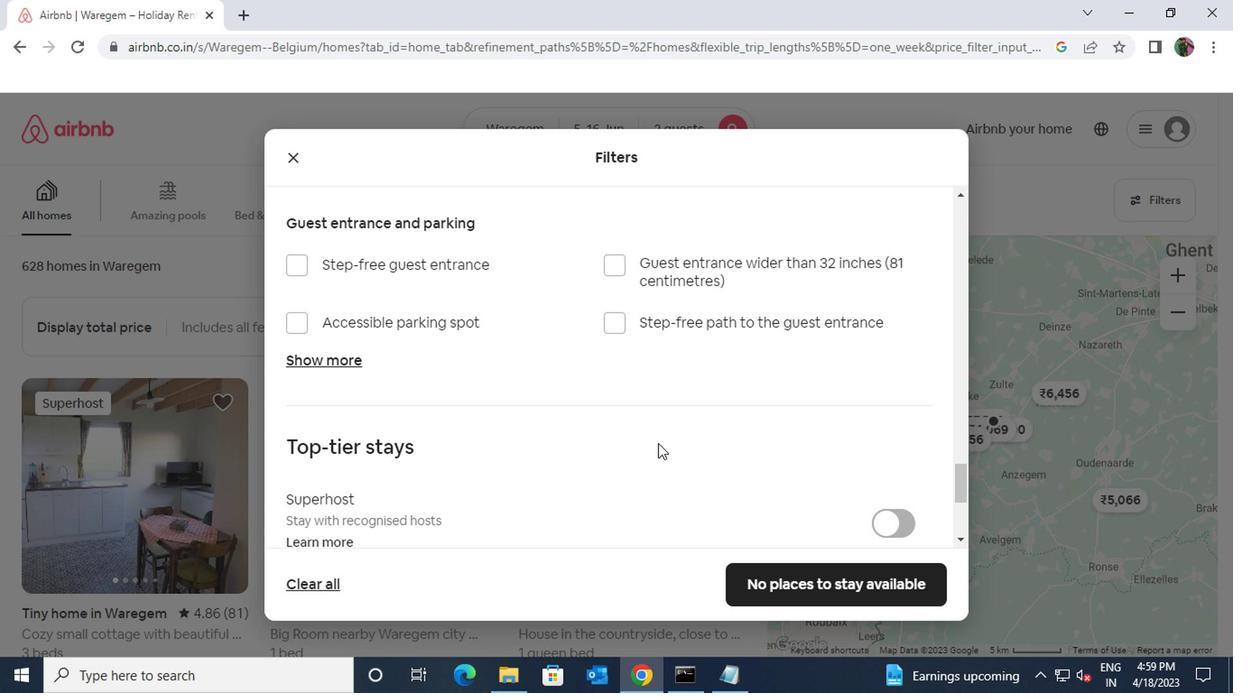 
Action: Mouse scrolled (590, 436) with delta (0, 0)
Screenshot: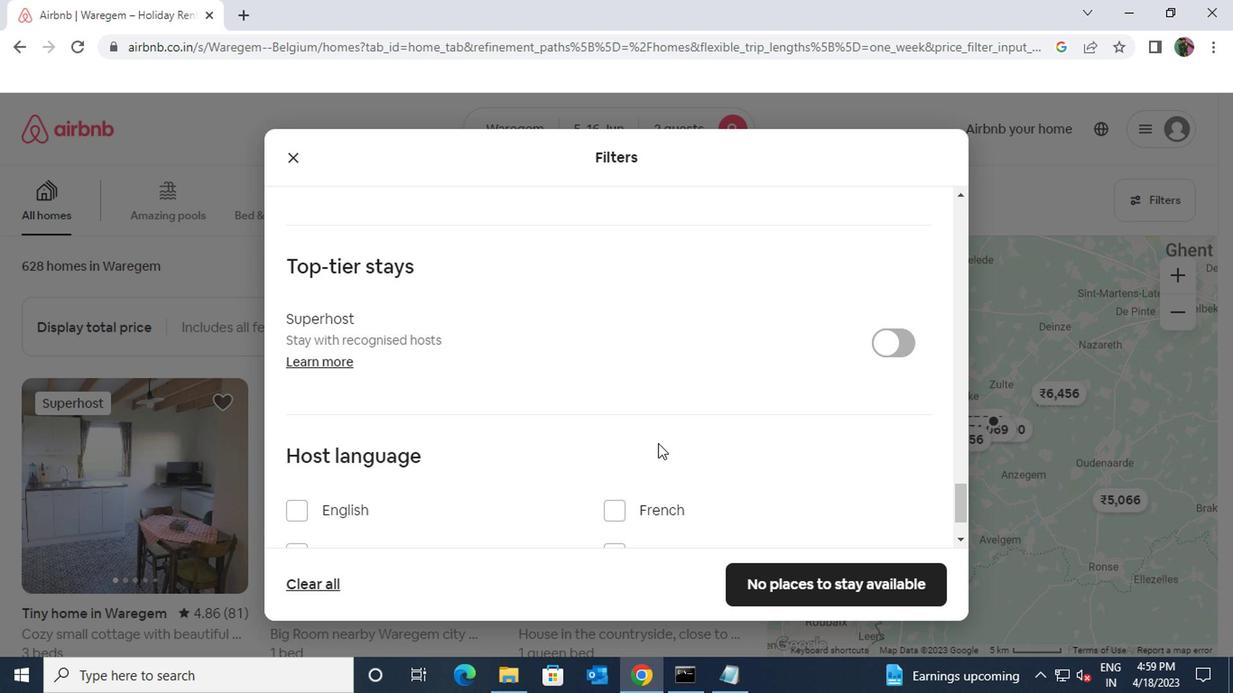 
Action: Mouse moved to (325, 420)
Screenshot: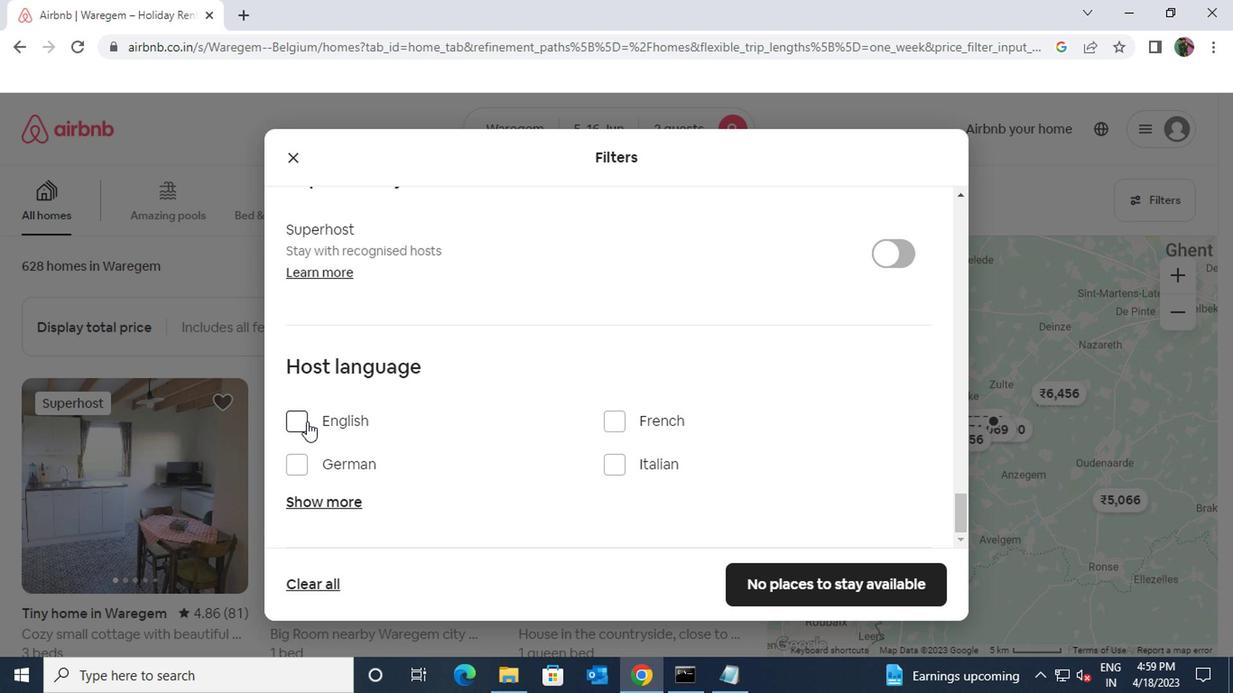 
Action: Mouse pressed left at (325, 420)
Screenshot: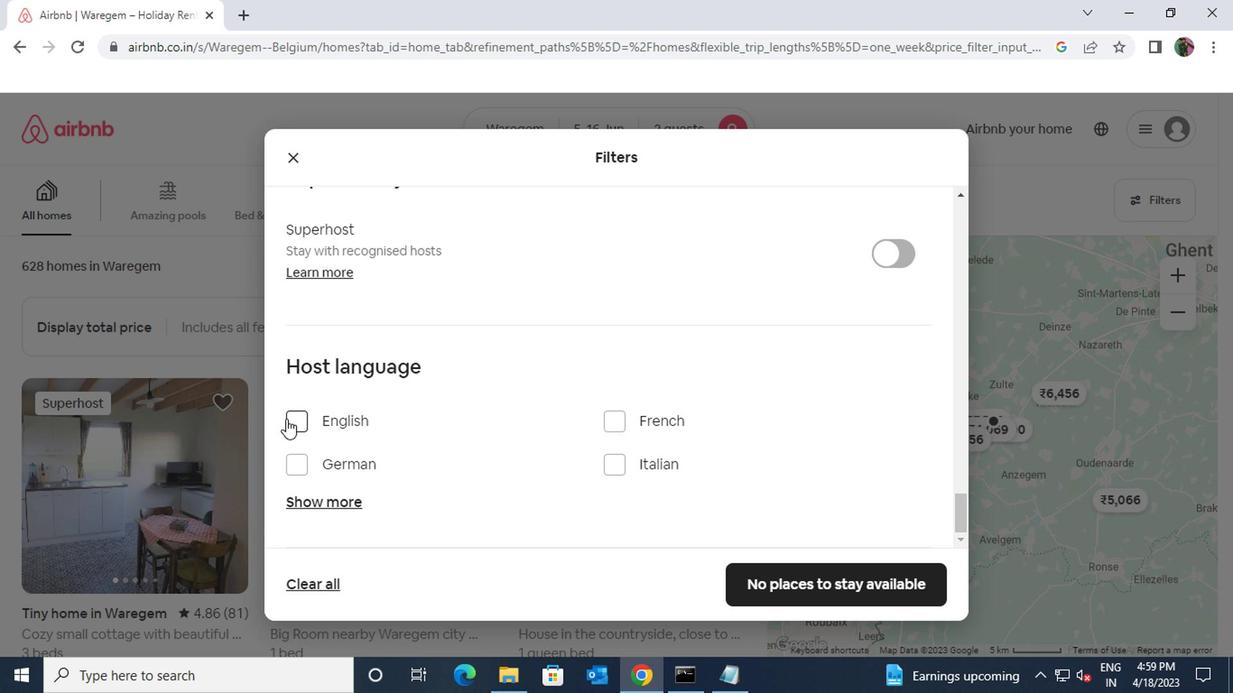 
Action: Mouse moved to (701, 526)
Screenshot: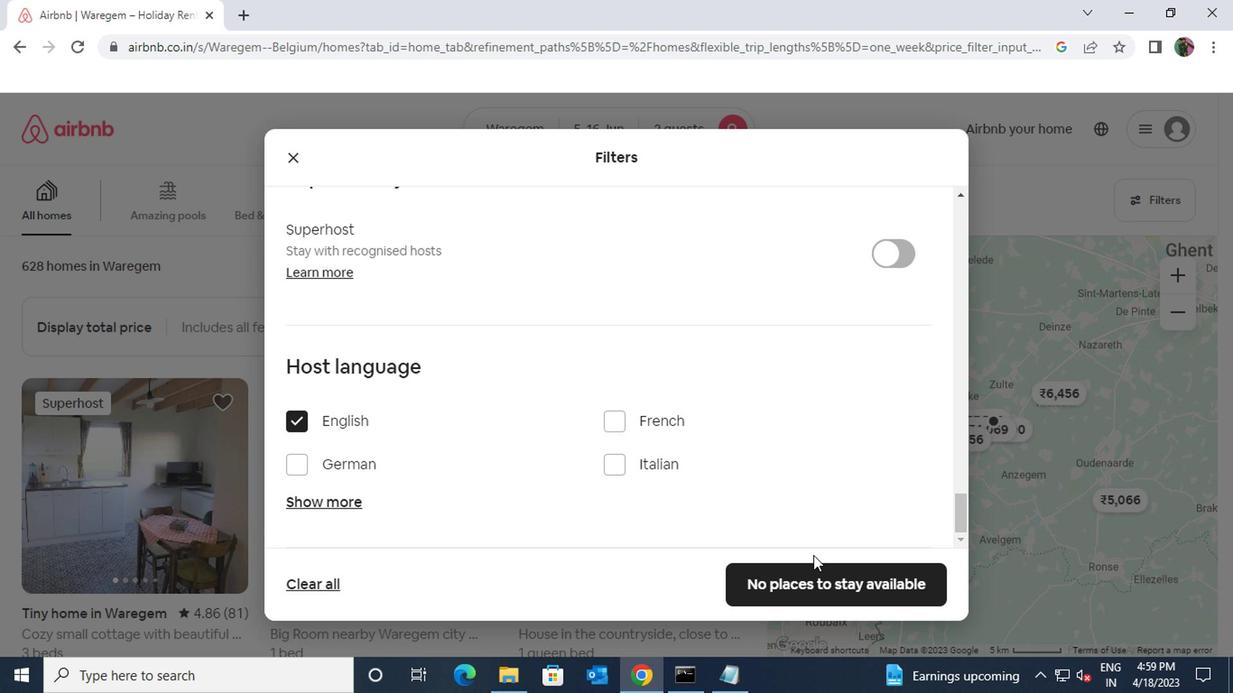 
Action: Mouse pressed left at (701, 526)
Screenshot: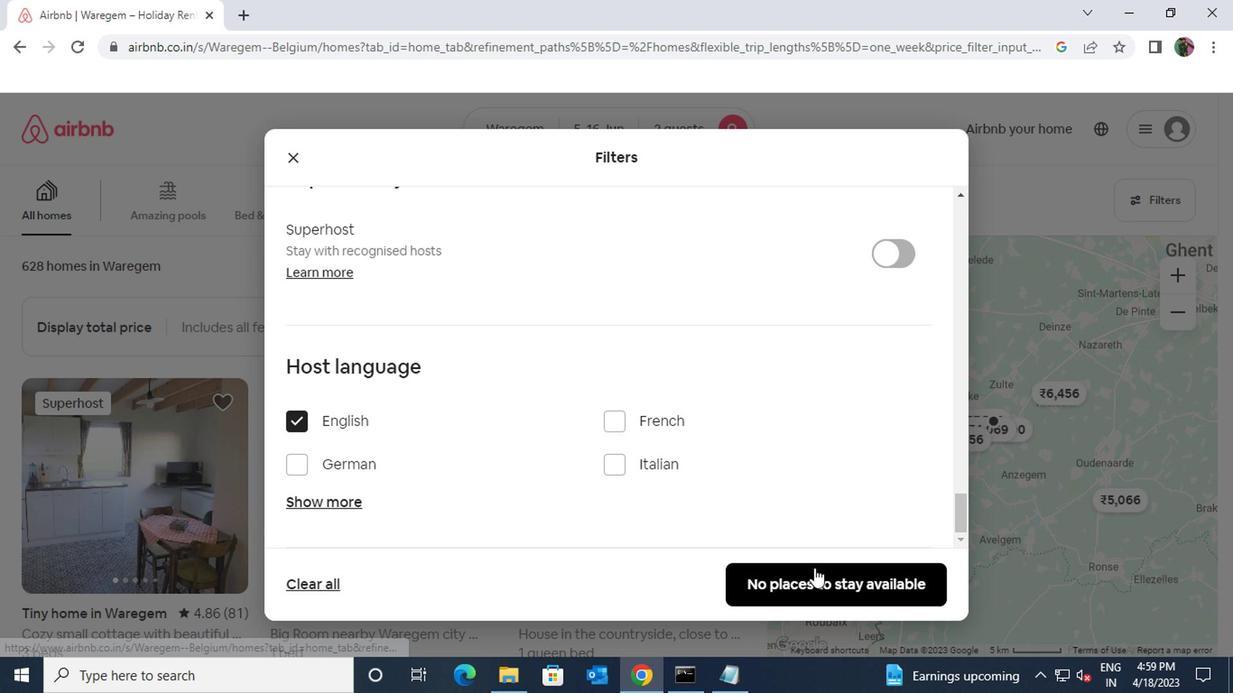 
